 Task: Find connections with filter location Pati with filter topic #Tipsforsucesswith filter profile language German with filter current company Net2Source Inc. with filter school SMT. CHM College, Ulhasnagar - 03 with filter industry IT System Data Services with filter service category Negotiation with filter keywords title Social Worker
Action: Mouse moved to (677, 67)
Screenshot: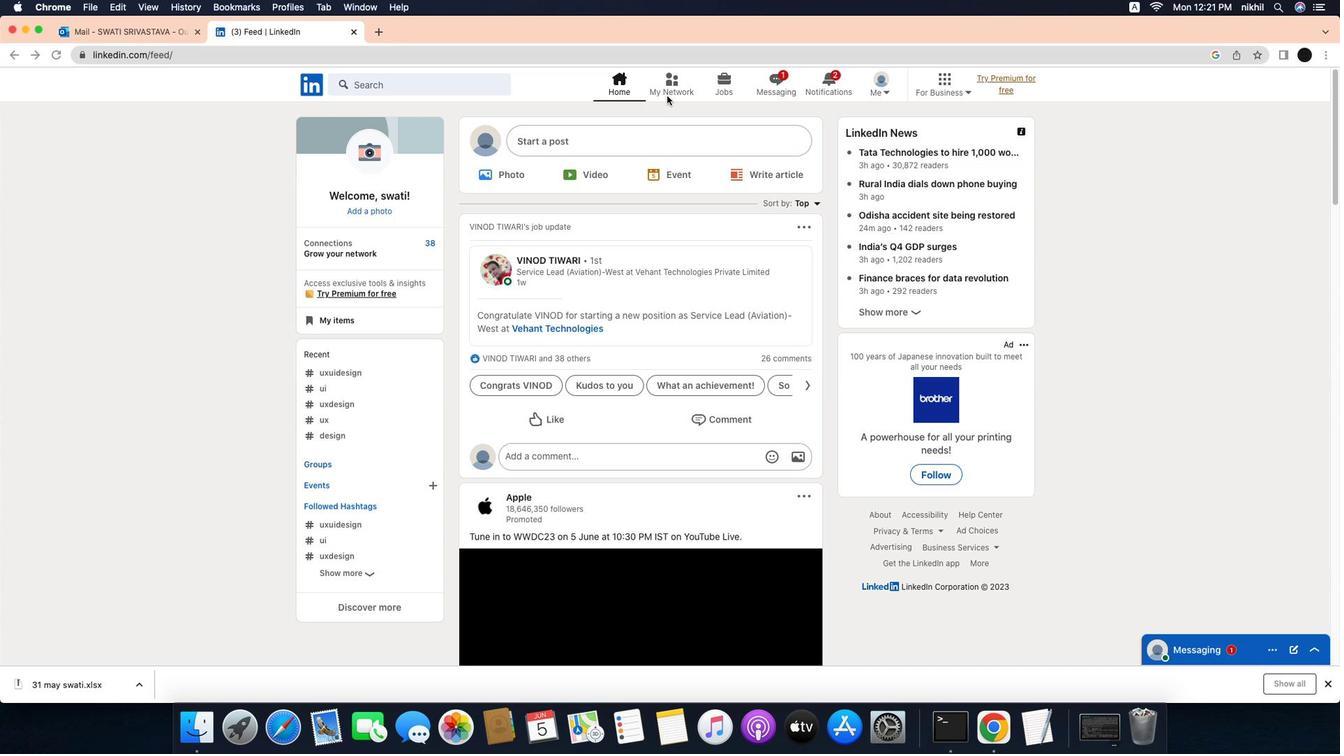 
Action: Mouse pressed left at (677, 67)
Screenshot: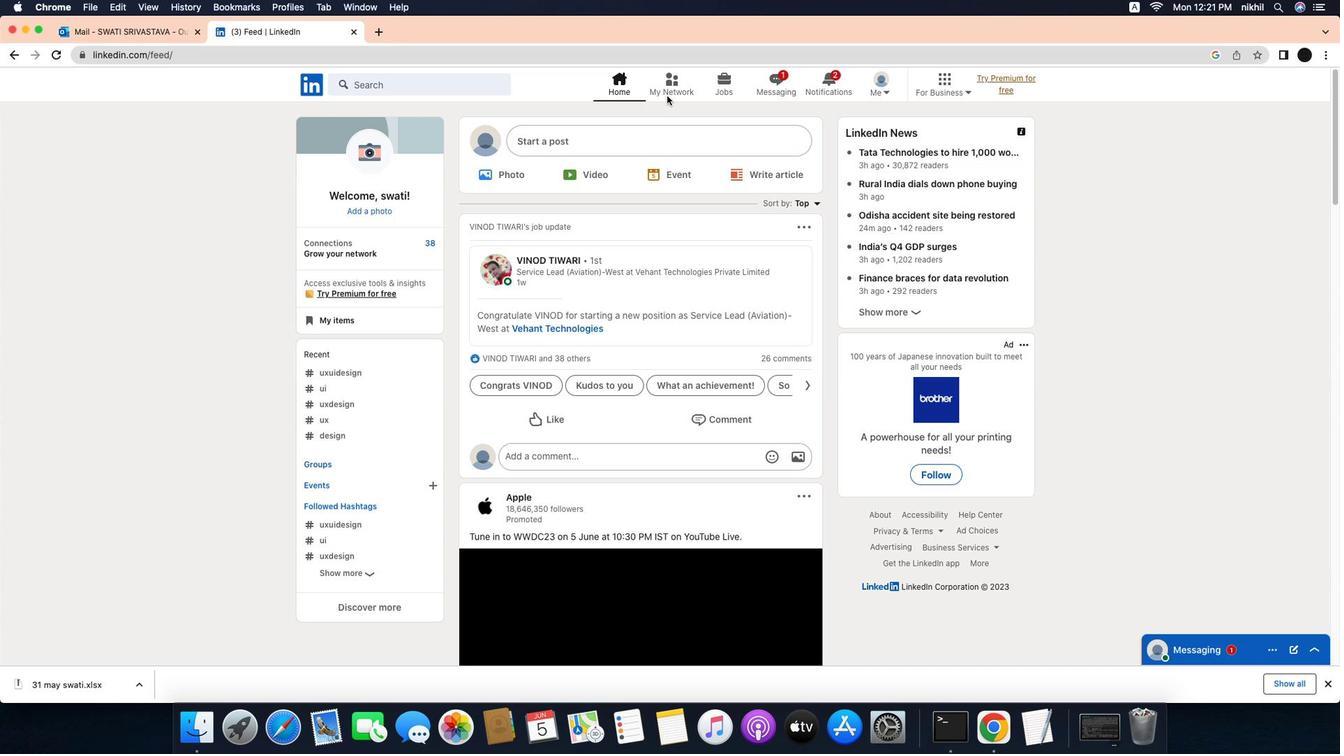 
Action: Mouse moved to (680, 58)
Screenshot: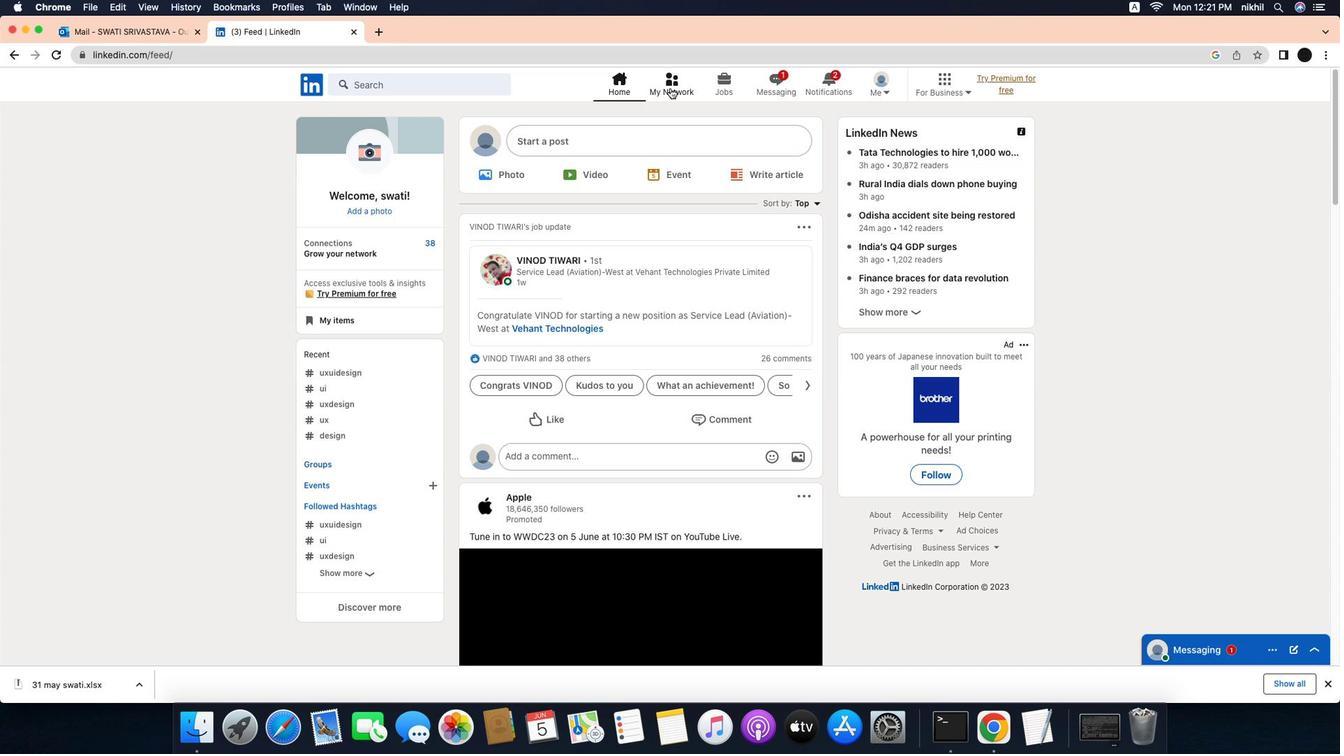 
Action: Mouse pressed left at (680, 58)
Screenshot: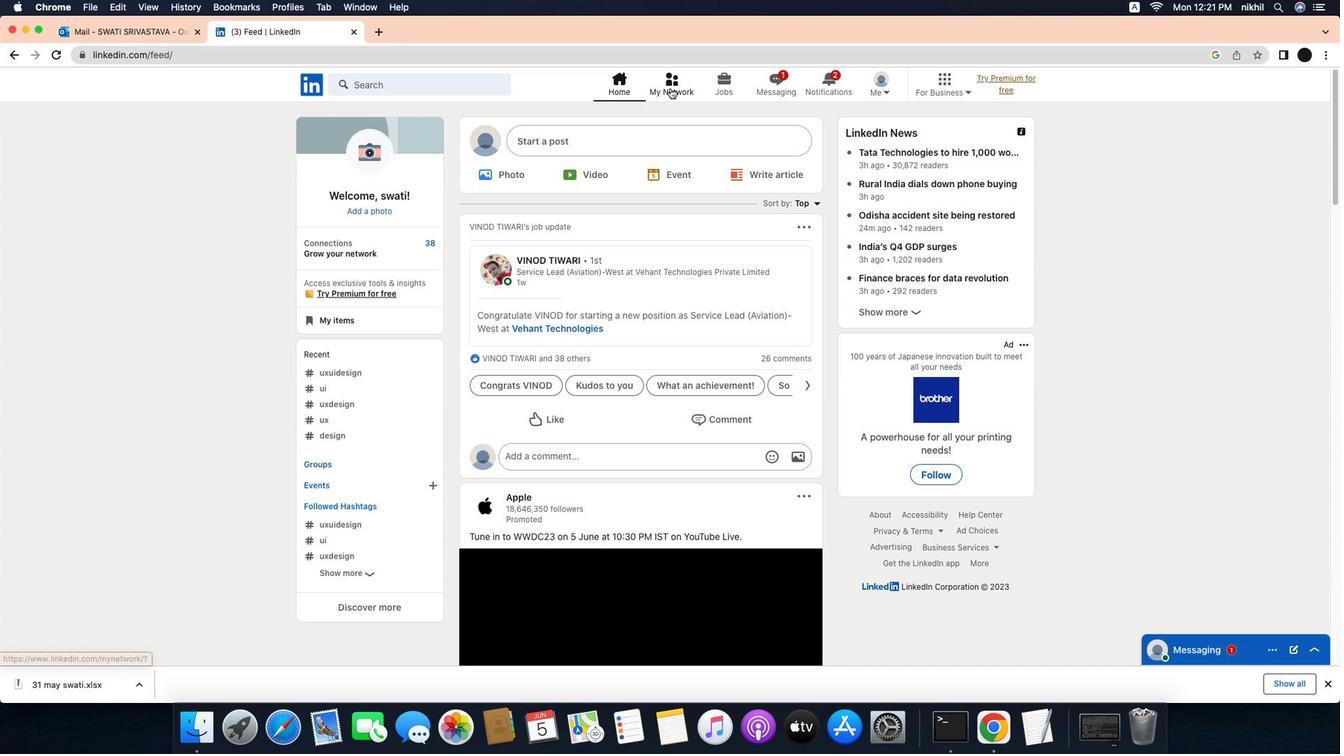 
Action: Mouse moved to (449, 133)
Screenshot: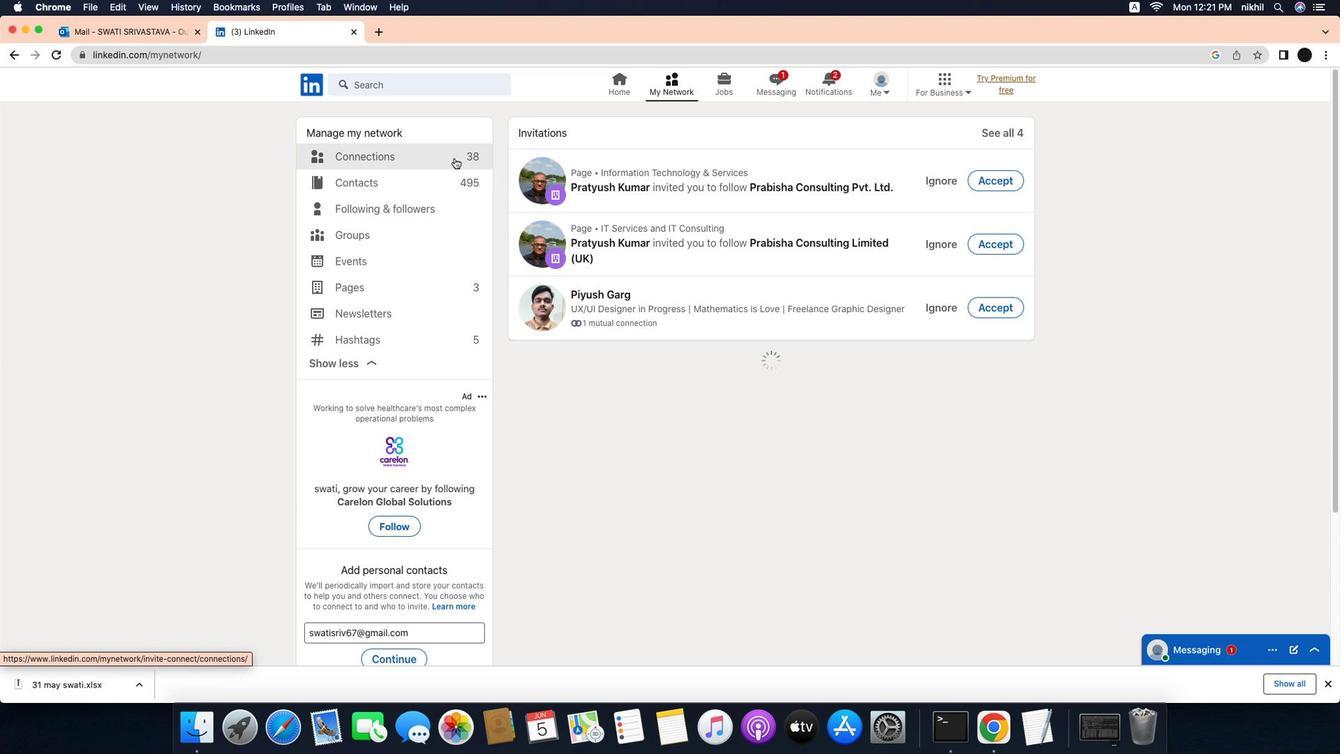 
Action: Mouse pressed left at (449, 133)
Screenshot: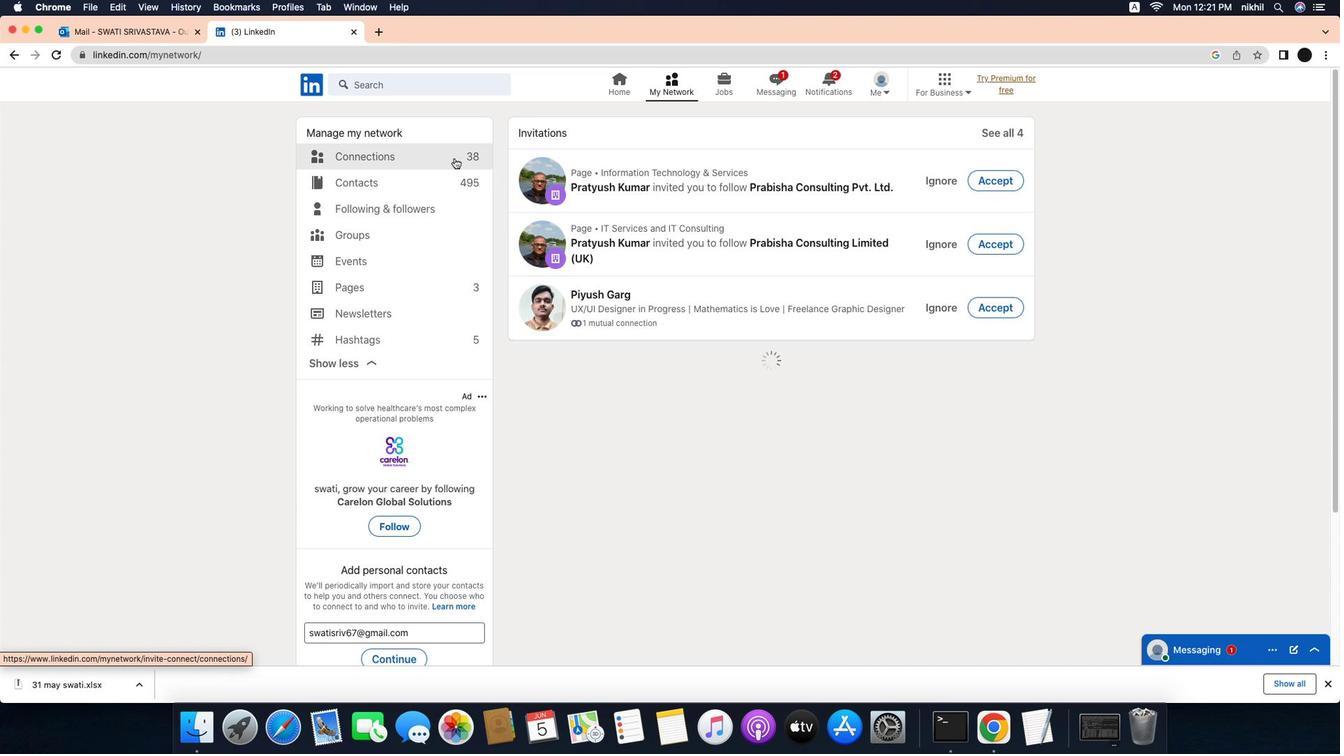 
Action: Mouse moved to (788, 131)
Screenshot: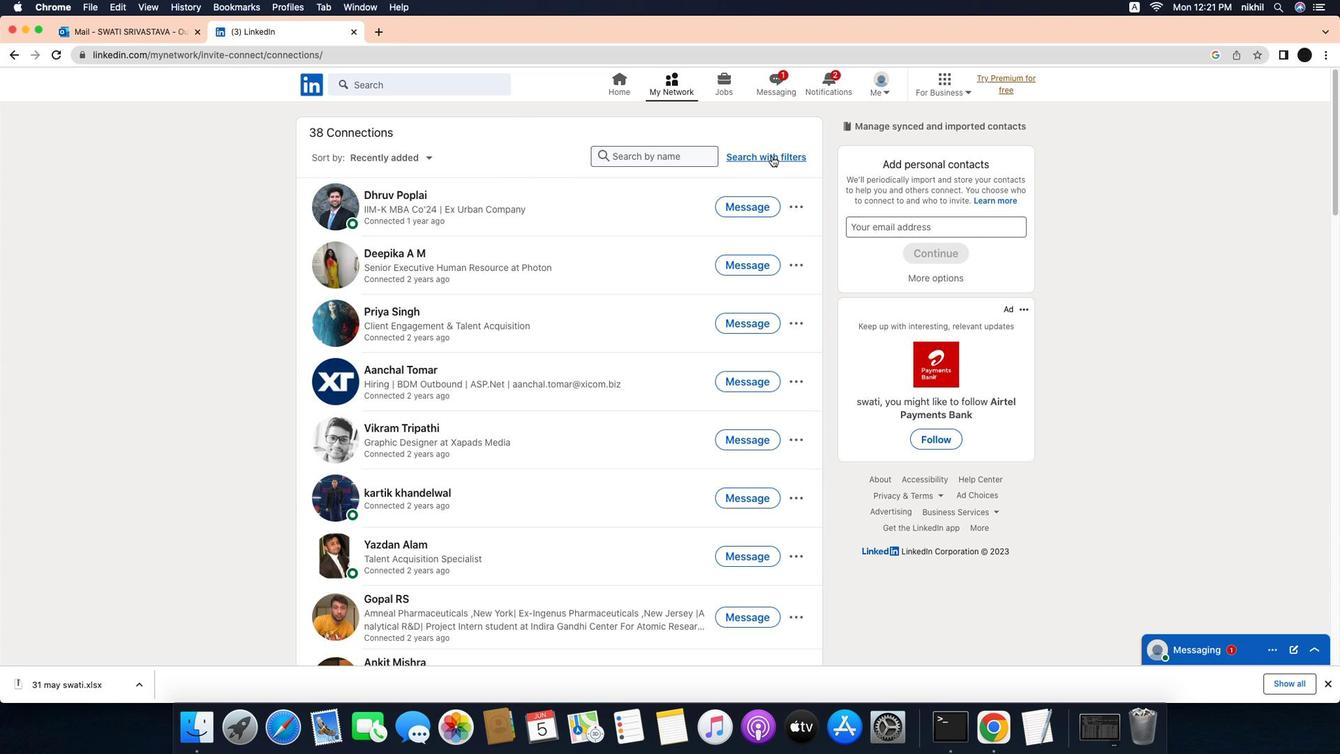 
Action: Mouse pressed left at (788, 131)
Screenshot: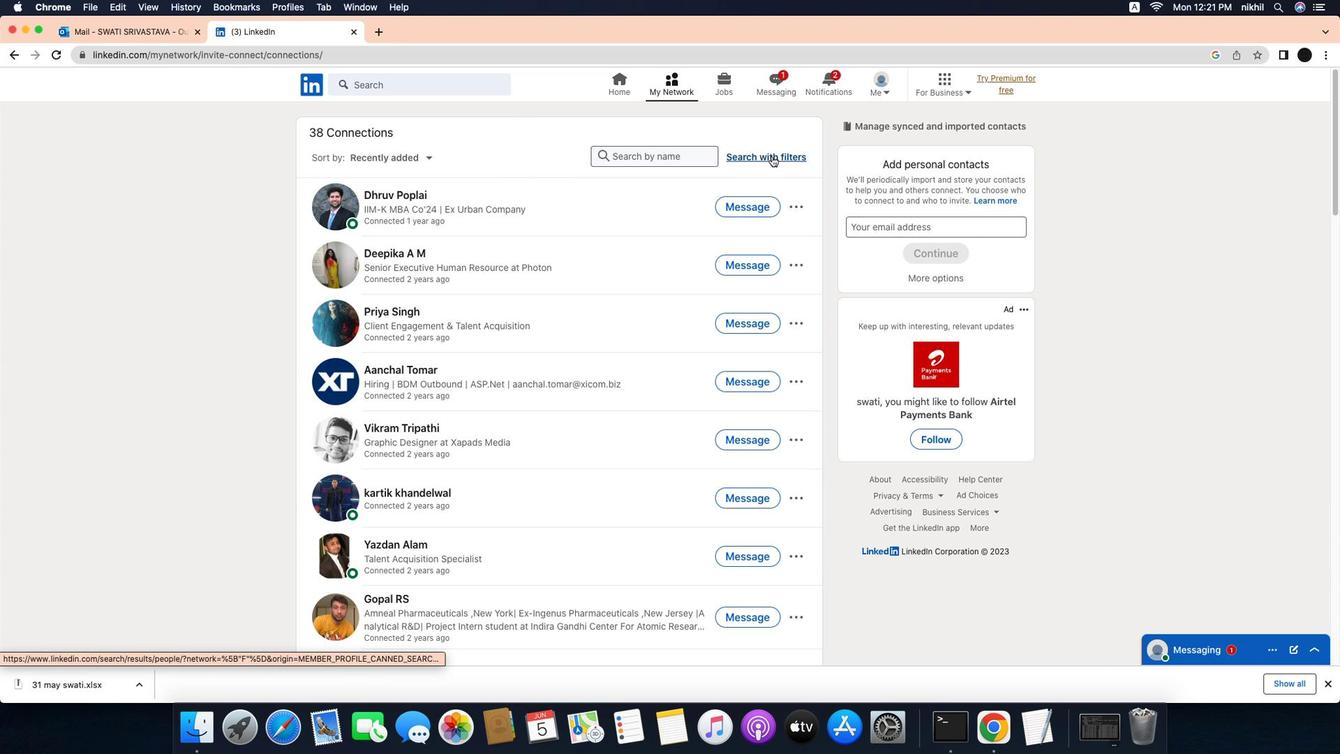 
Action: Mouse moved to (744, 96)
Screenshot: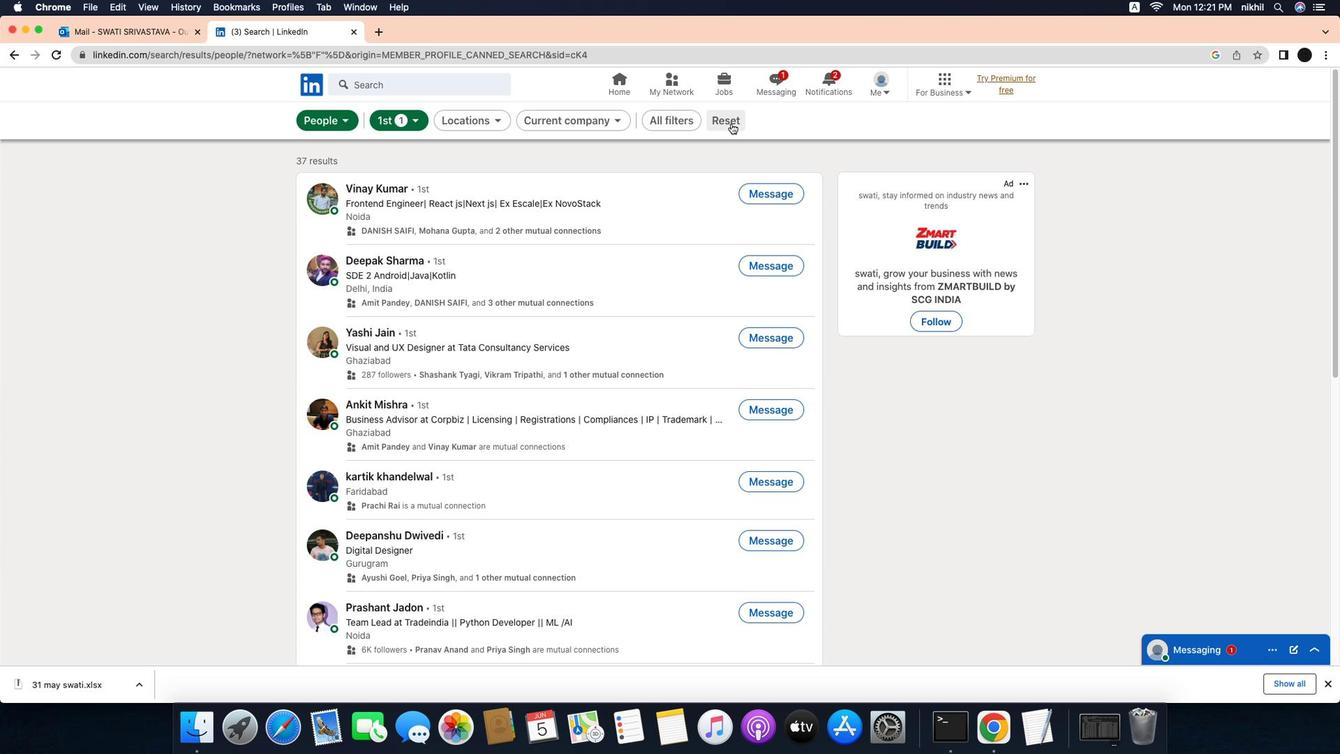 
Action: Mouse pressed left at (744, 96)
Screenshot: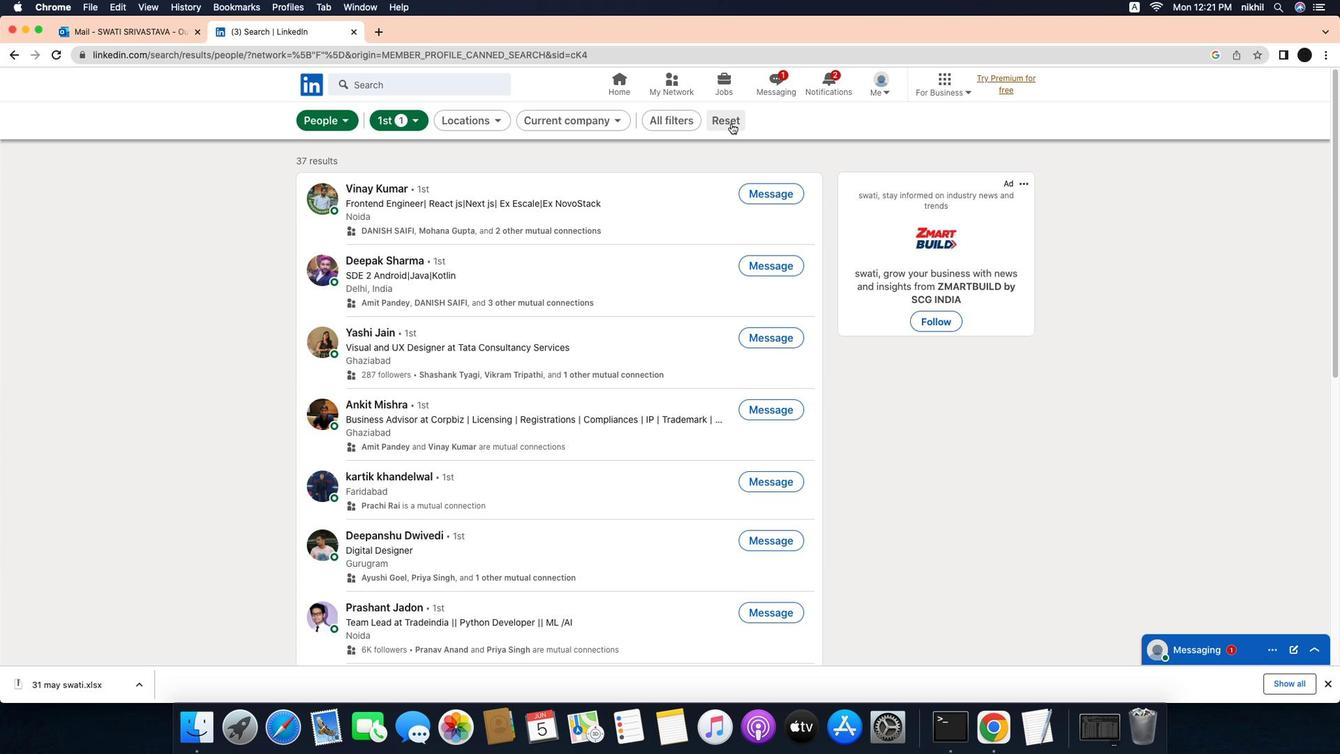 
Action: Mouse moved to (708, 90)
Screenshot: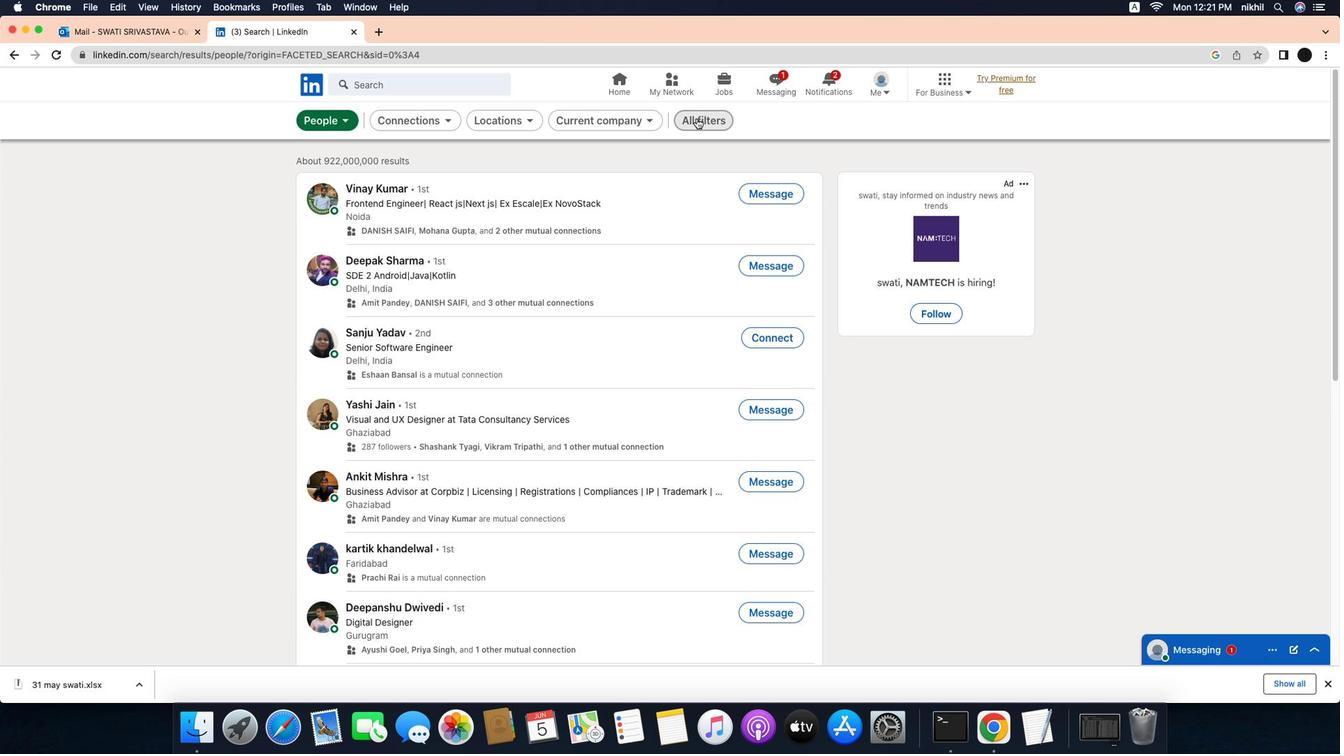 
Action: Mouse pressed left at (708, 90)
Screenshot: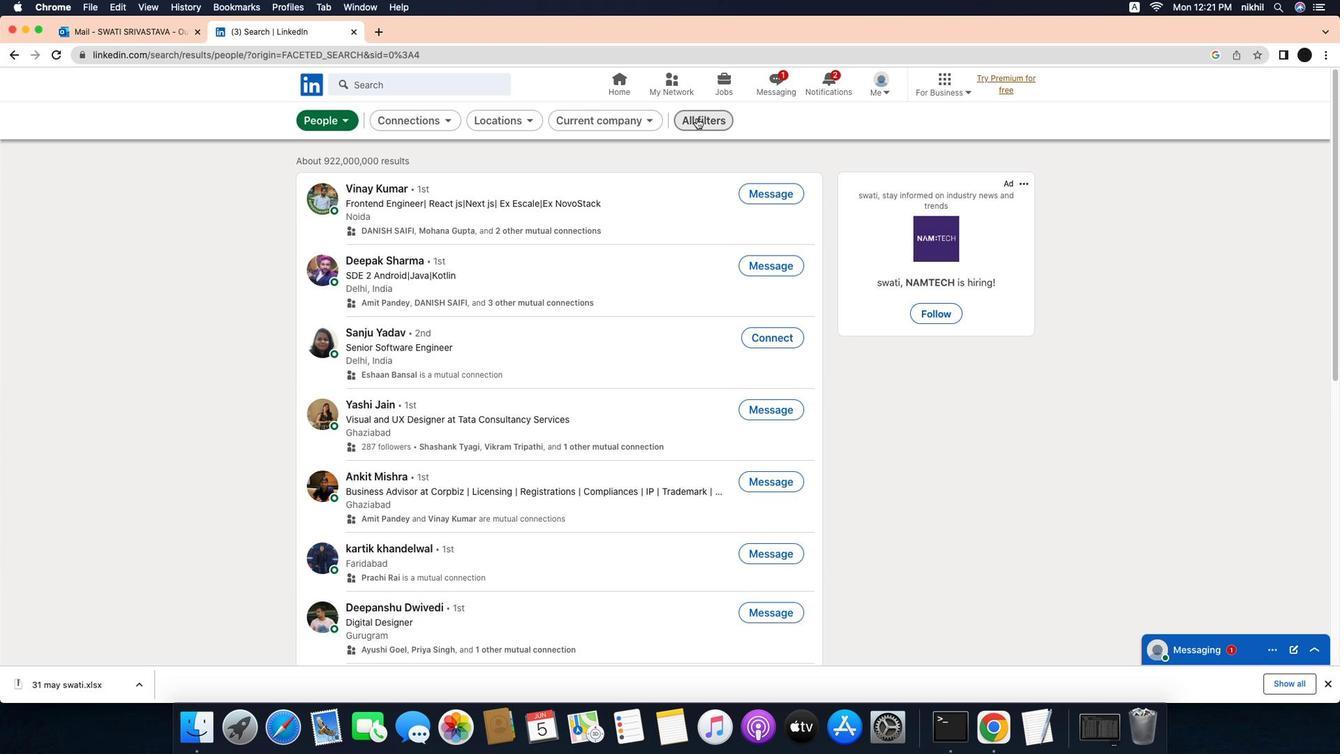 
Action: Mouse moved to (1182, 353)
Screenshot: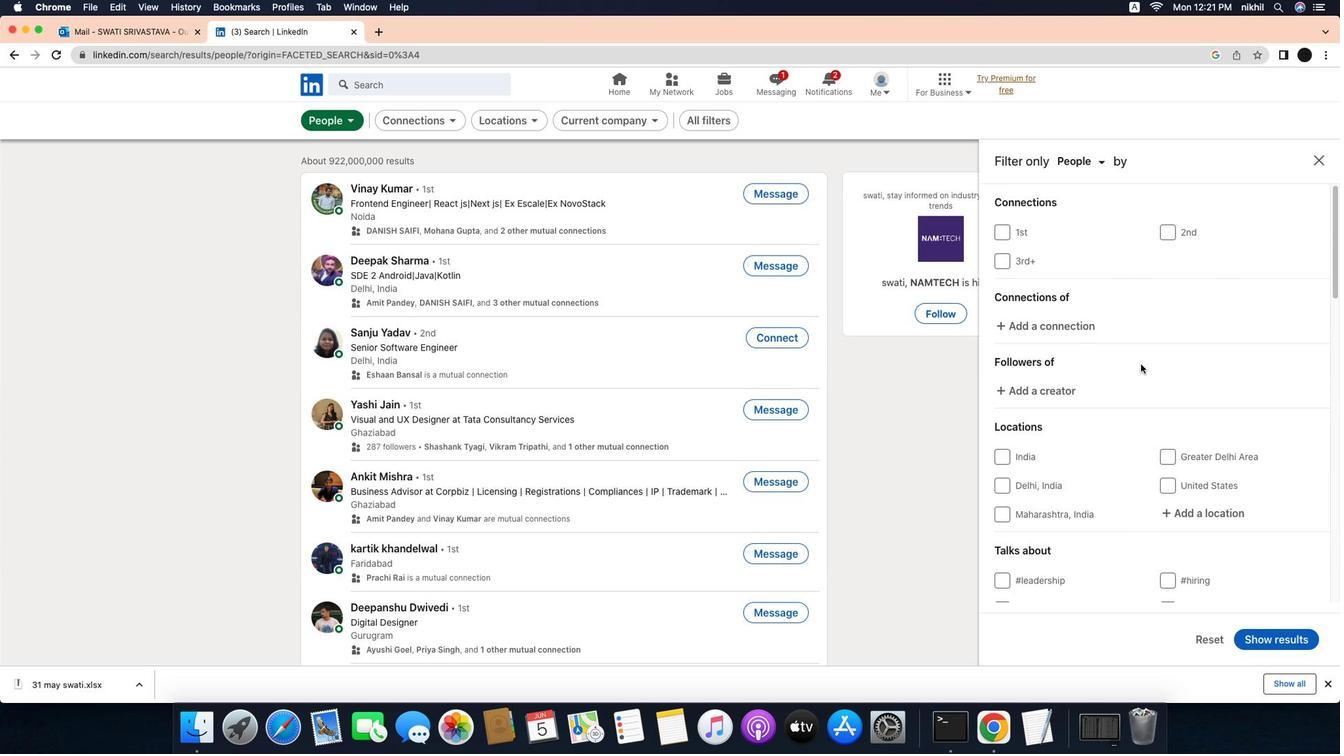
Action: Mouse scrolled (1182, 353) with delta (-34, -34)
Screenshot: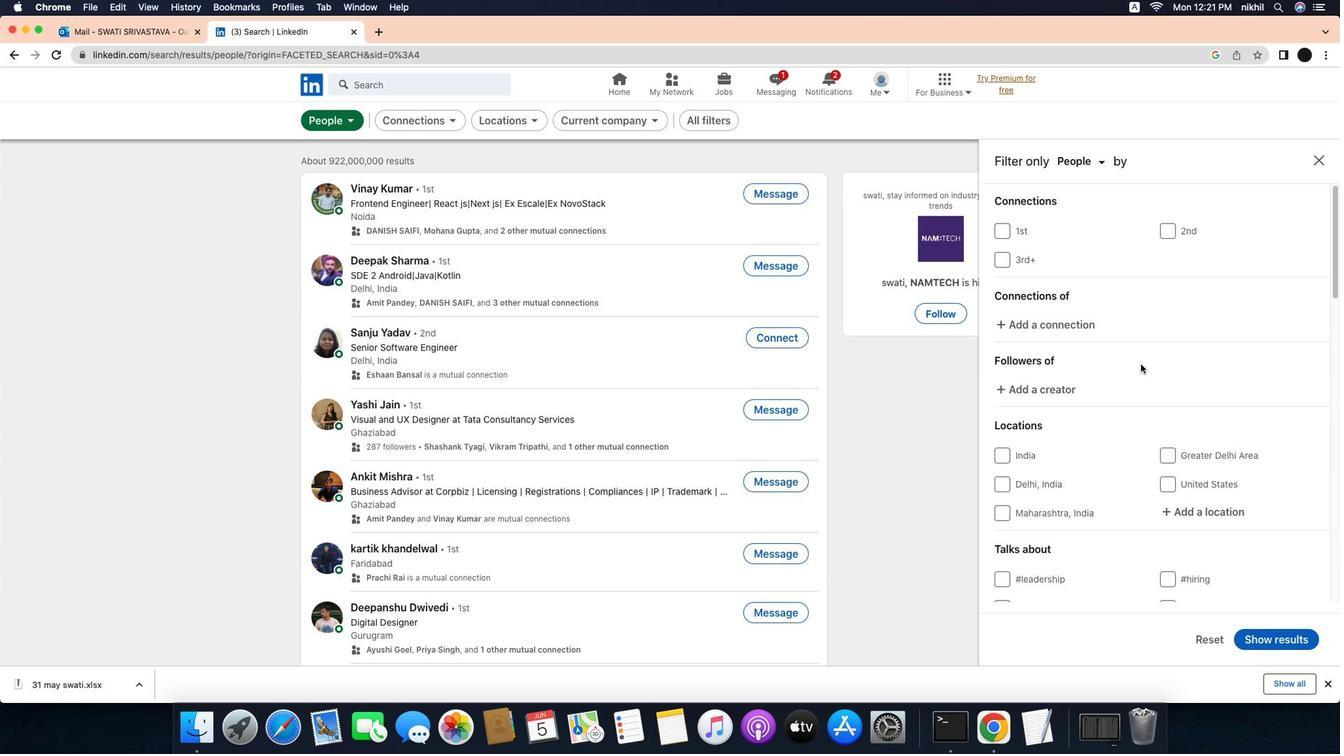 
Action: Mouse scrolled (1182, 353) with delta (-34, -34)
Screenshot: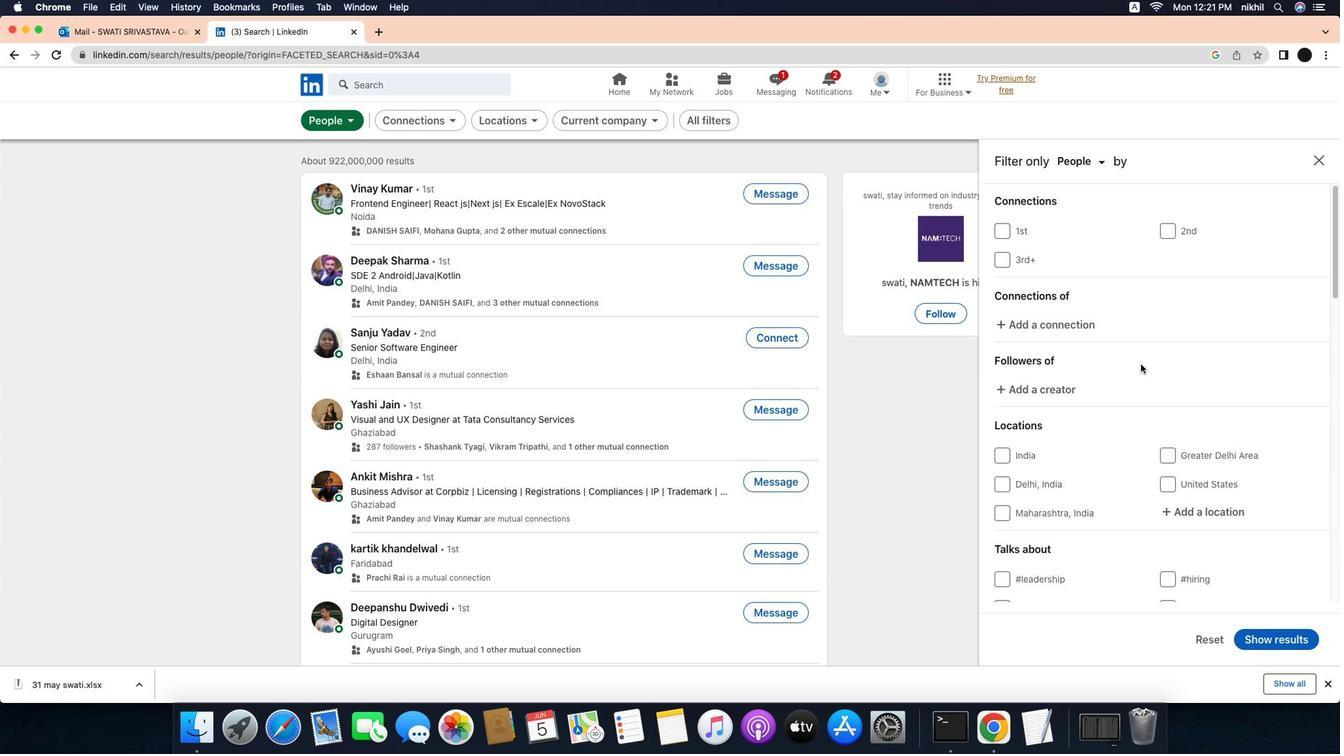 
Action: Mouse scrolled (1182, 353) with delta (-34, -35)
Screenshot: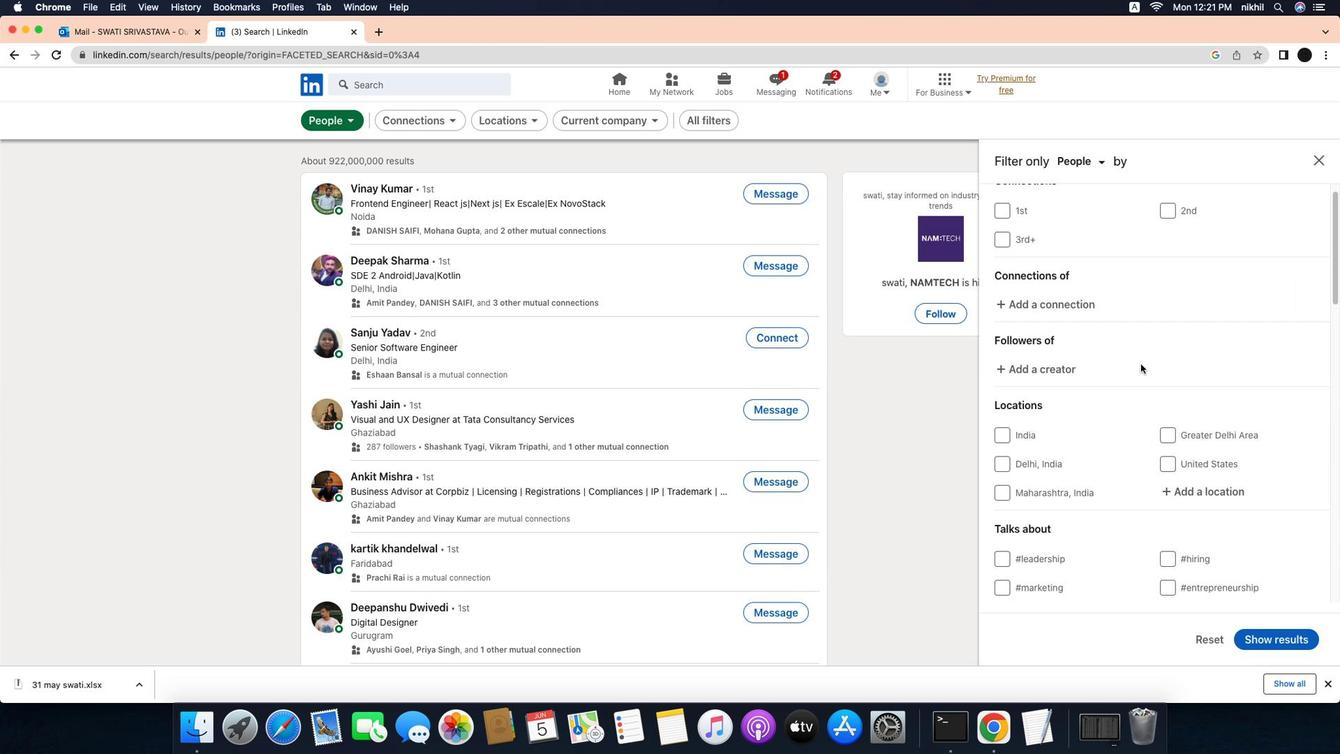 
Action: Mouse scrolled (1182, 353) with delta (-34, -36)
Screenshot: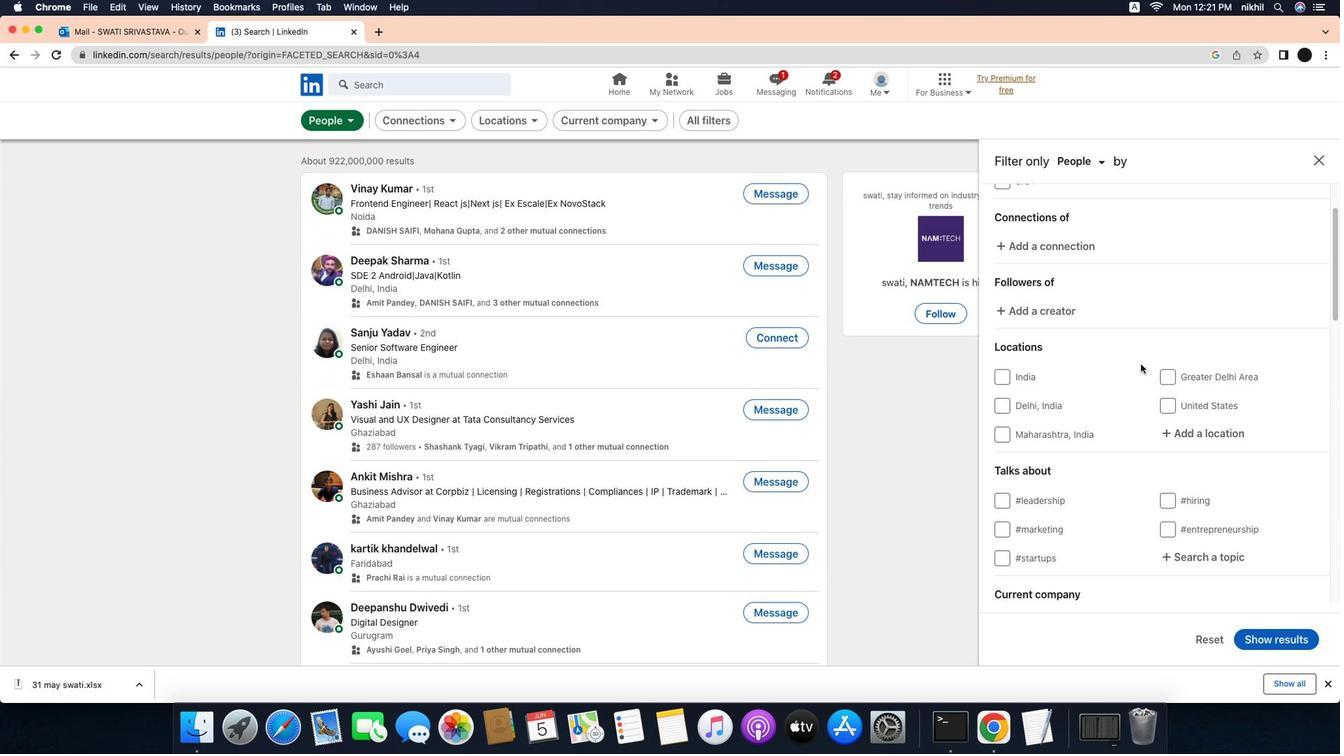 
Action: Mouse moved to (1230, 301)
Screenshot: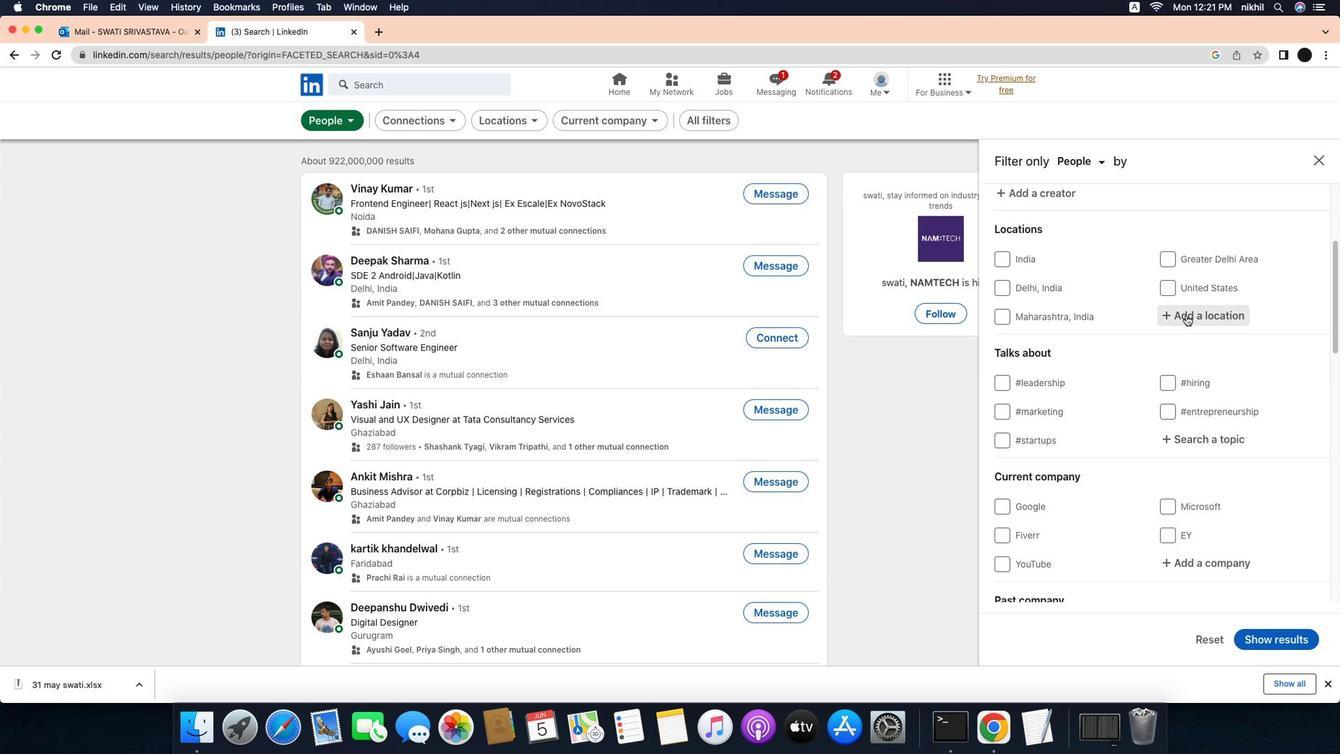 
Action: Mouse pressed left at (1230, 301)
Screenshot: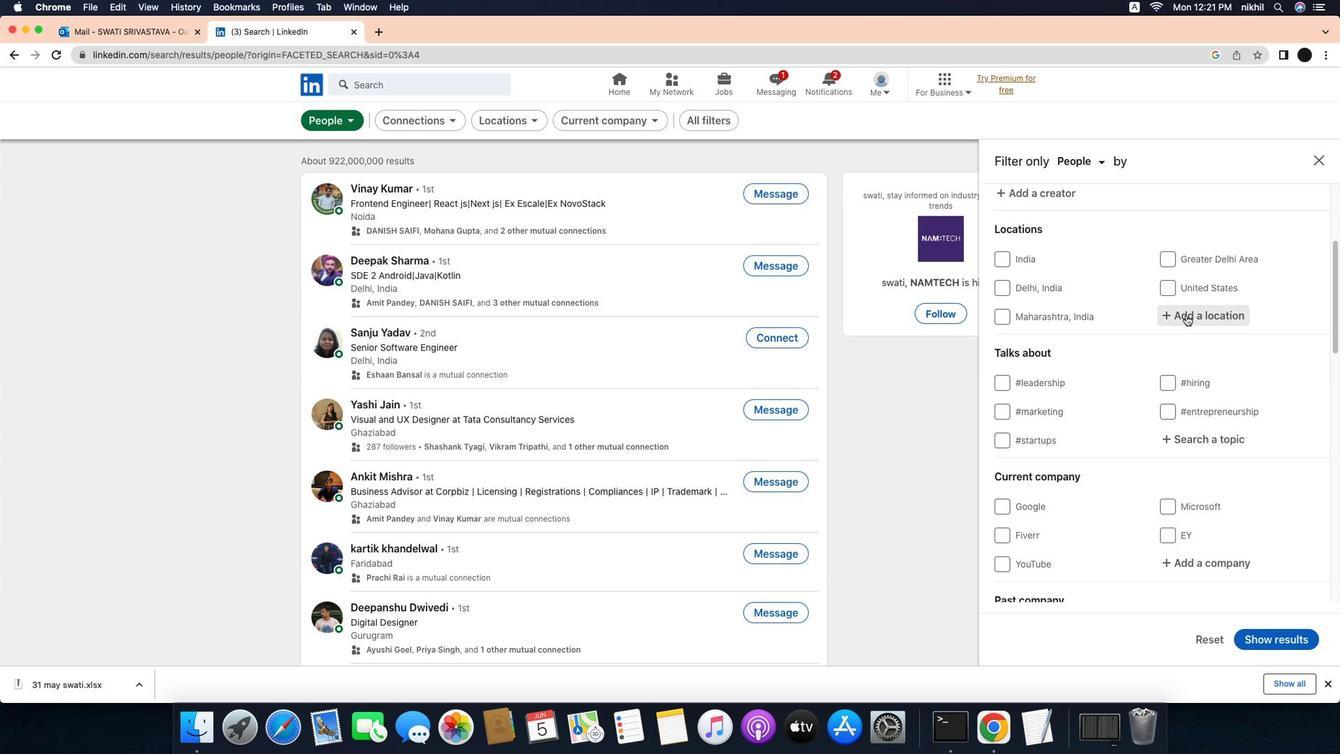 
Action: Mouse moved to (1258, 300)
Screenshot: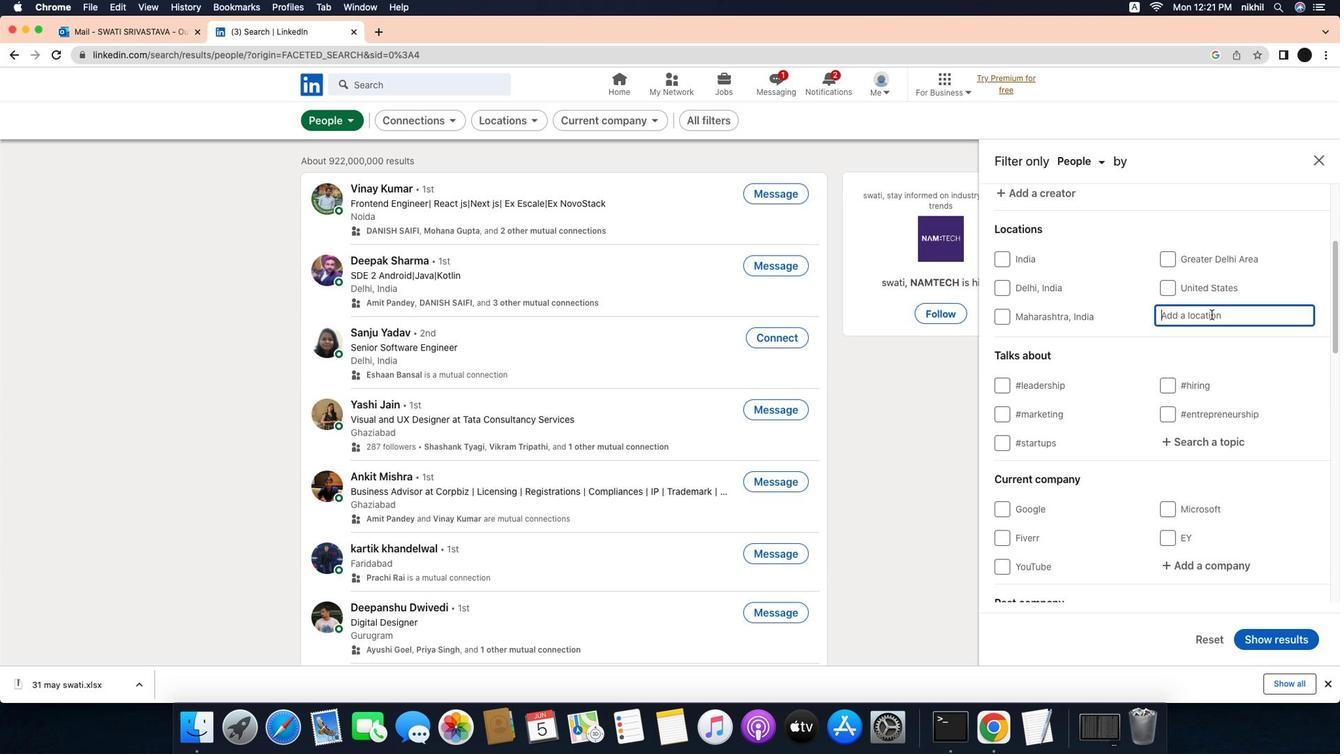 
Action: Mouse pressed left at (1258, 300)
Screenshot: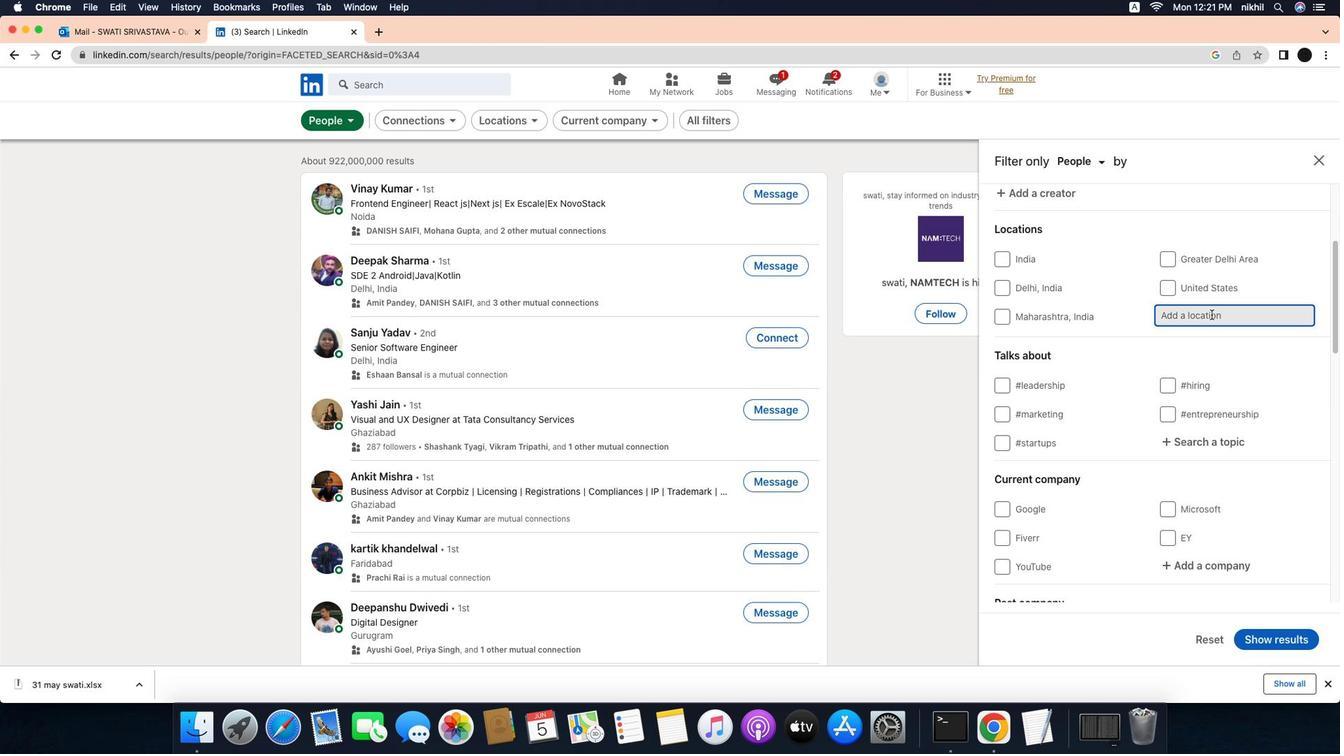 
Action: Mouse moved to (1256, 300)
Screenshot: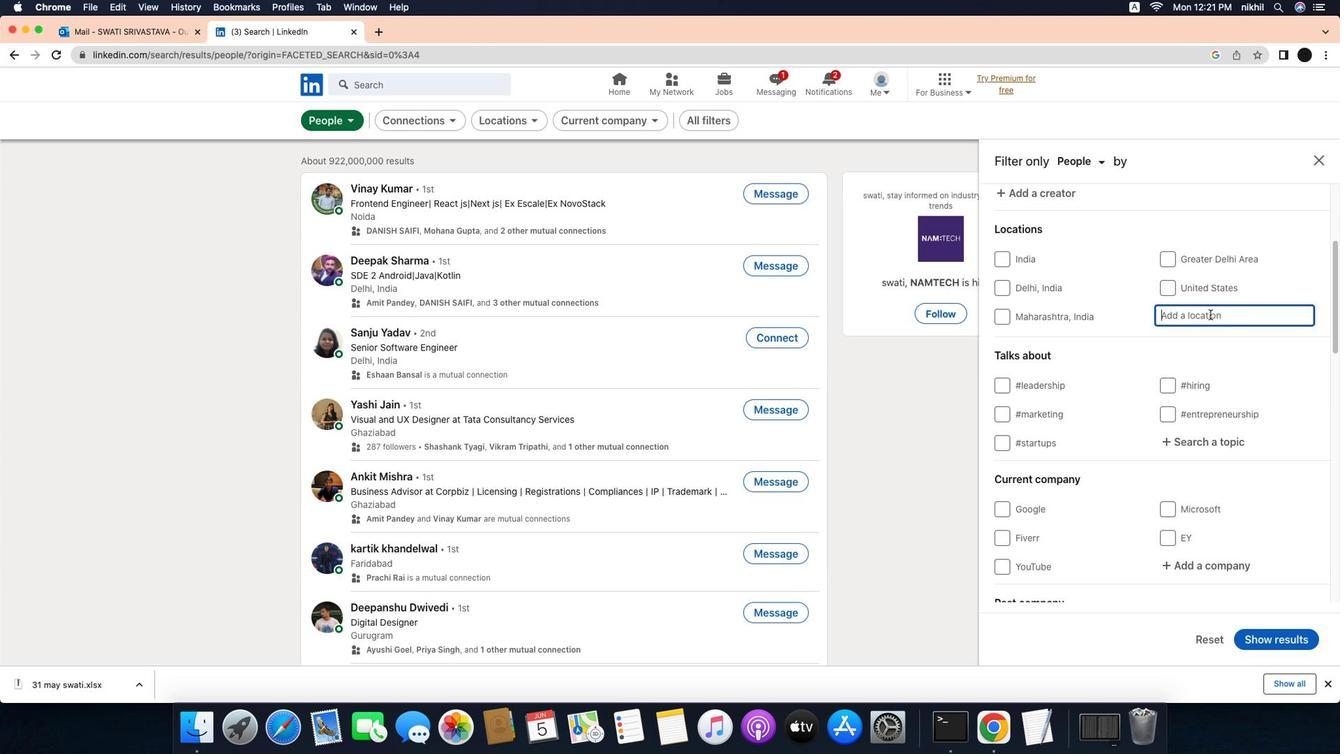 
Action: Key pressed Key.caps_lock'P'Key.caps_lock'a''t''i'
Screenshot: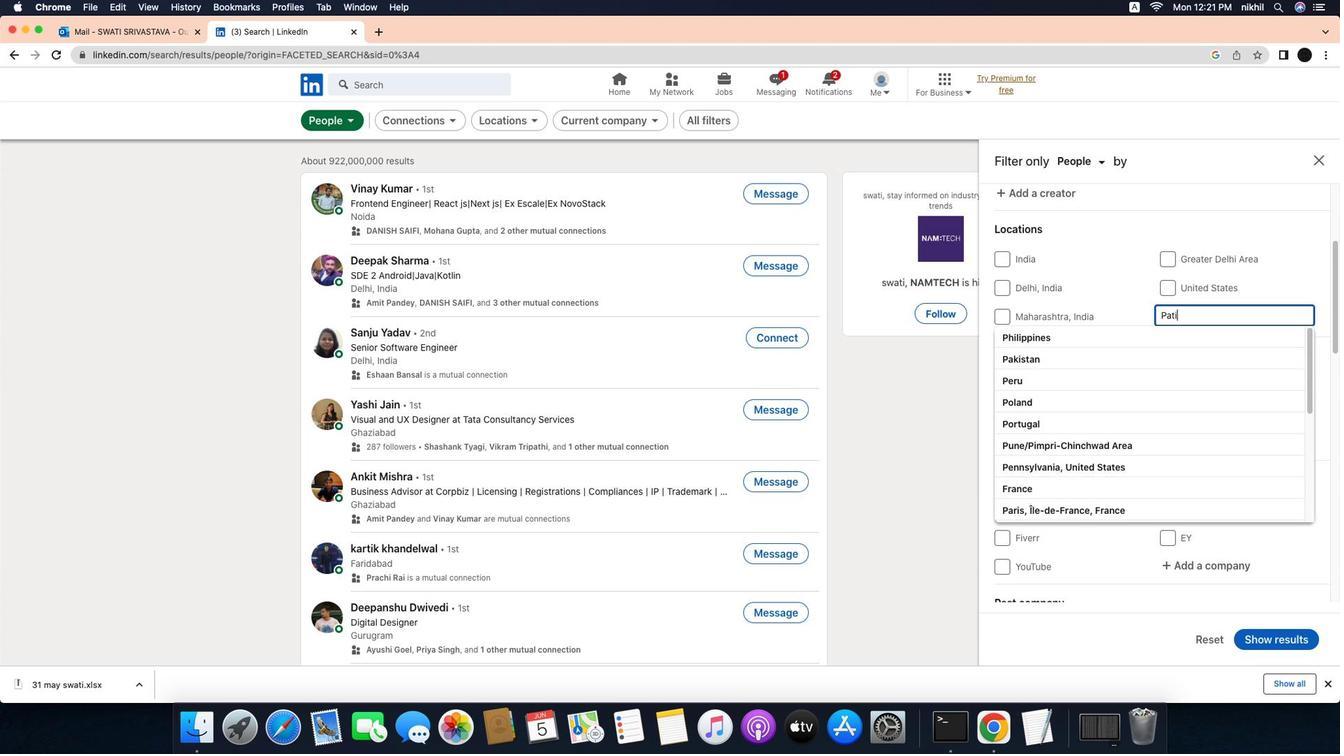 
Action: Mouse moved to (1263, 299)
Screenshot: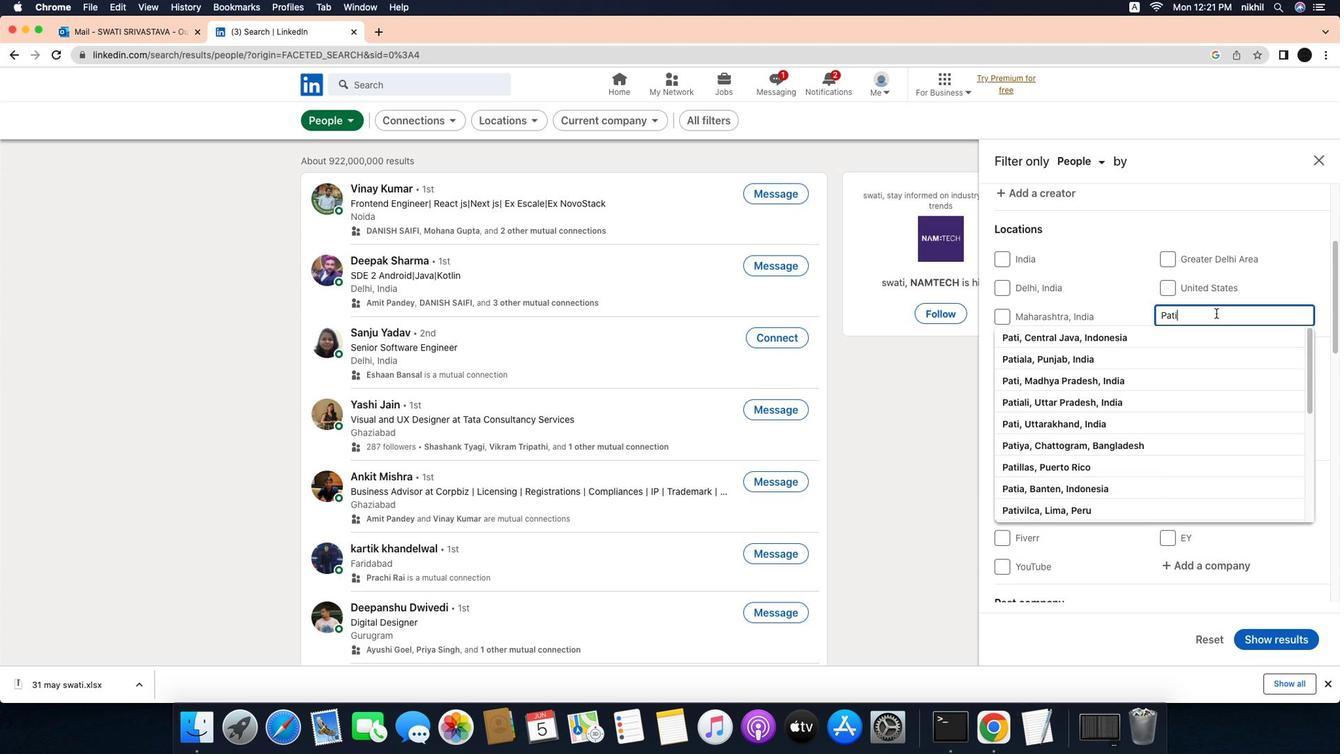 
Action: Key pressed Key.enter
Screenshot: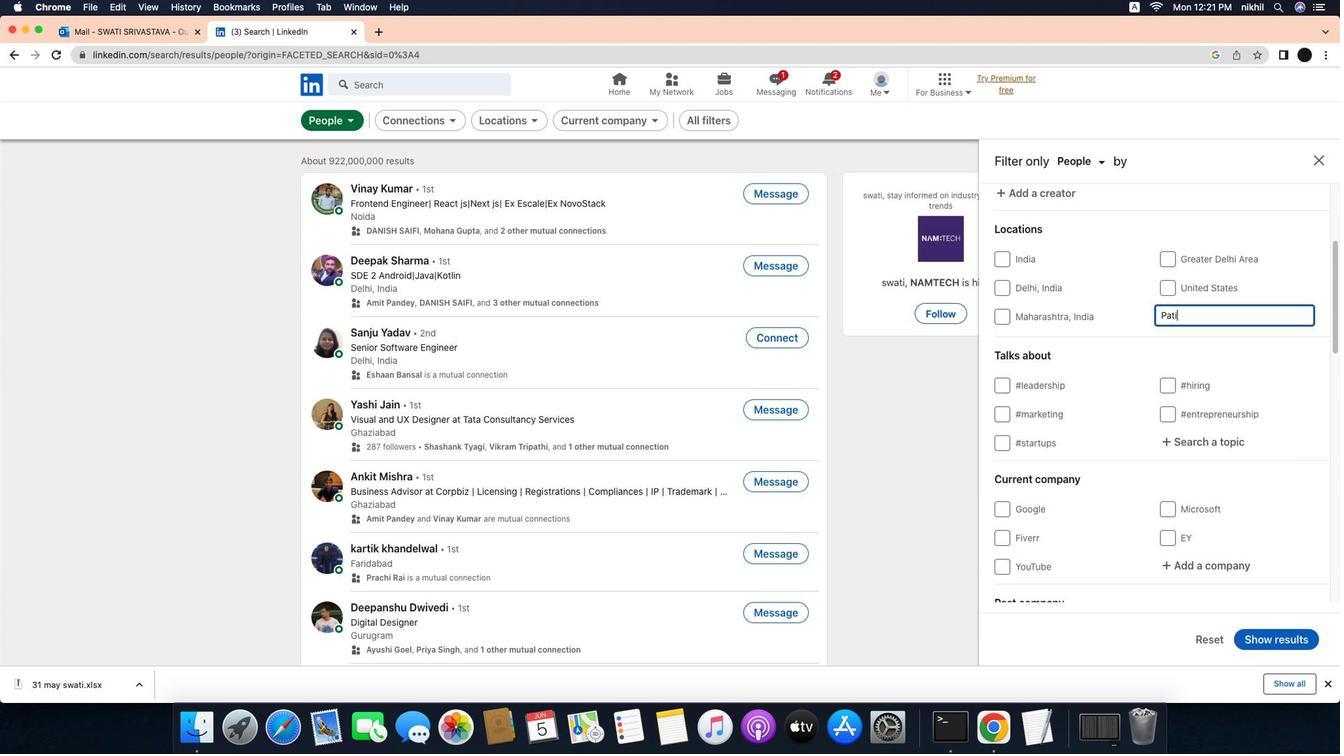 
Action: Mouse moved to (1242, 372)
Screenshot: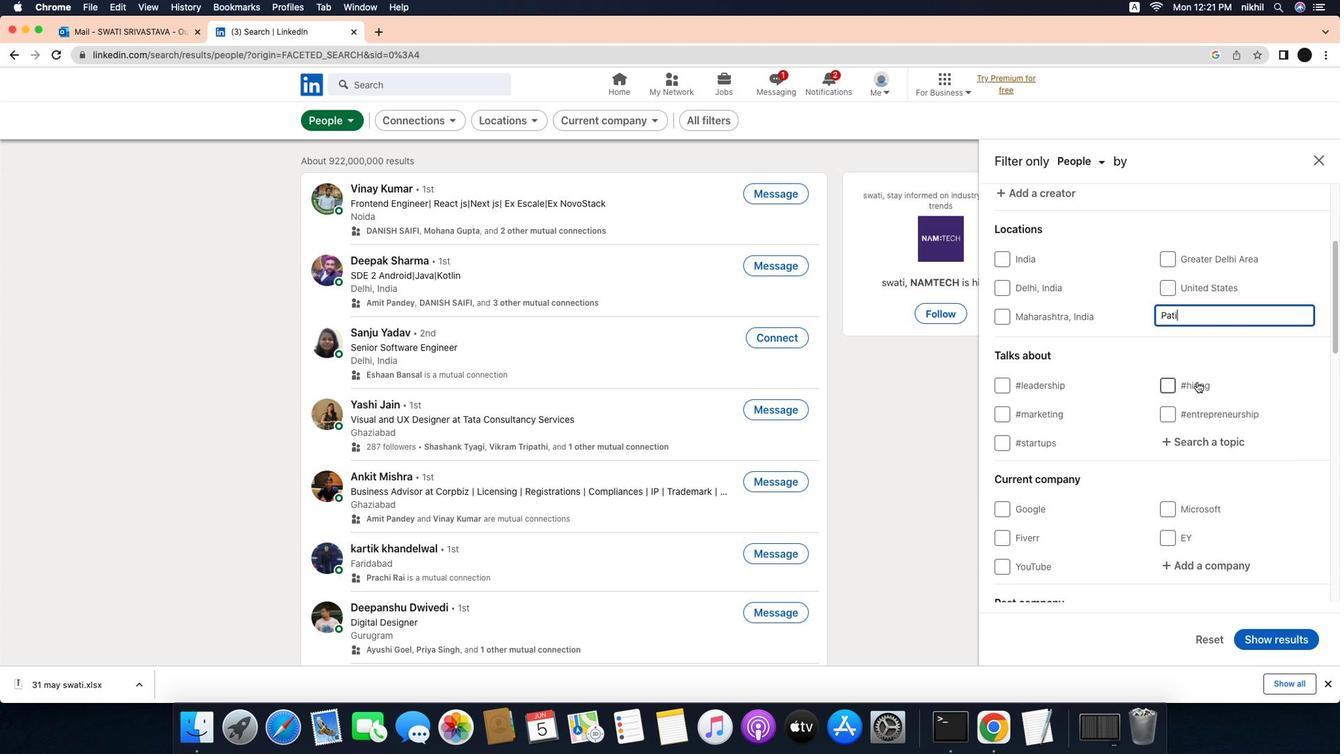 
Action: Mouse scrolled (1242, 372) with delta (-34, -34)
Screenshot: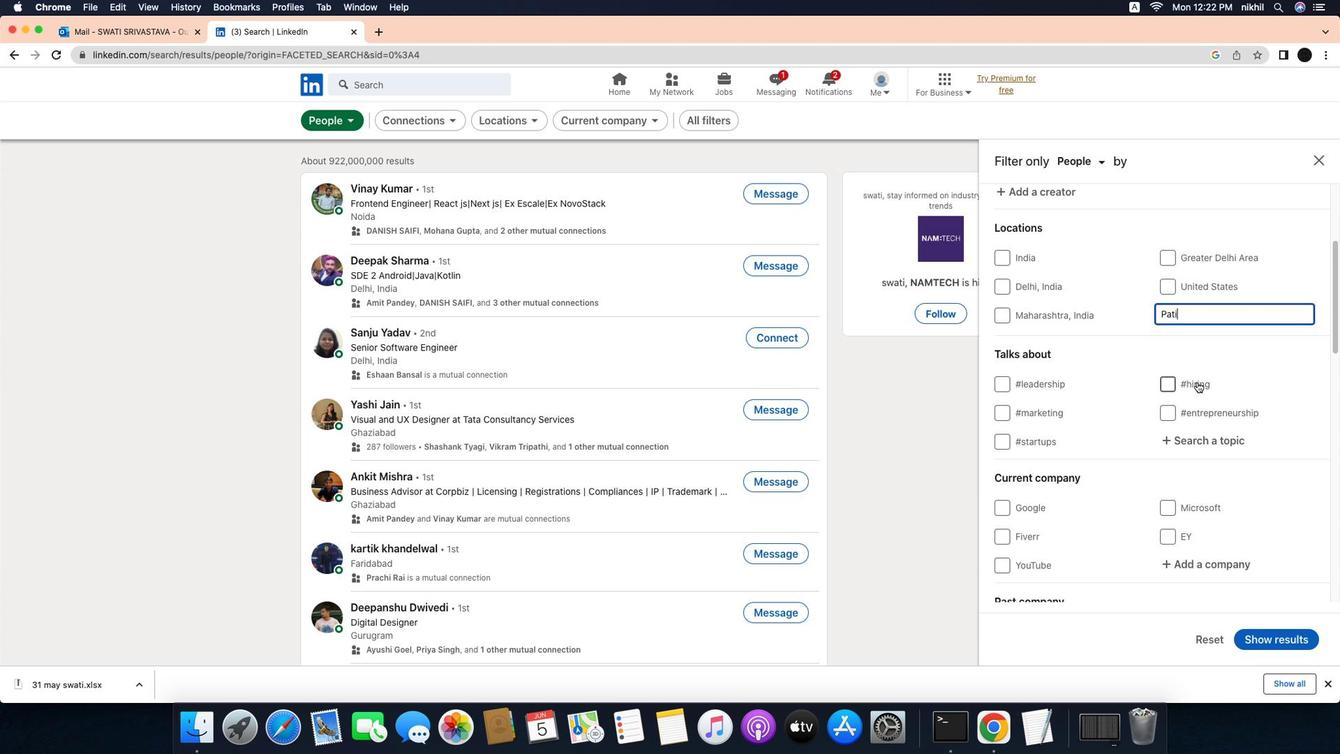
Action: Mouse scrolled (1242, 372) with delta (-34, -34)
Screenshot: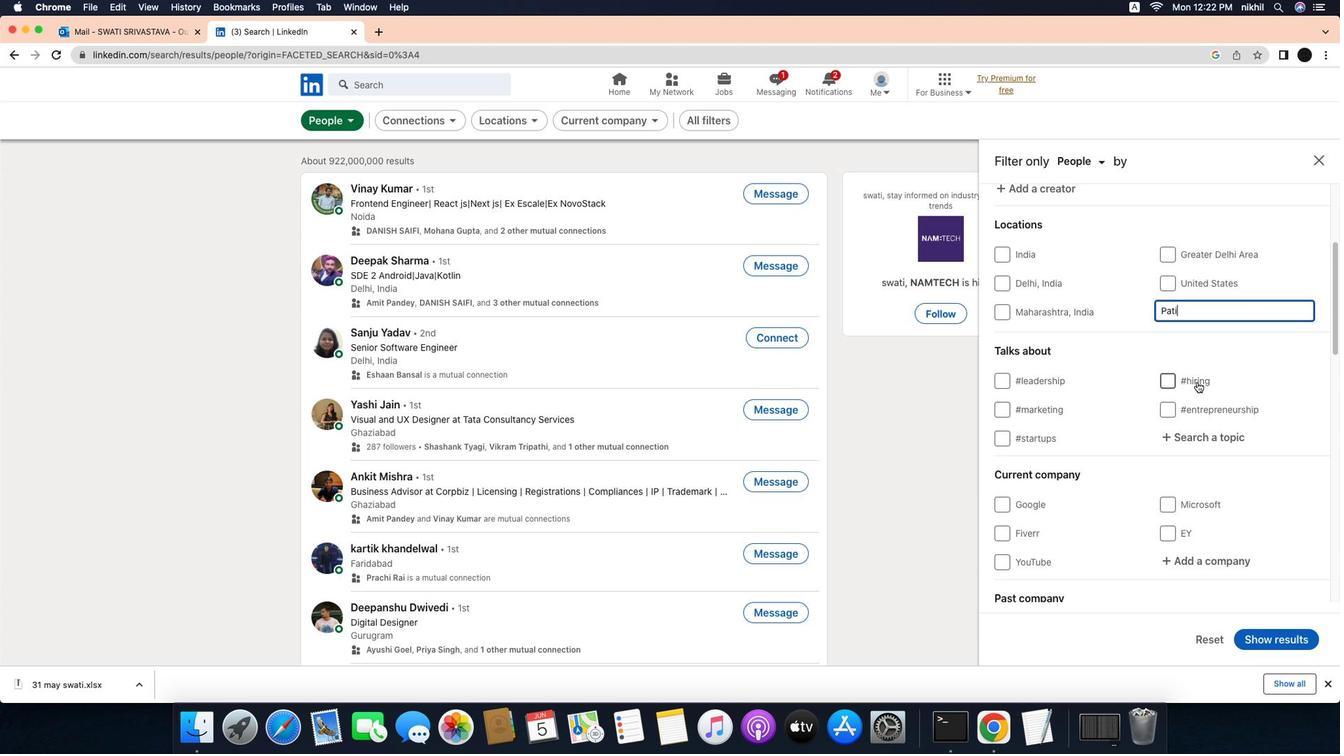 
Action: Mouse scrolled (1242, 372) with delta (-34, -34)
Screenshot: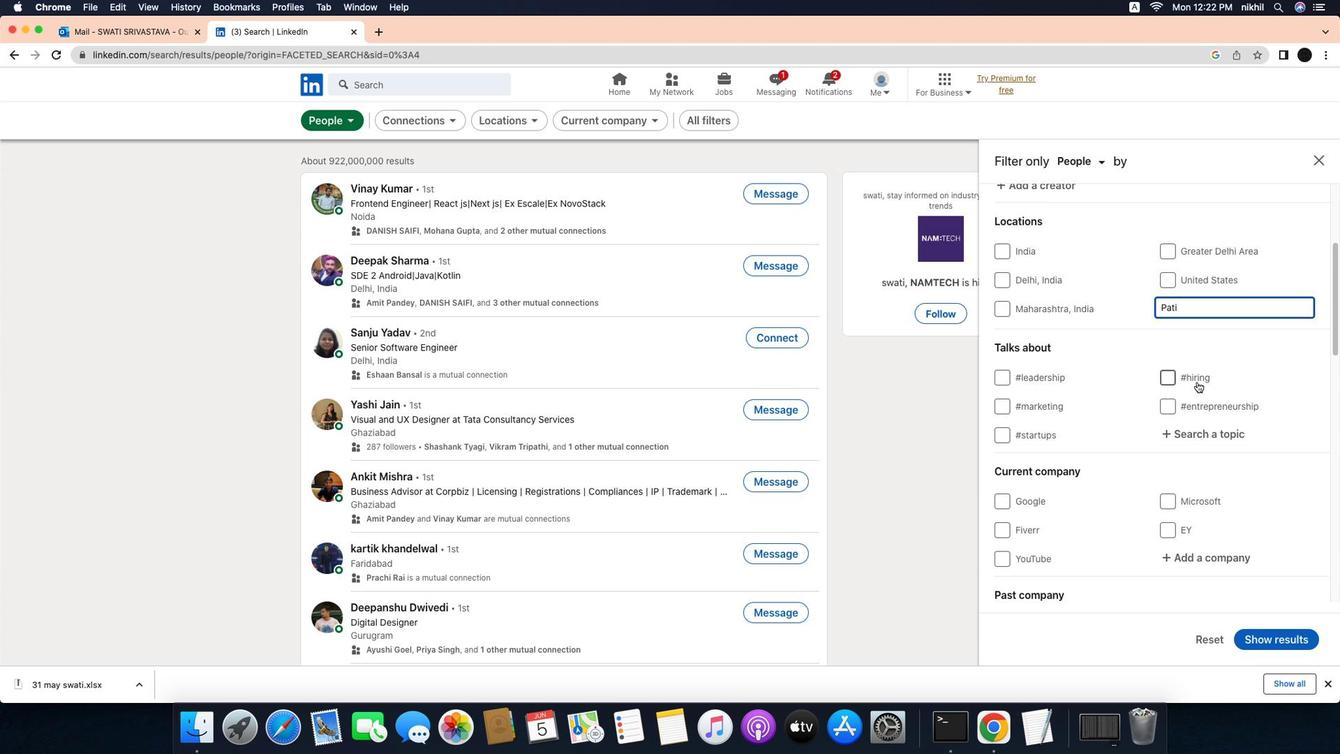 
Action: Mouse scrolled (1242, 372) with delta (-34, -34)
Screenshot: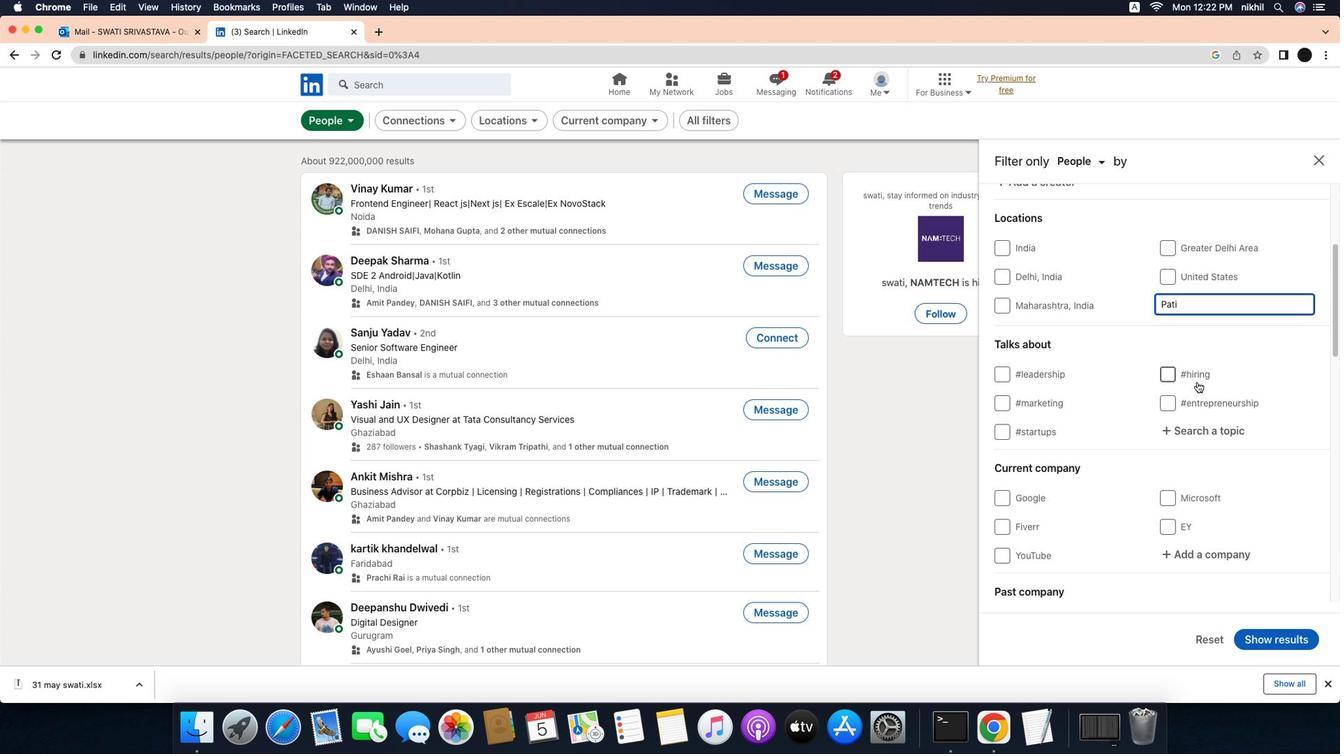 
Action: Mouse scrolled (1242, 372) with delta (-34, -34)
Screenshot: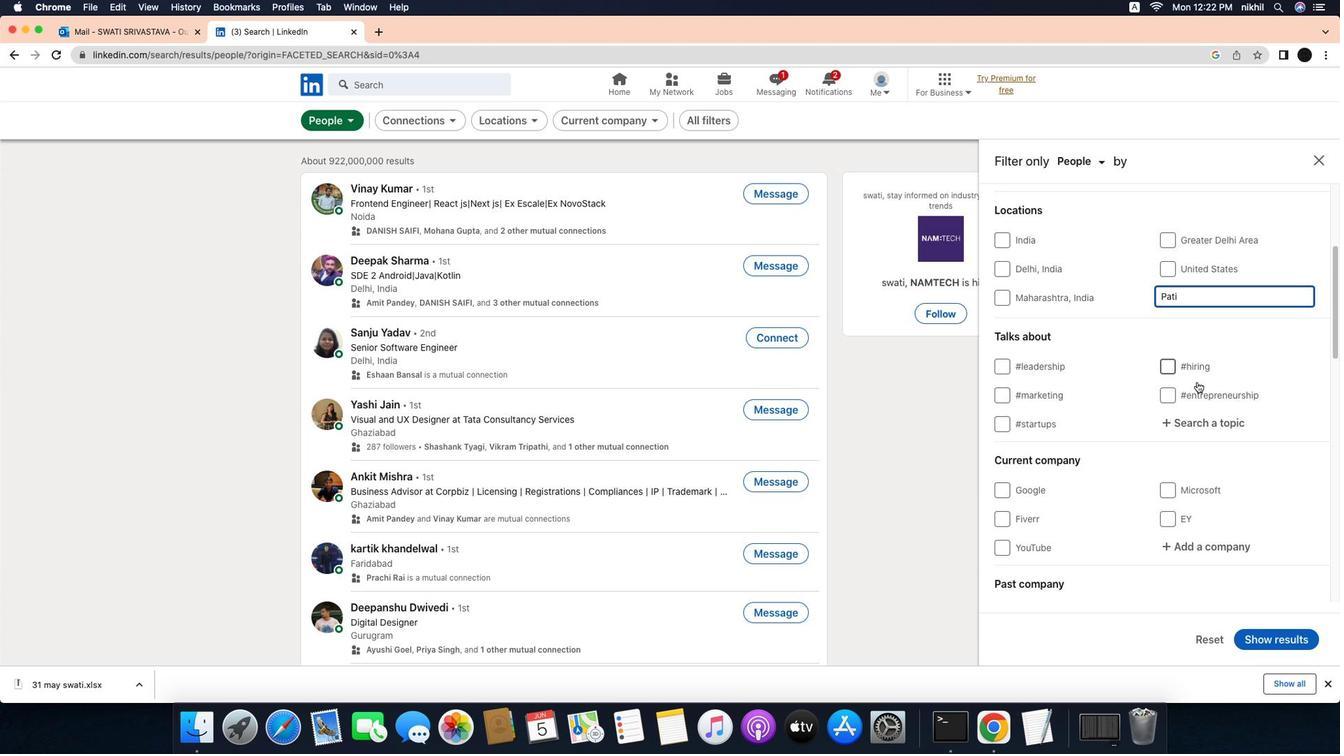 
Action: Mouse scrolled (1242, 372) with delta (-34, -34)
Screenshot: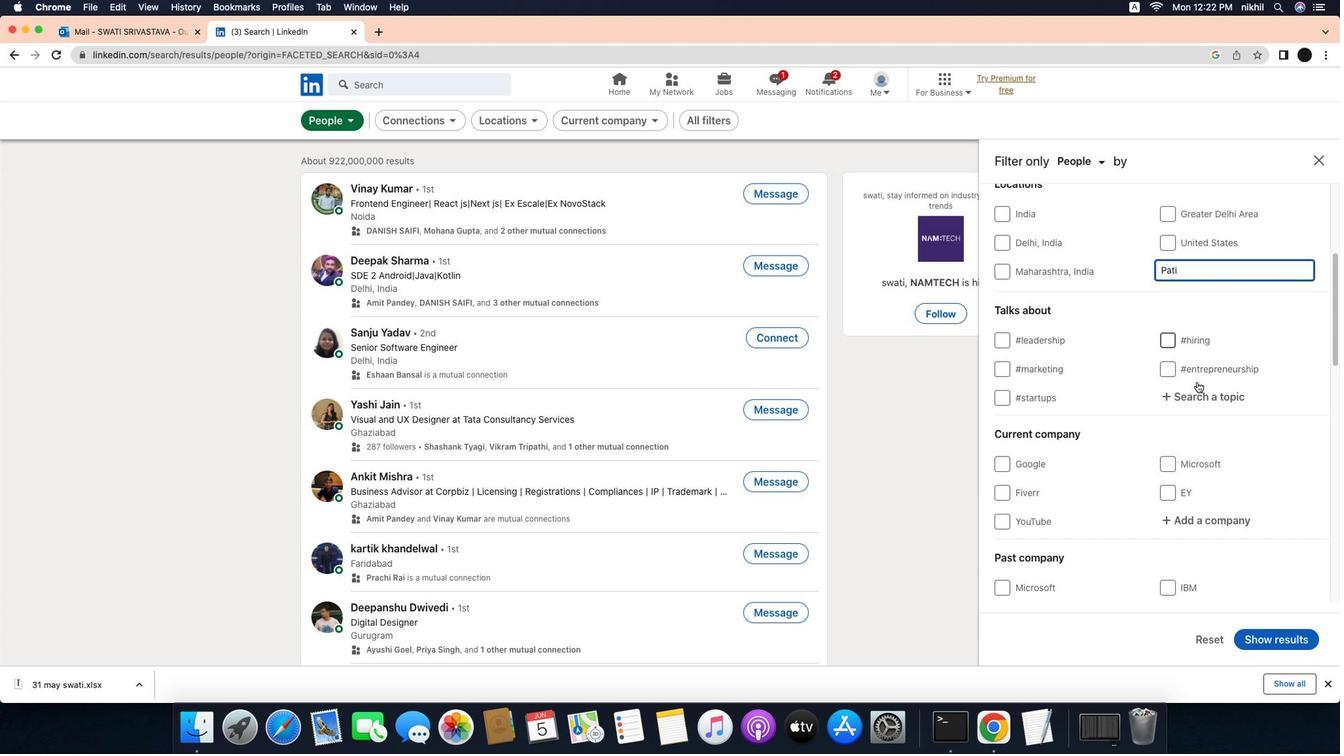 
Action: Mouse moved to (1257, 358)
Screenshot: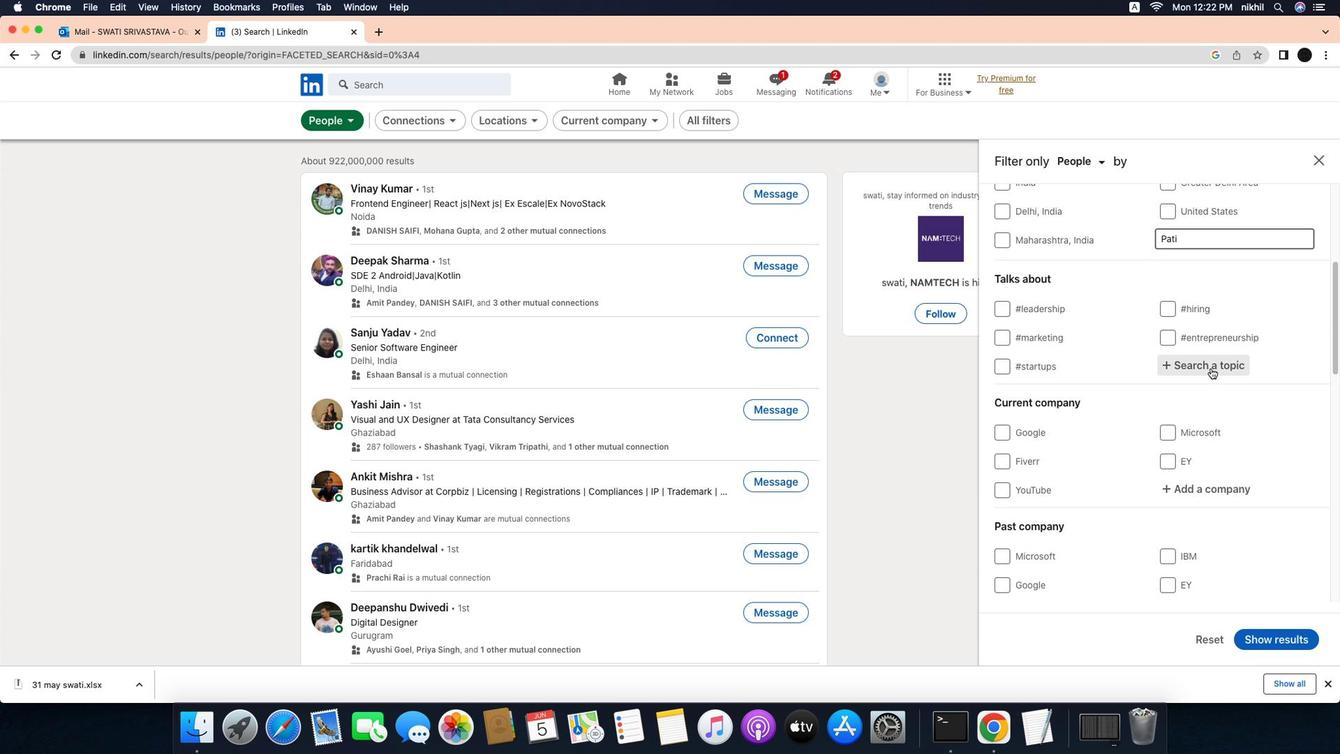 
Action: Mouse pressed left at (1257, 358)
Screenshot: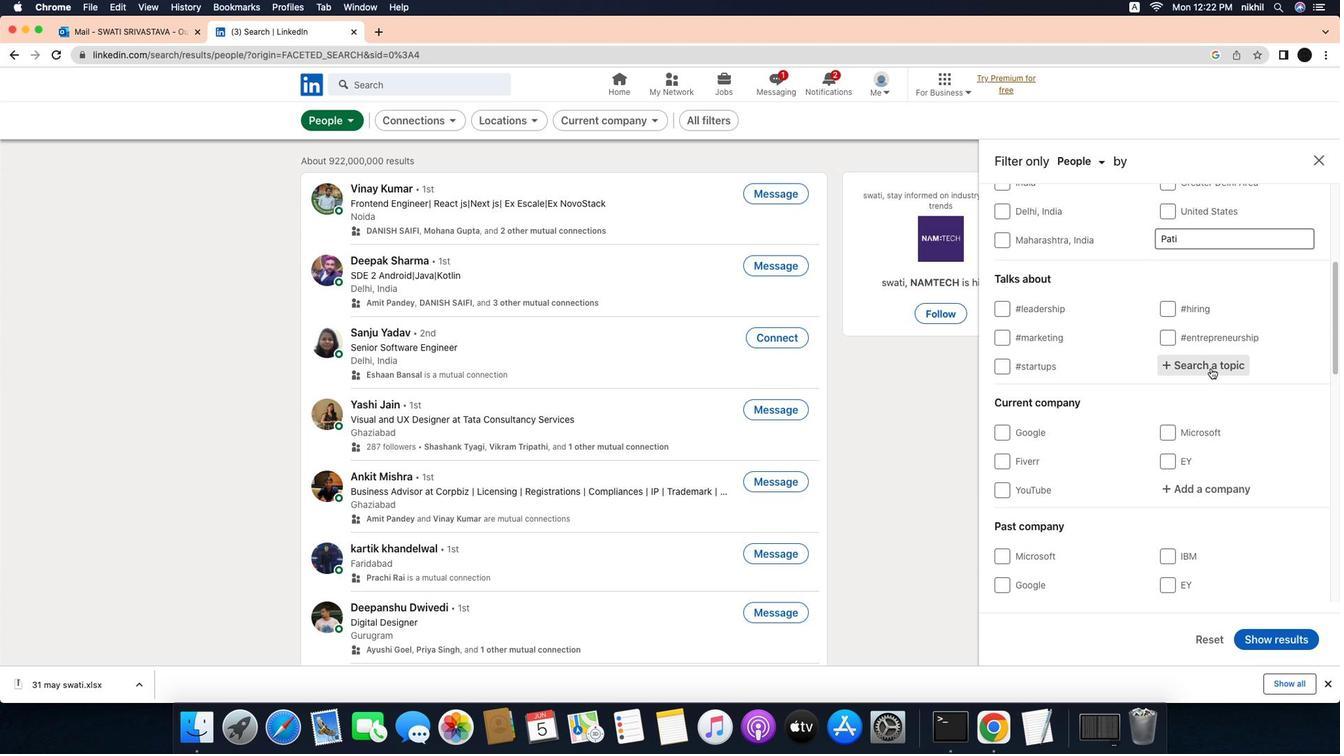 
Action: Mouse moved to (1243, 358)
Screenshot: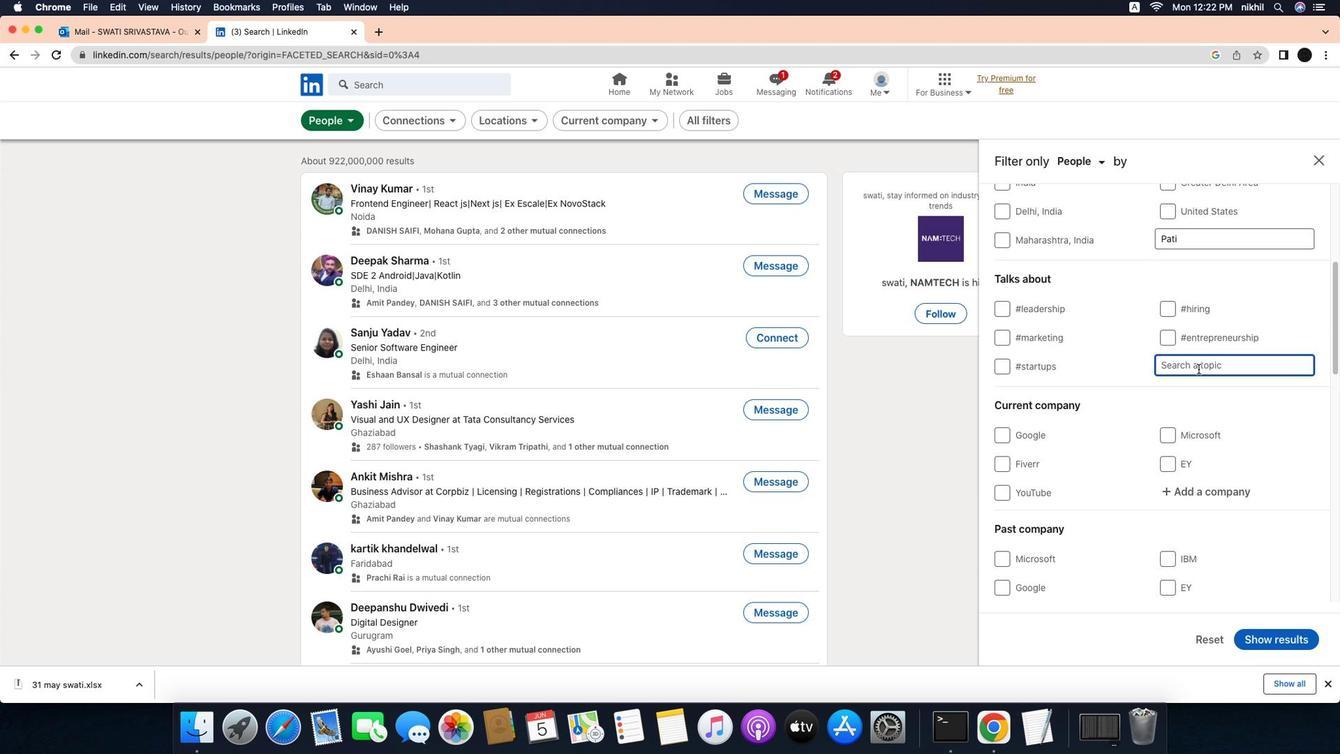 
Action: Mouse pressed left at (1243, 358)
Screenshot: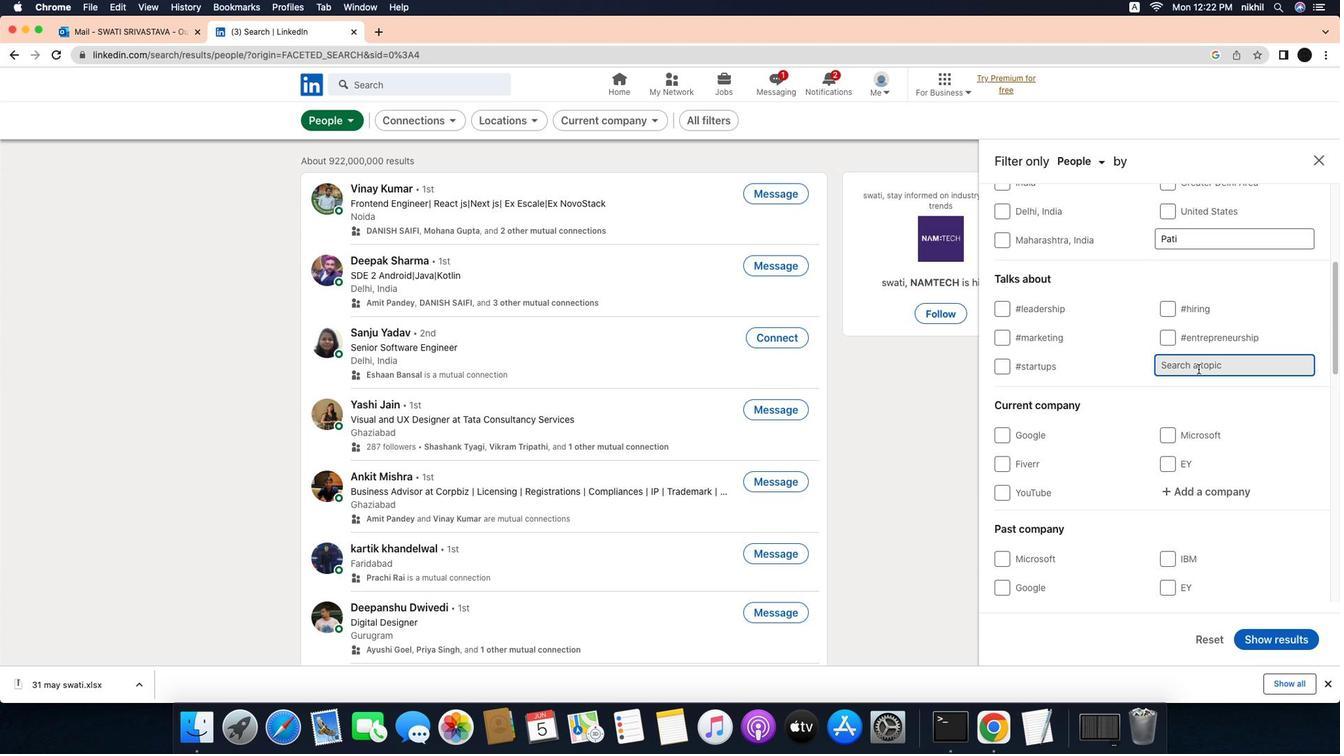 
Action: Mouse moved to (1243, 358)
Screenshot: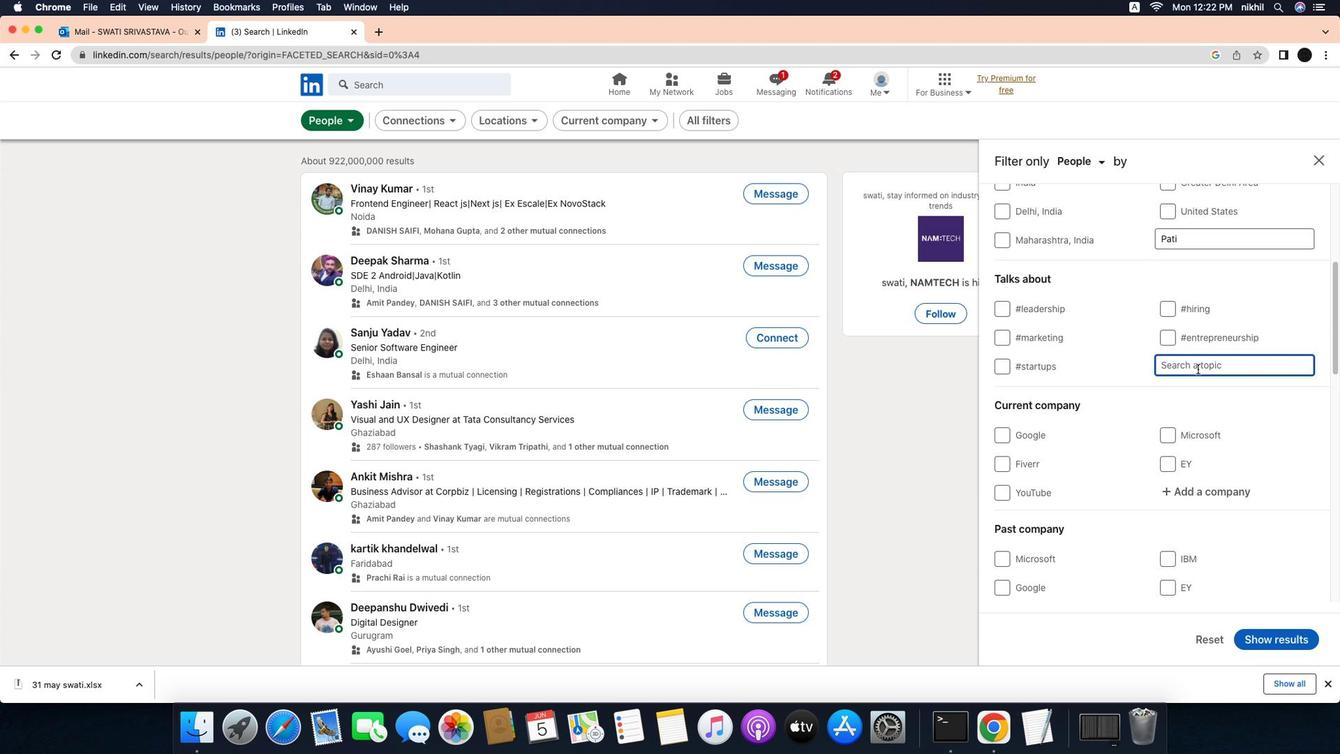 
Action: Key pressed Key.shift_r'#'Key.caps_lock'T'Key.caps_lock'i''p''s''f''o''r''s''u''c''e''s''s'Key.enter
Screenshot: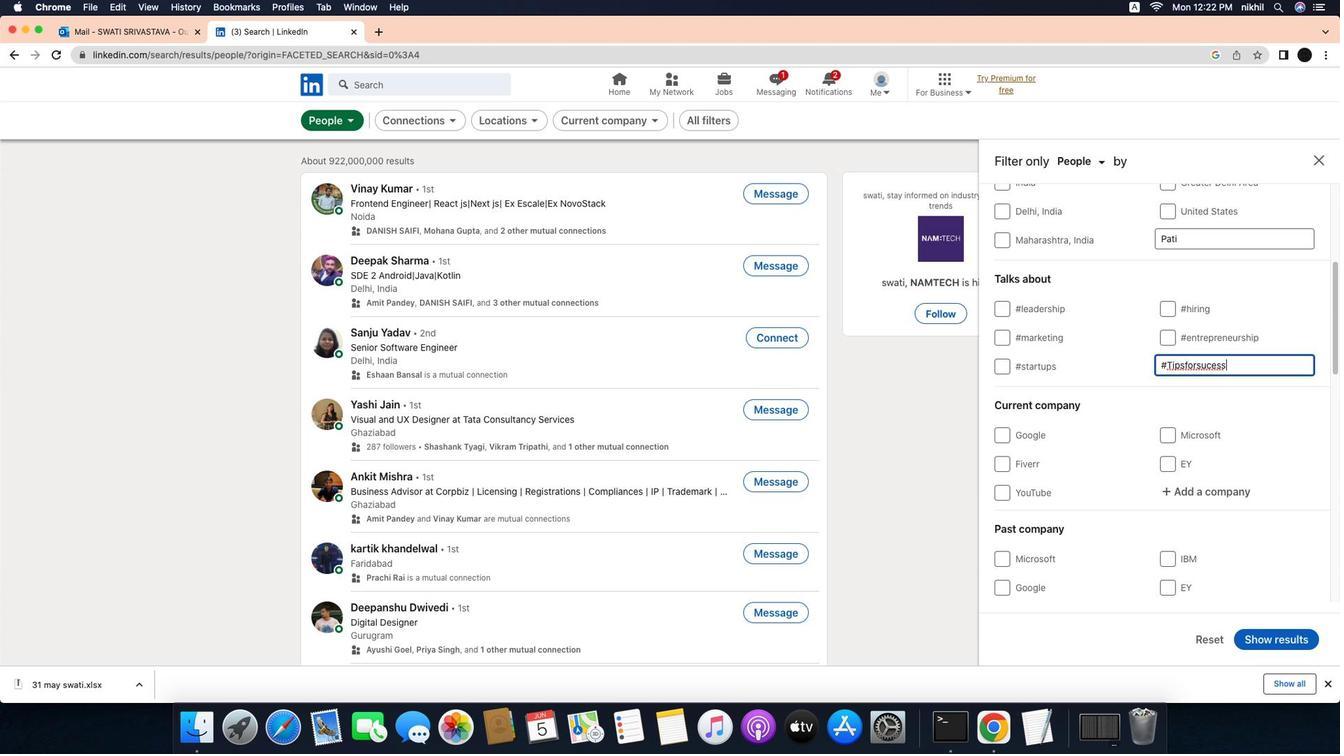 
Action: Mouse moved to (1309, 393)
Screenshot: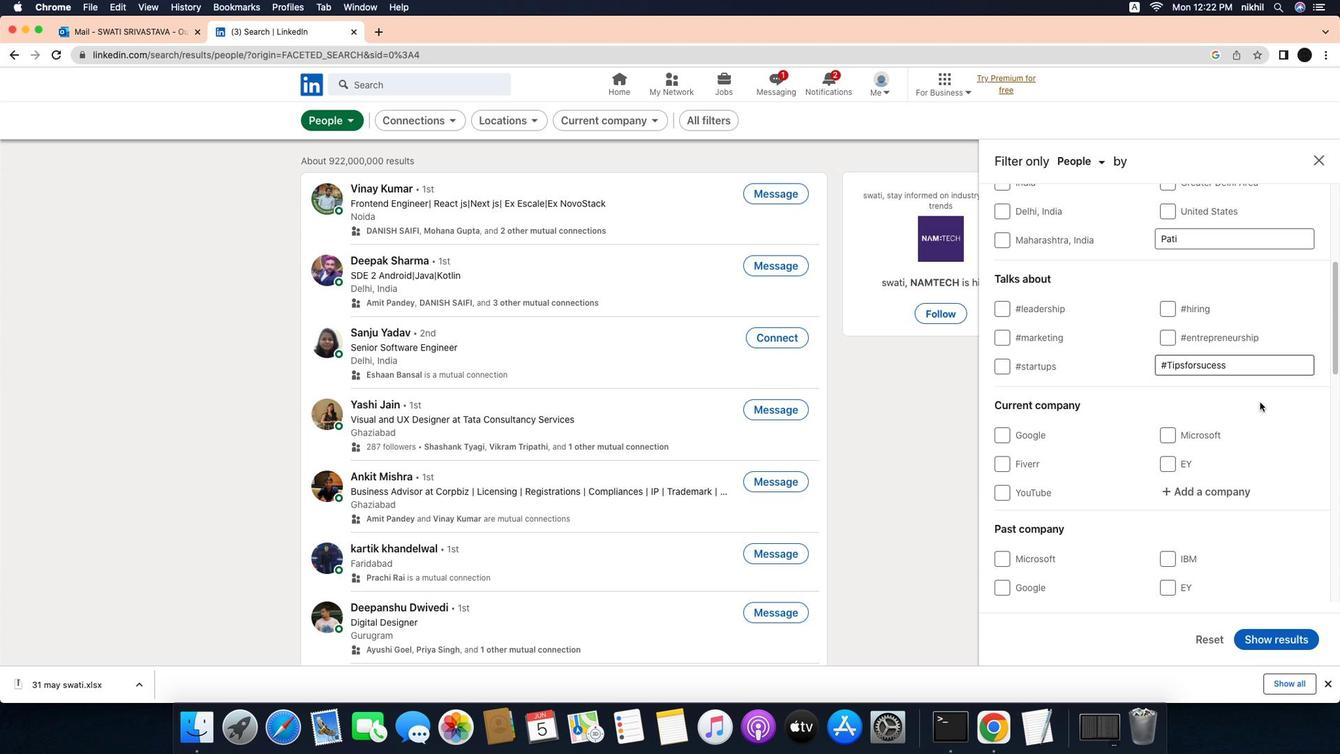 
Action: Mouse pressed left at (1309, 393)
Screenshot: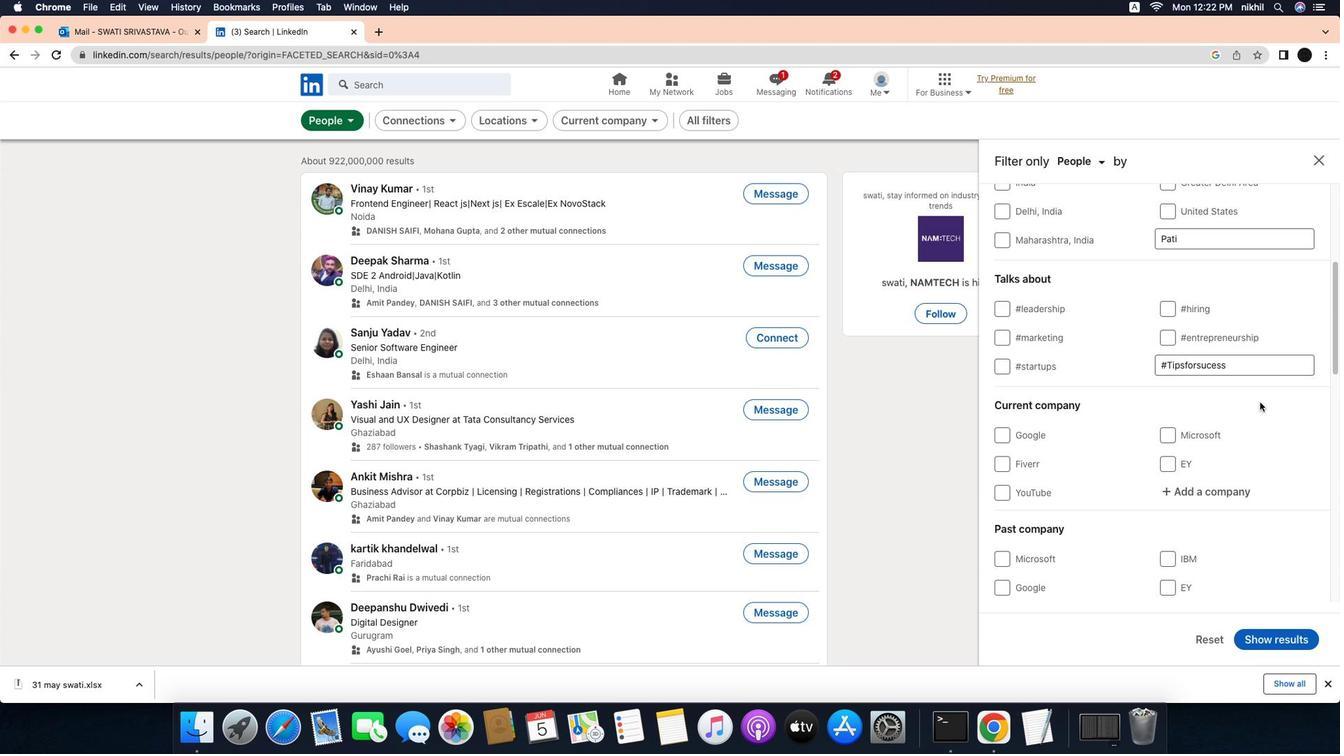 
Action: Mouse moved to (1276, 384)
Screenshot: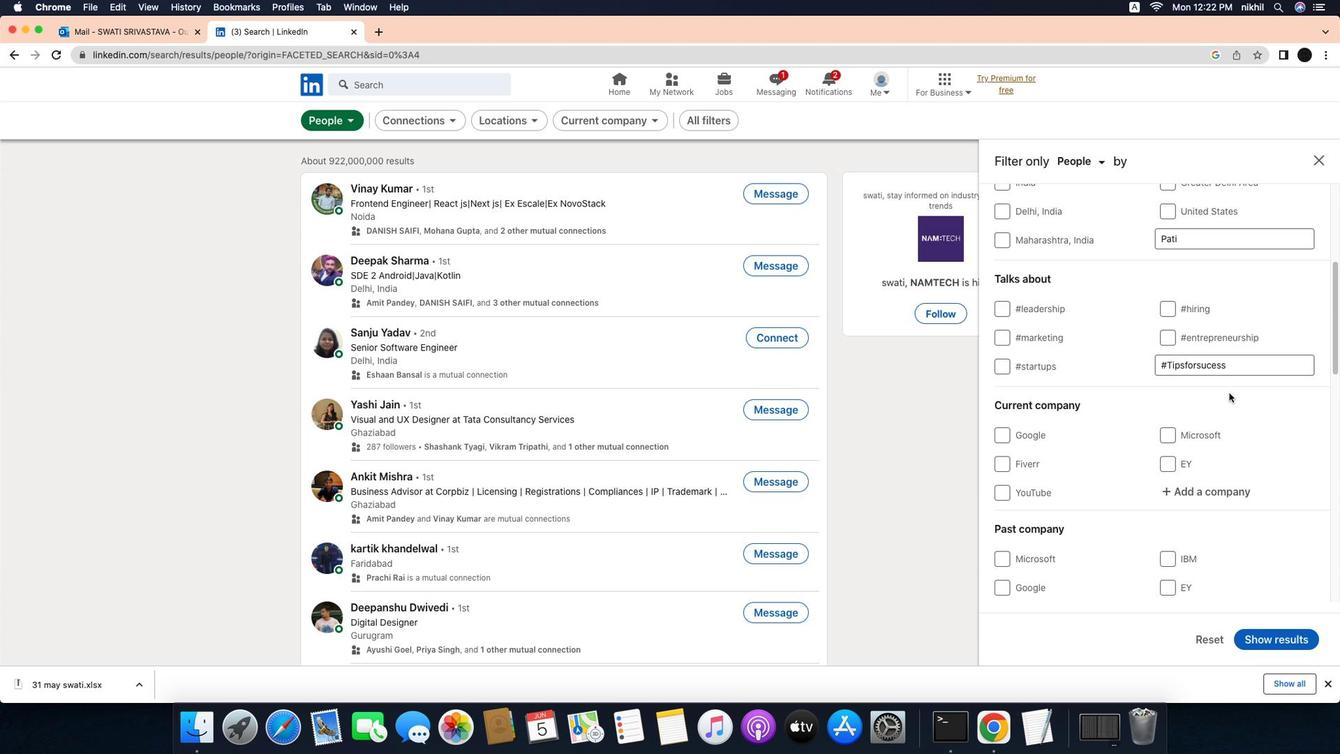 
Action: Mouse scrolled (1276, 384) with delta (-34, -34)
Screenshot: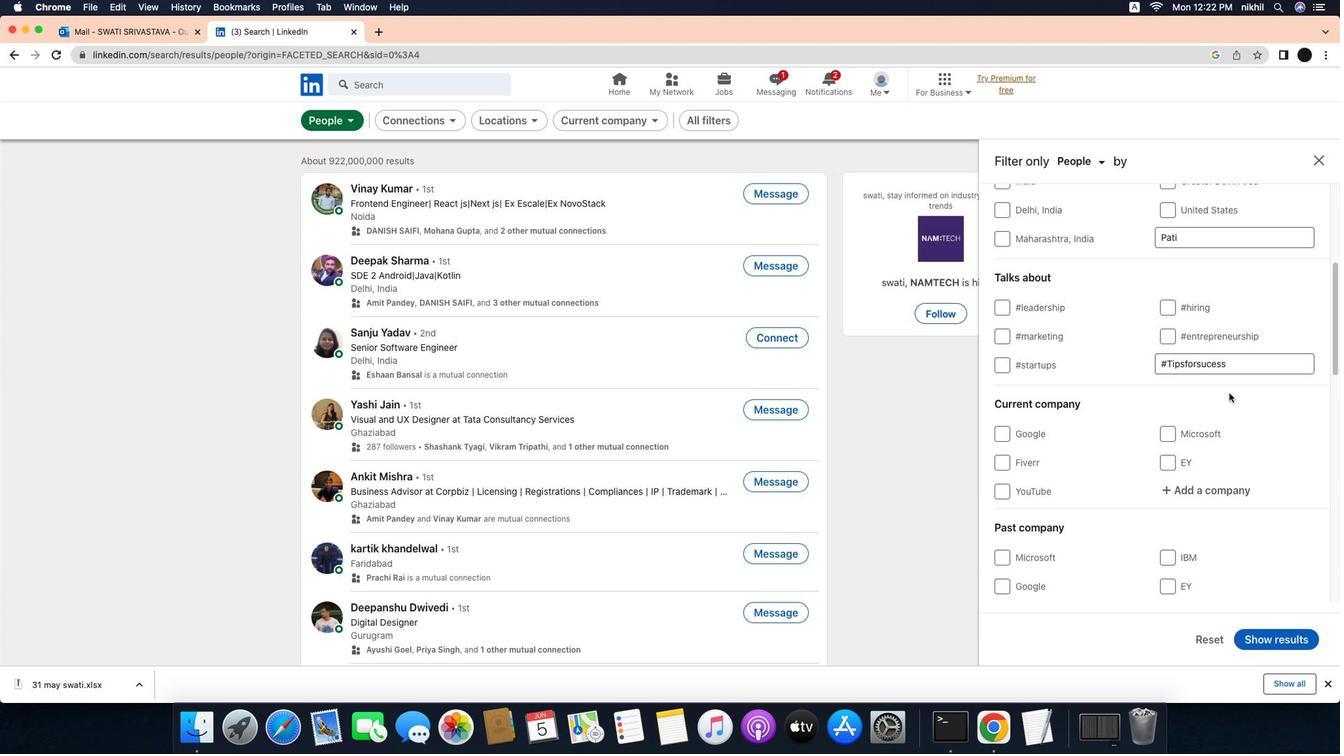 
Action: Mouse scrolled (1276, 384) with delta (-34, -34)
Screenshot: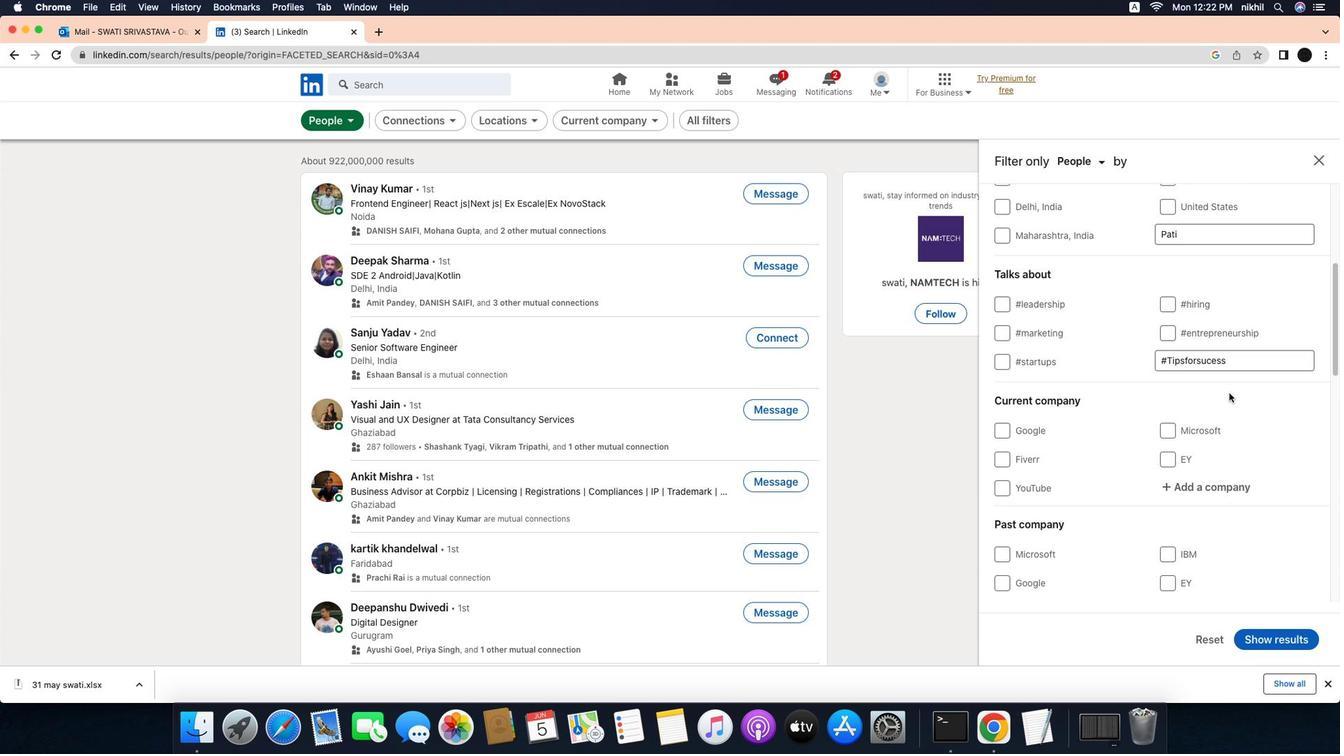 
Action: Mouse scrolled (1276, 384) with delta (-34, -34)
Screenshot: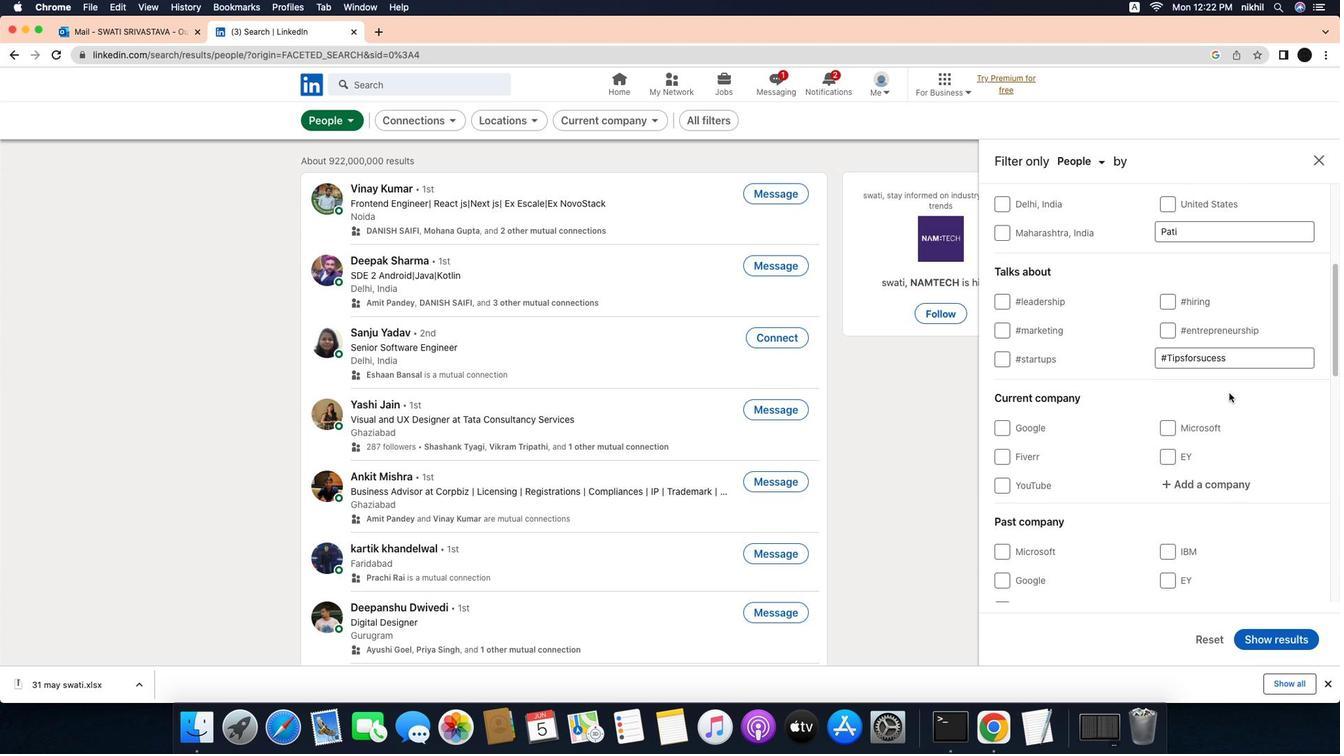 
Action: Mouse scrolled (1276, 384) with delta (-34, -34)
Screenshot: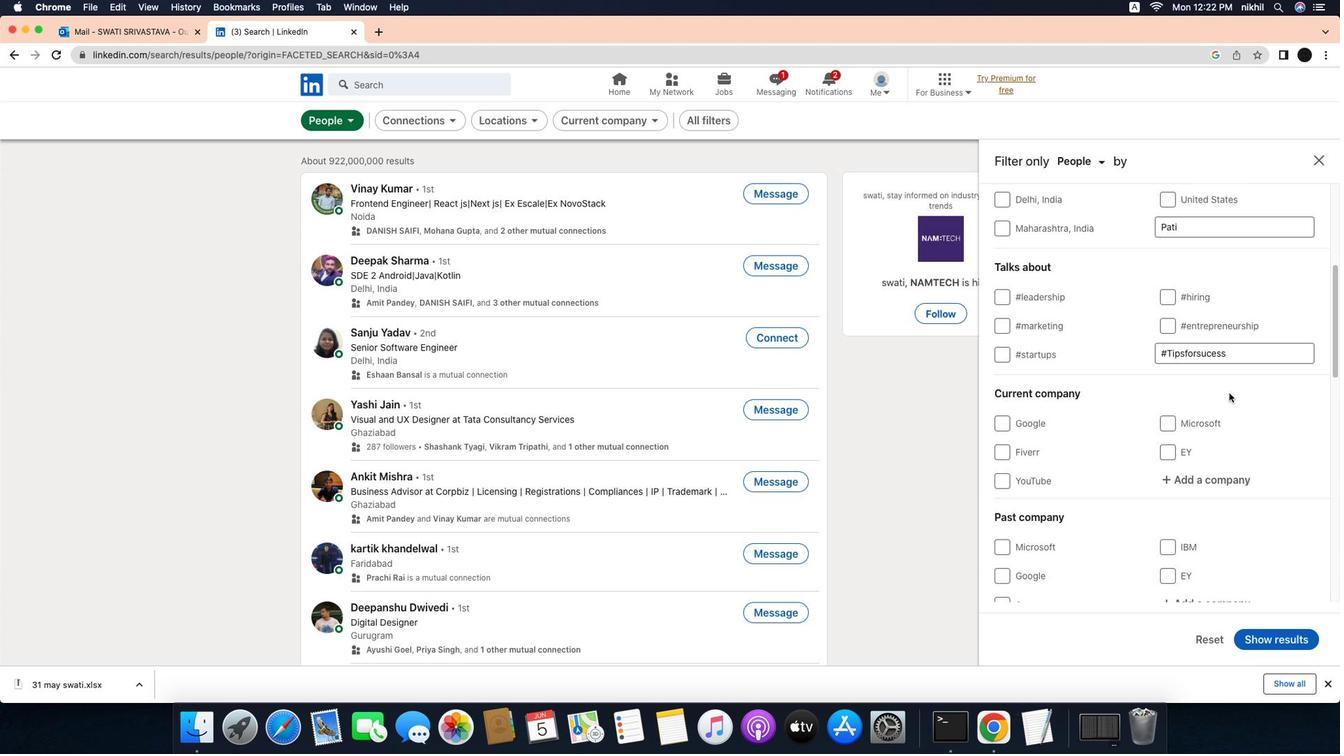 
Action: Mouse scrolled (1276, 384) with delta (-34, -34)
Screenshot: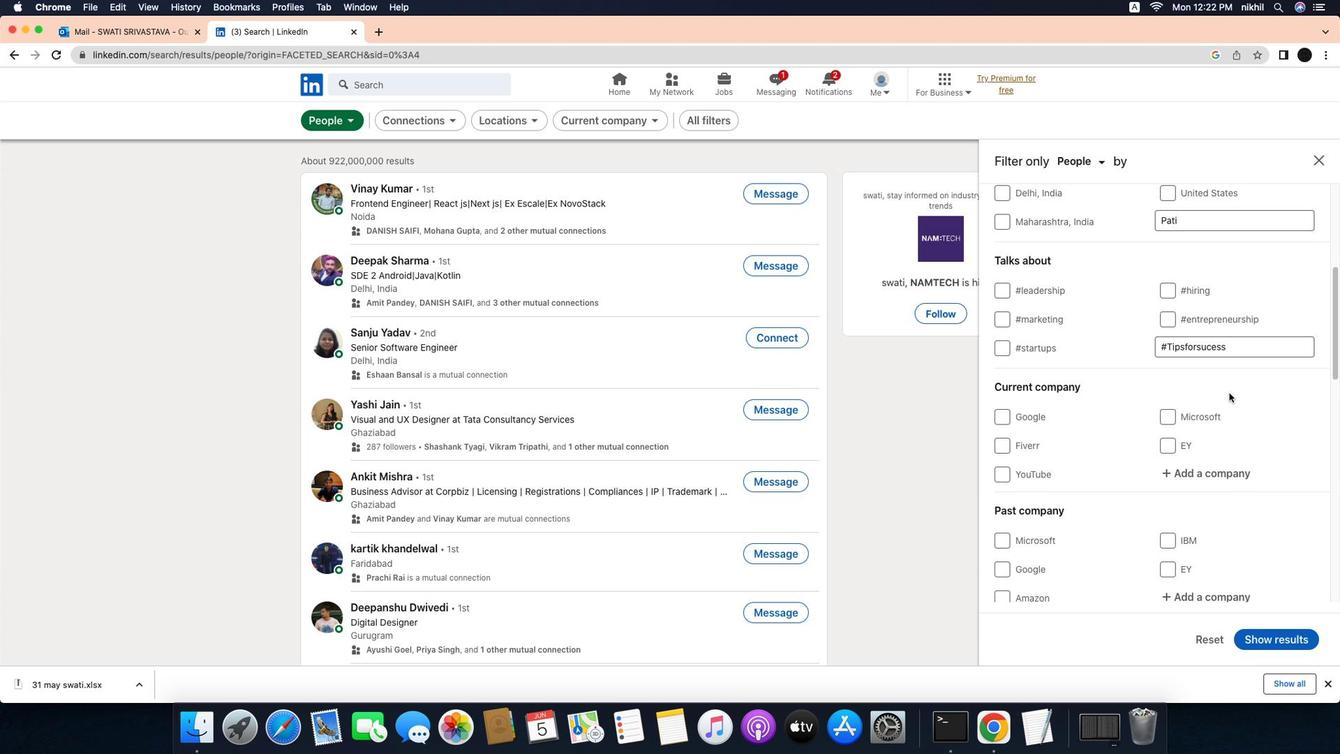 
Action: Mouse scrolled (1276, 384) with delta (-34, -34)
Screenshot: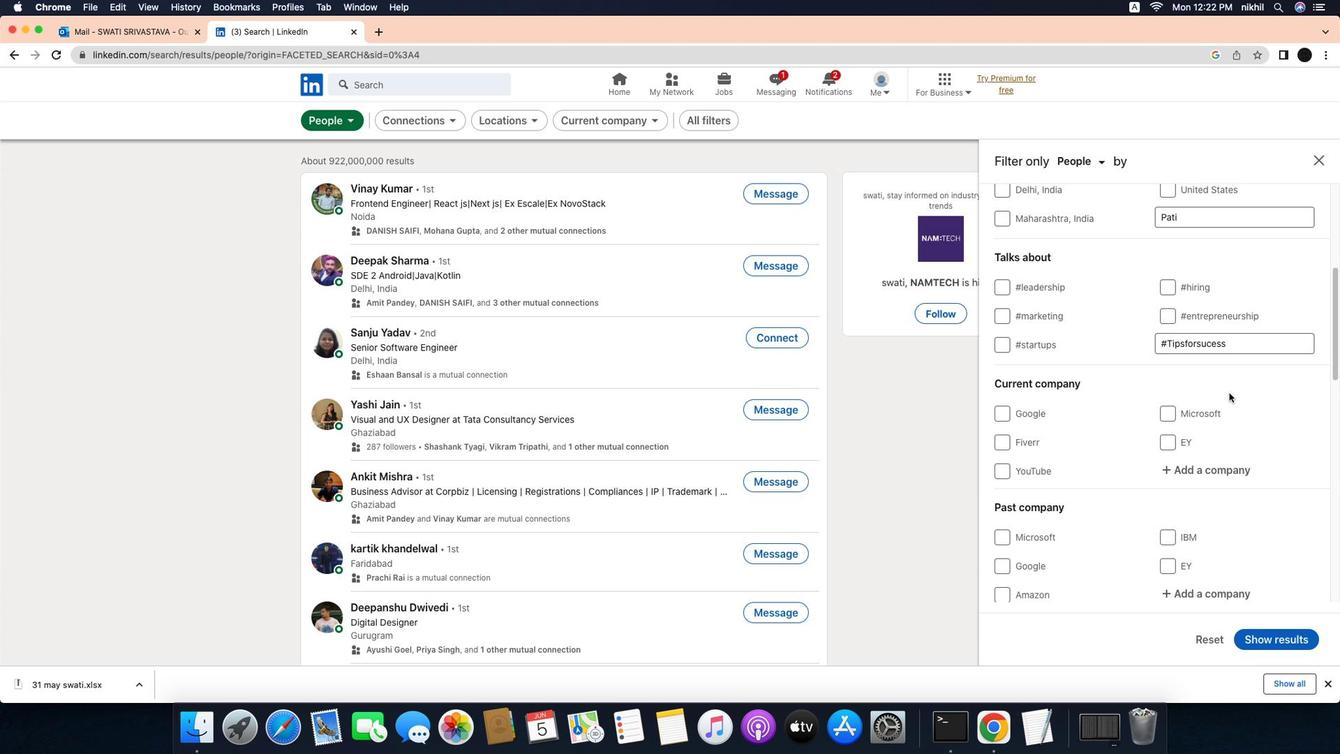 
Action: Mouse scrolled (1276, 384) with delta (-34, -34)
Screenshot: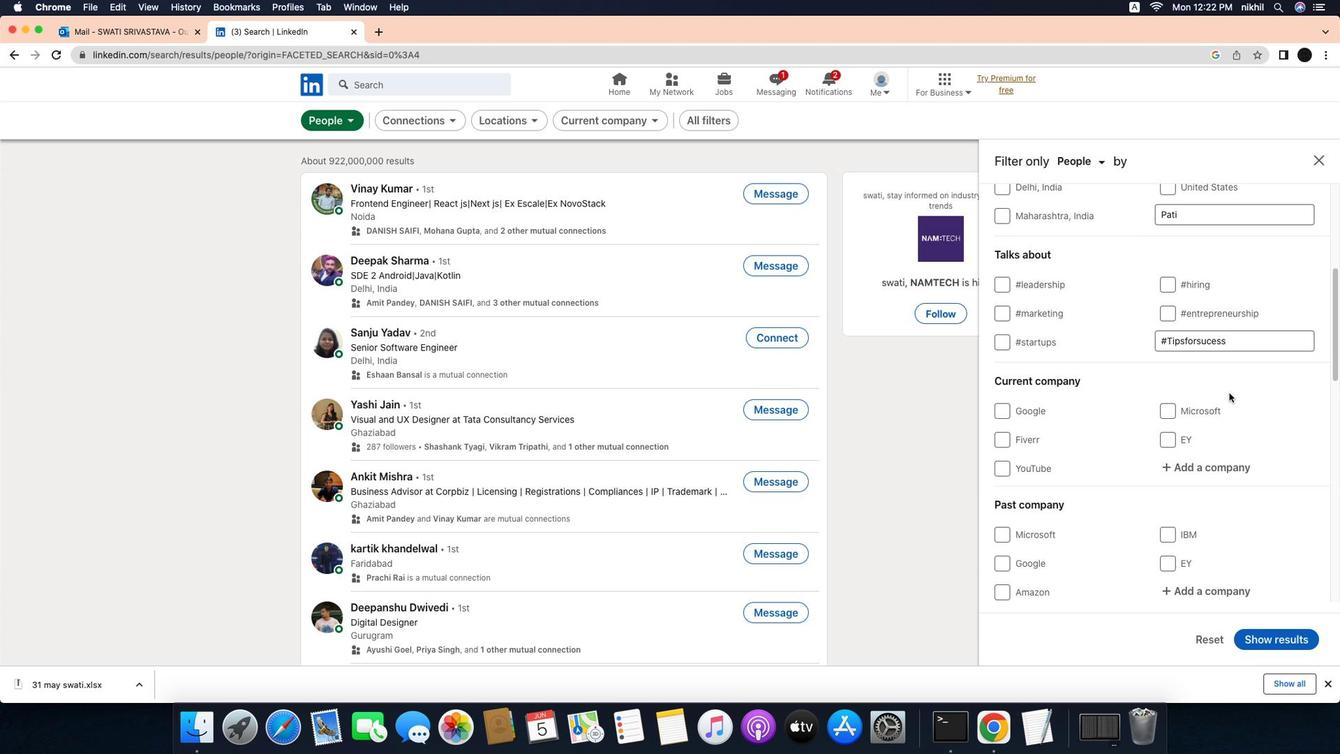 
Action: Mouse scrolled (1276, 384) with delta (-34, -34)
Screenshot: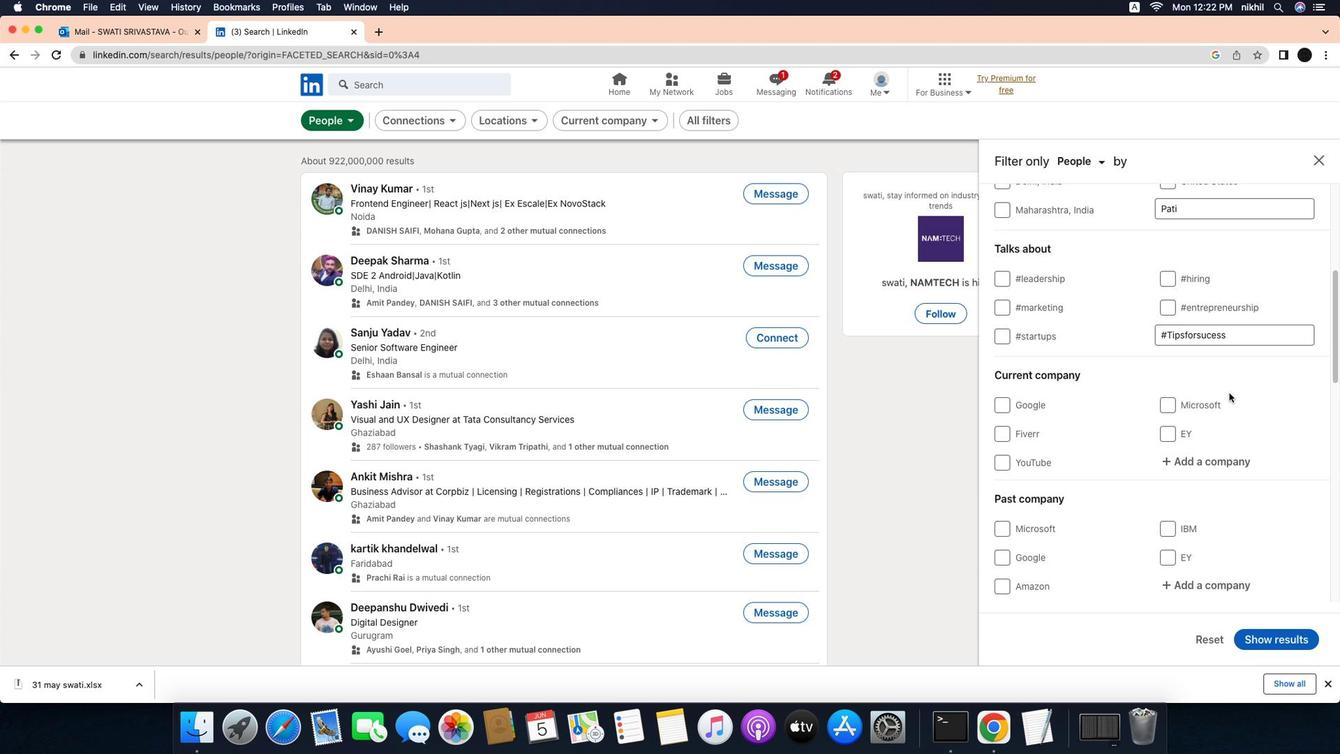 
Action: Mouse scrolled (1276, 384) with delta (-34, -34)
Screenshot: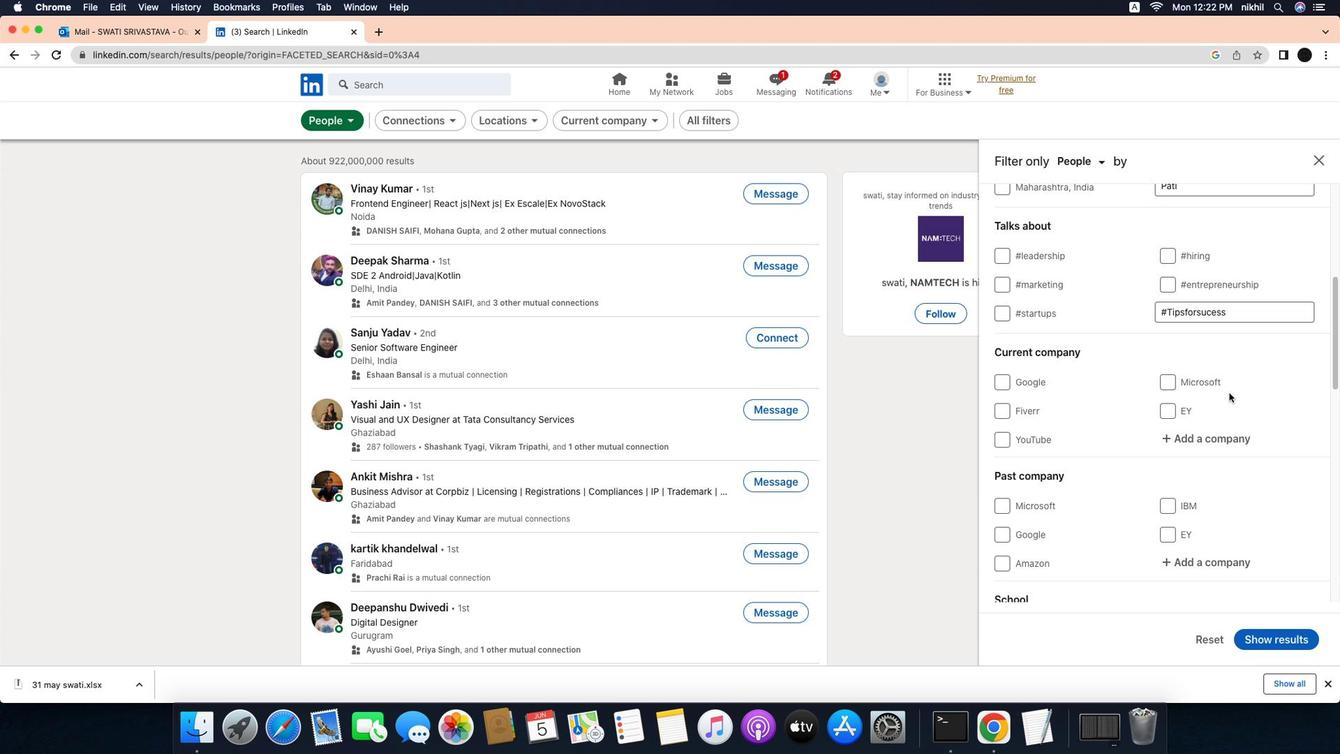 
Action: Mouse scrolled (1276, 384) with delta (-34, -34)
Screenshot: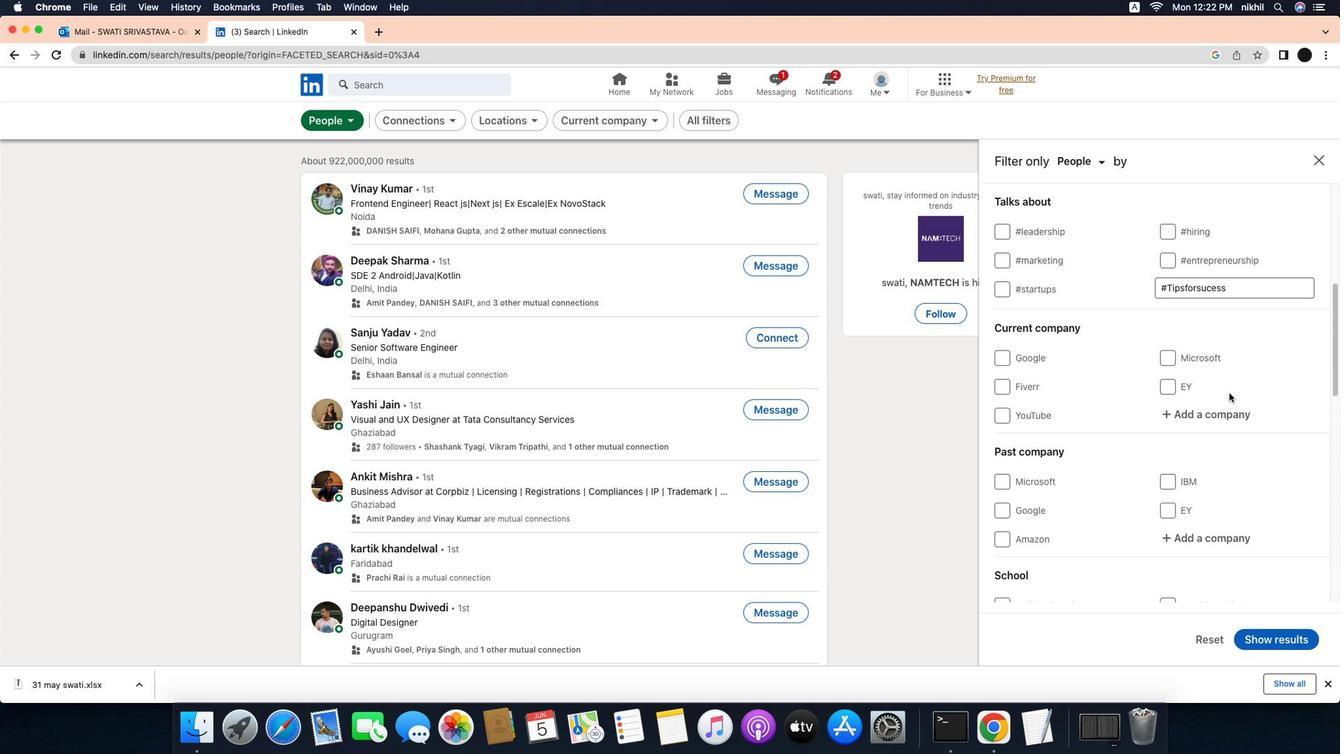 
Action: Mouse scrolled (1276, 384) with delta (-34, -34)
Screenshot: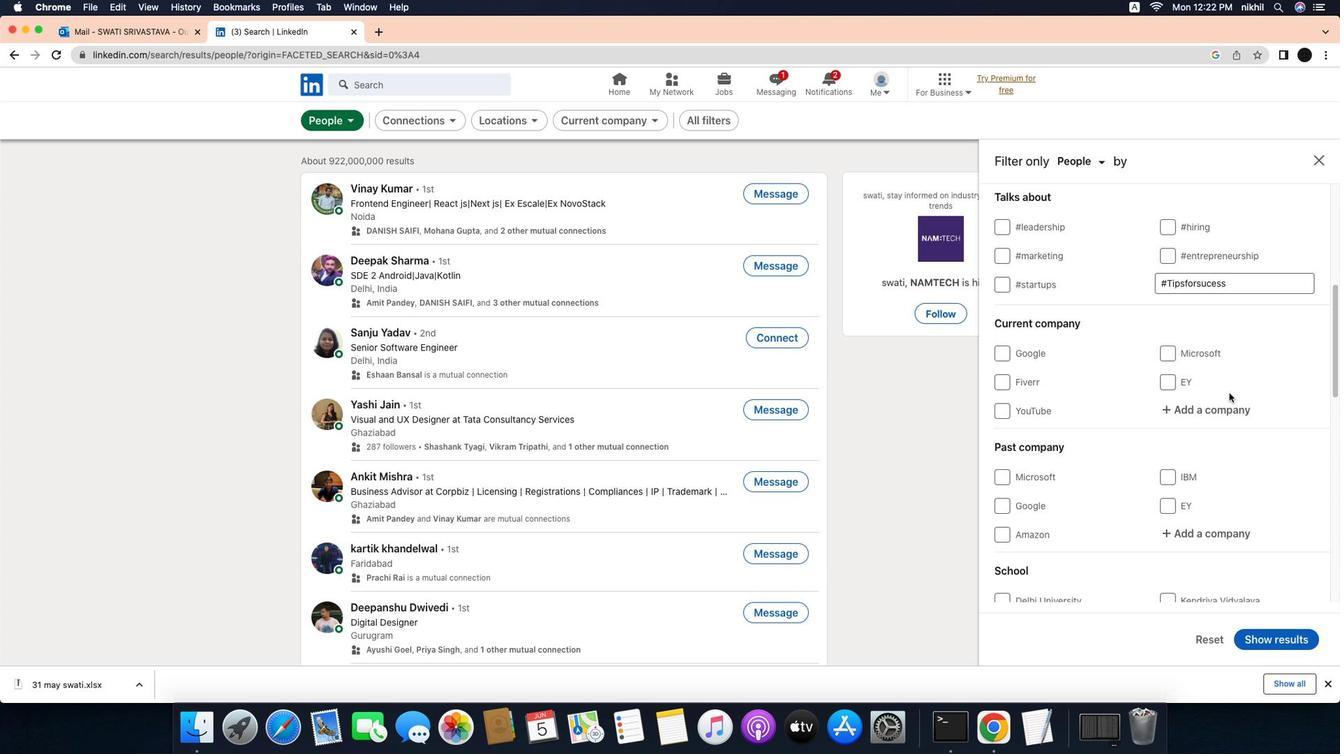 
Action: Mouse scrolled (1276, 384) with delta (-34, -34)
Screenshot: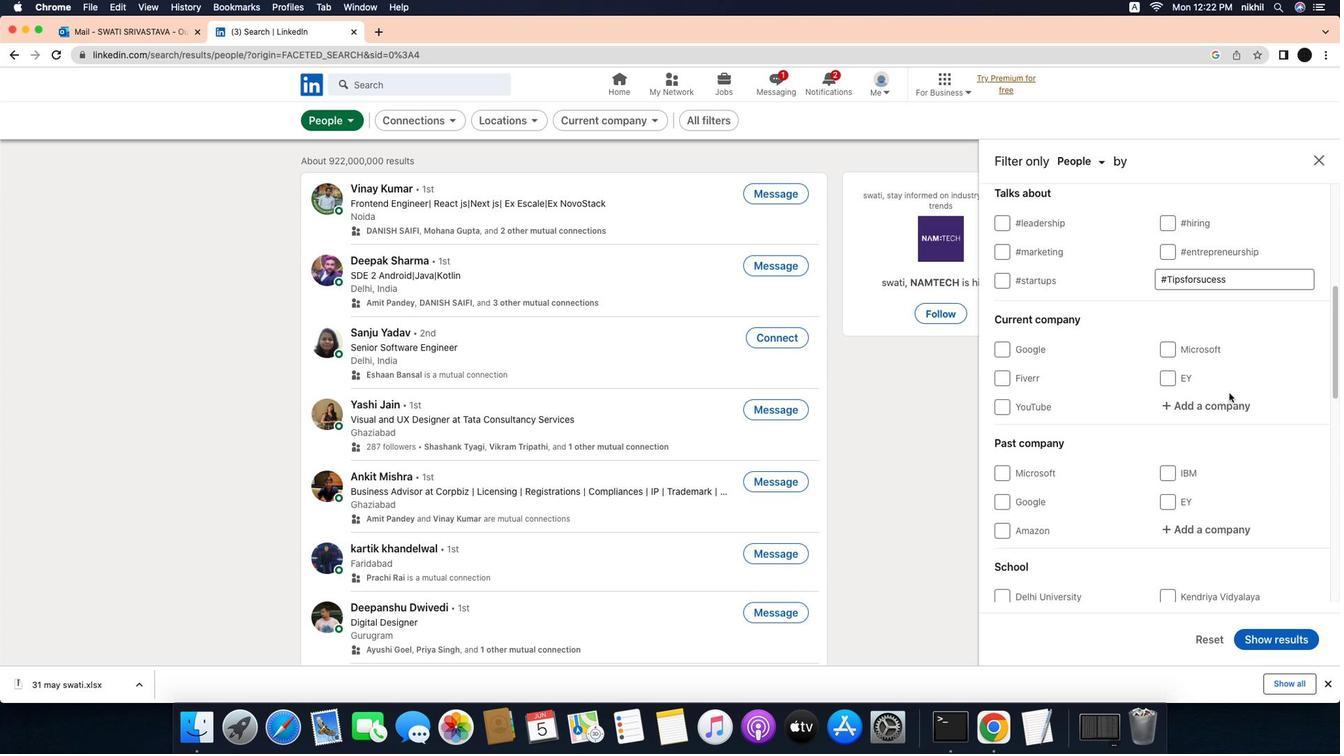 
Action: Mouse moved to (1267, 388)
Screenshot: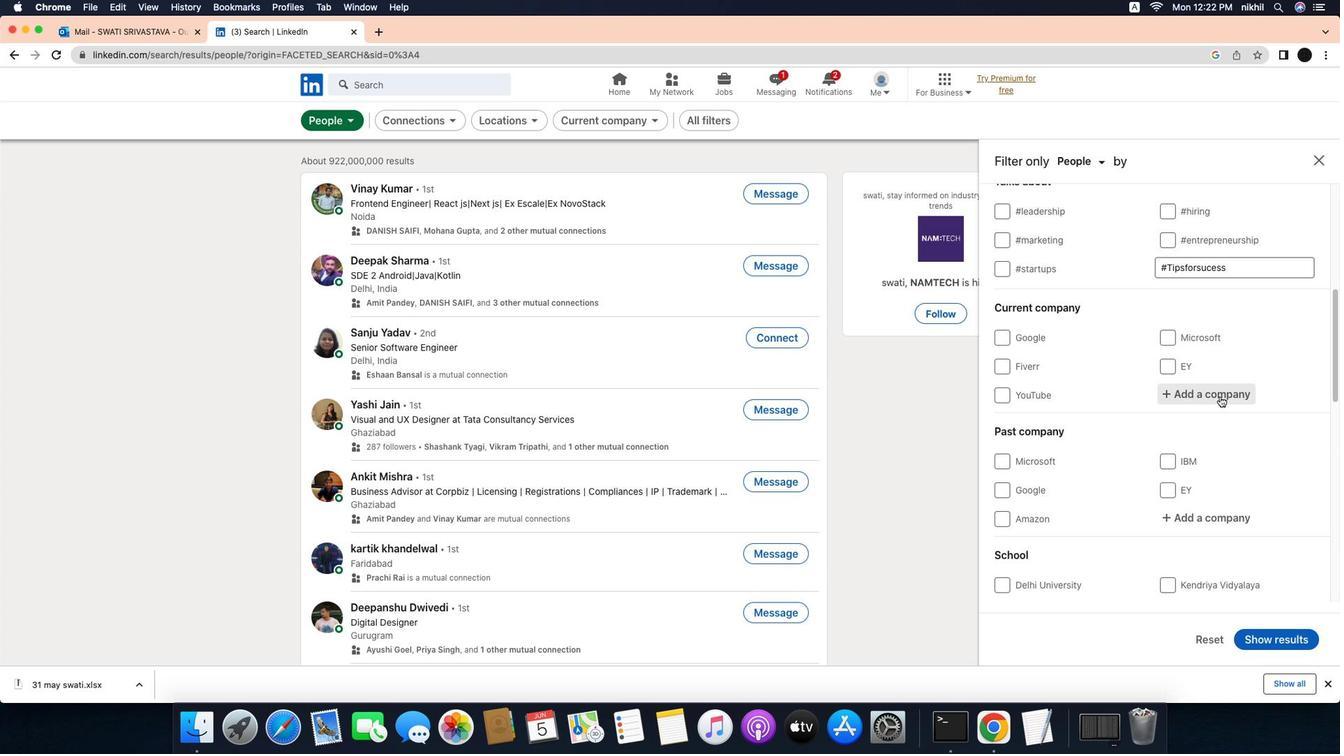 
Action: Mouse pressed left at (1267, 388)
Screenshot: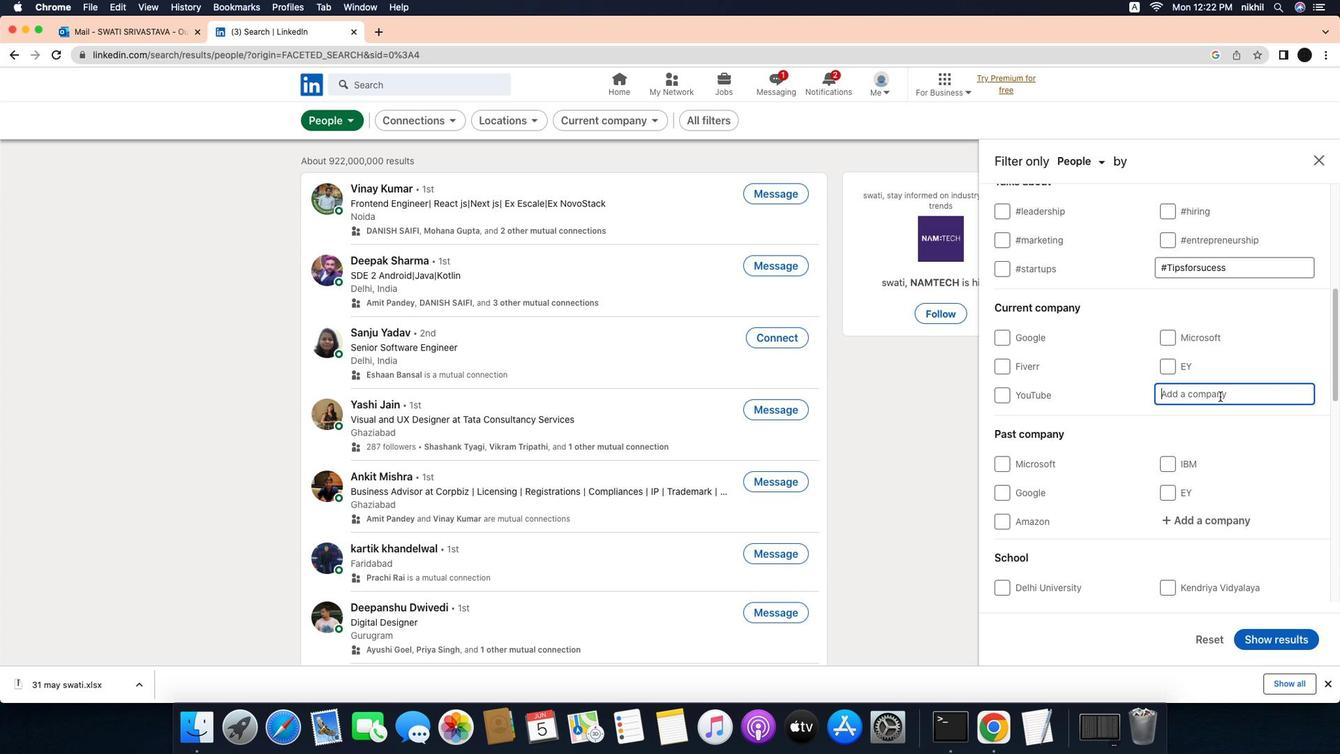 
Action: Mouse moved to (1244, 390)
Screenshot: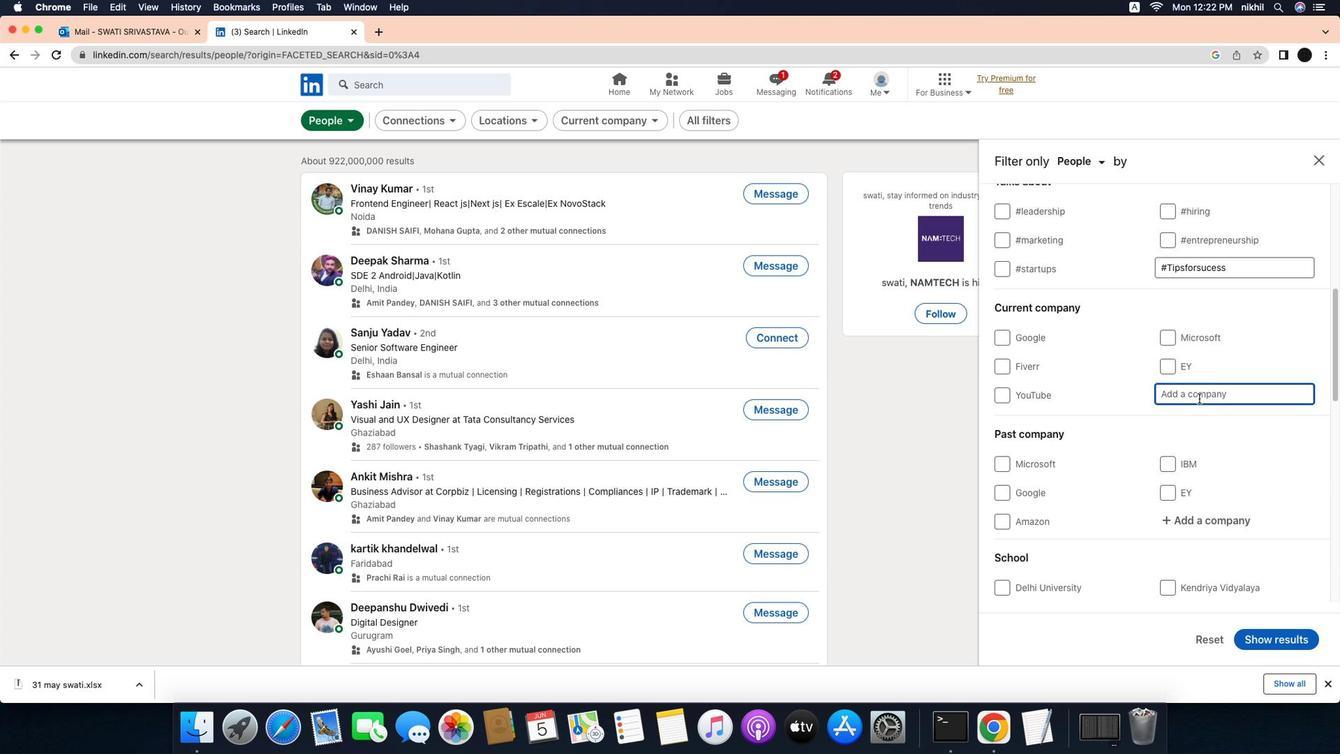 
Action: Mouse pressed left at (1244, 390)
Screenshot: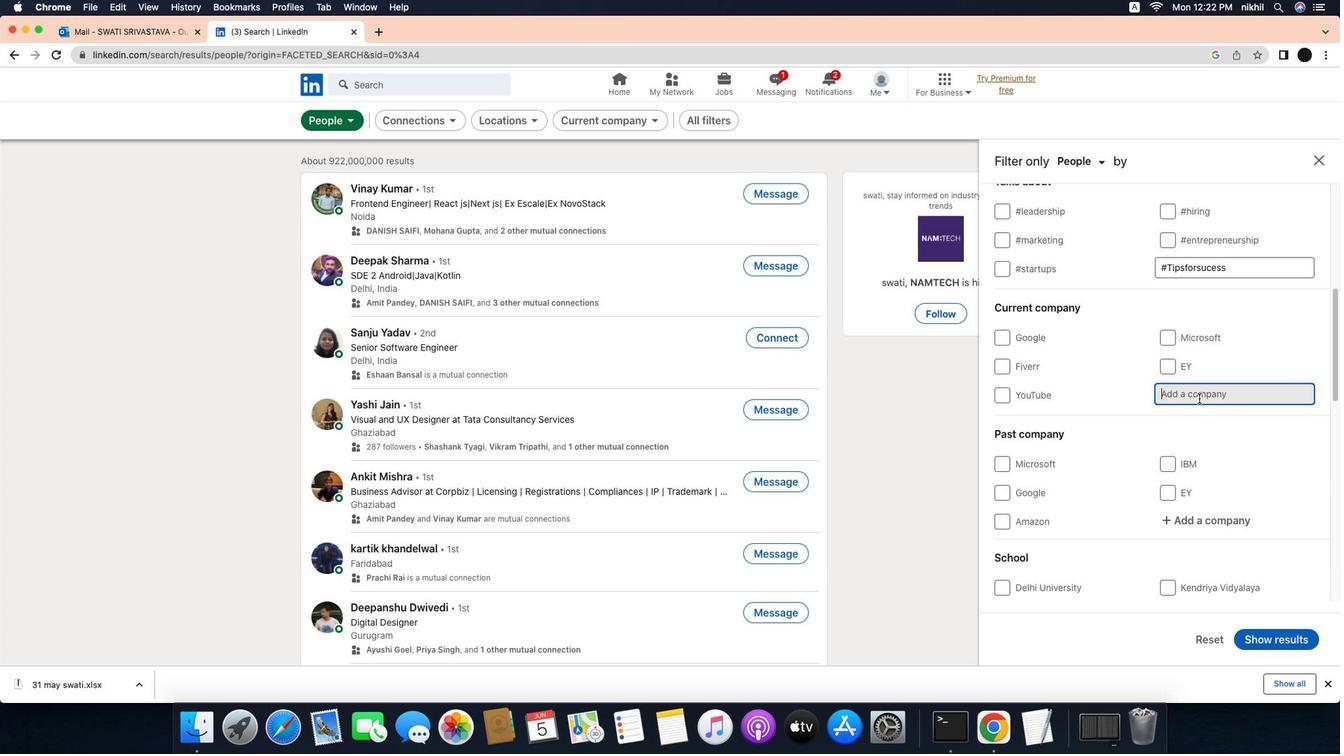 
Action: Key pressed Key.caps_lock'N'Key.caps_lock'e''t''2'Key.caps_lock'S'Key.caps_lock'o''u''r''c''e'Key.spaceKey.caps_lock'I'Key.caps_lock'n''c''.'
Screenshot: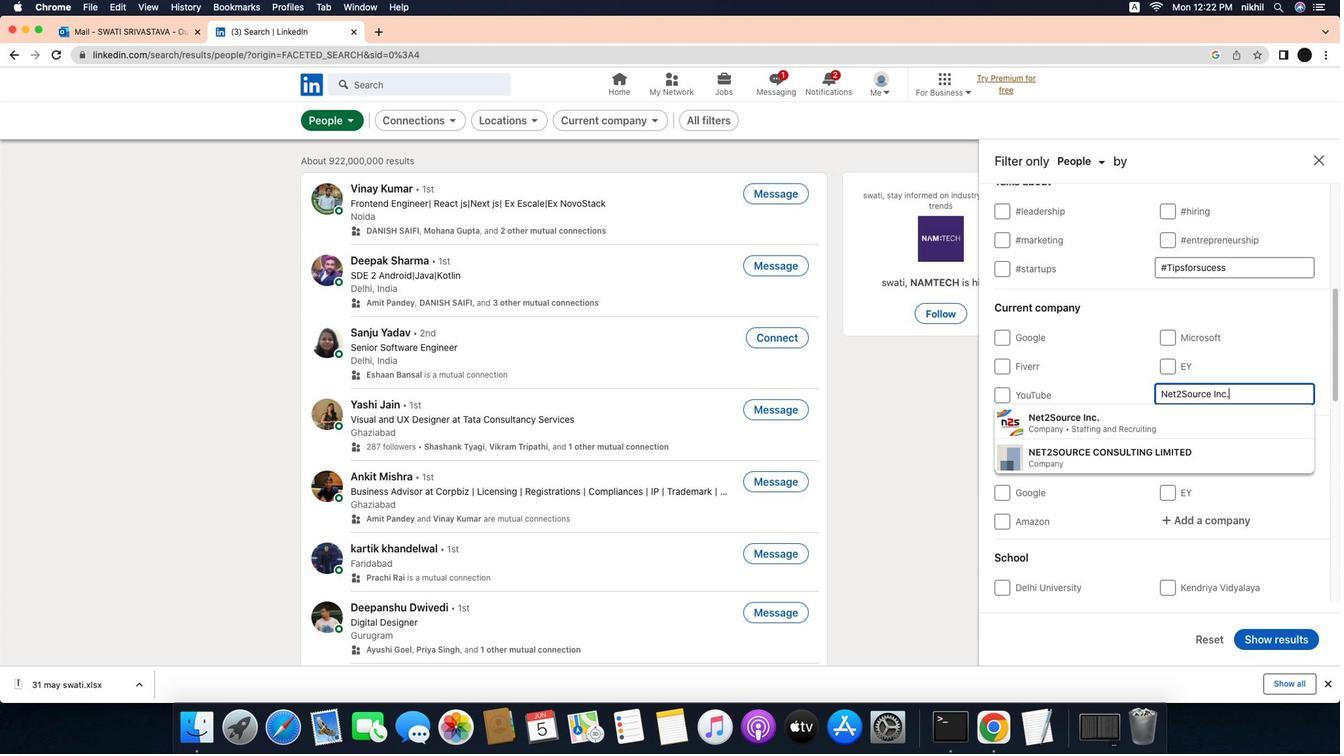 
Action: Mouse moved to (1218, 409)
Screenshot: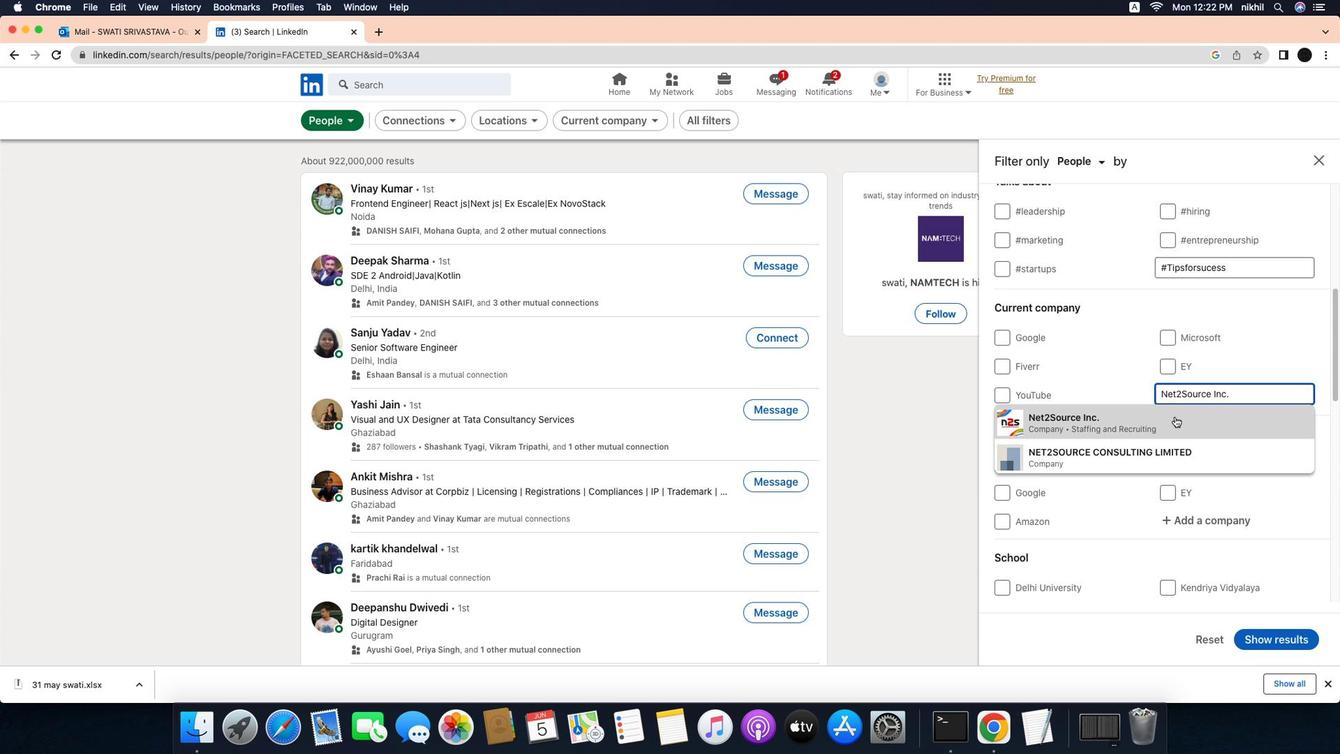 
Action: Mouse pressed left at (1218, 409)
Screenshot: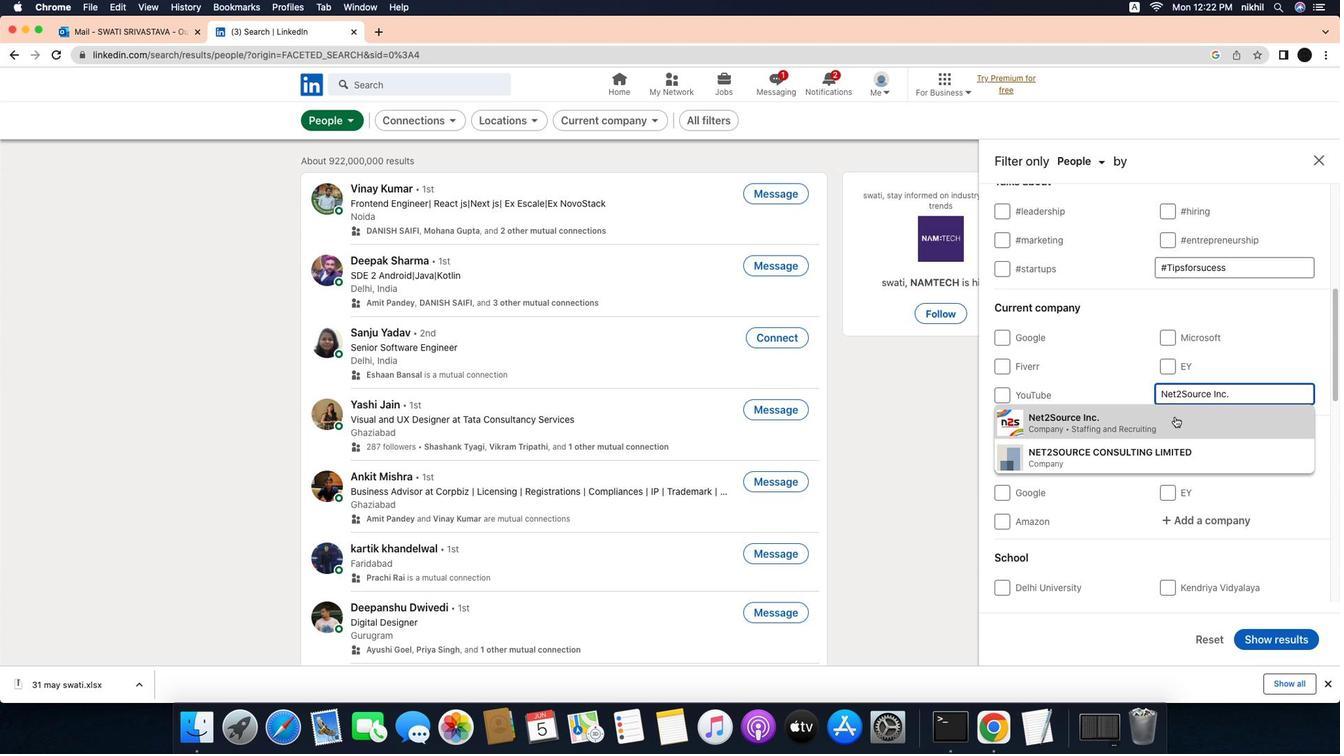 
Action: Mouse moved to (1226, 432)
Screenshot: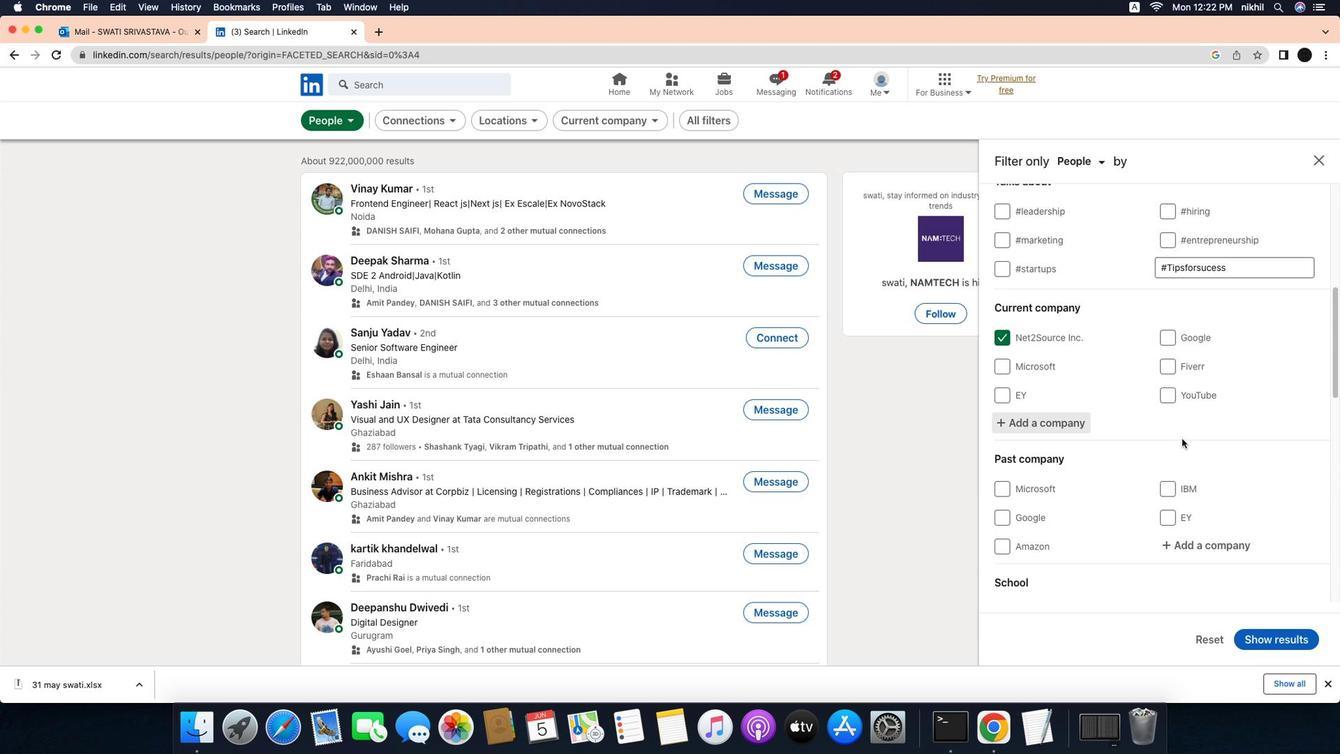 
Action: Mouse scrolled (1226, 432) with delta (-34, -34)
Screenshot: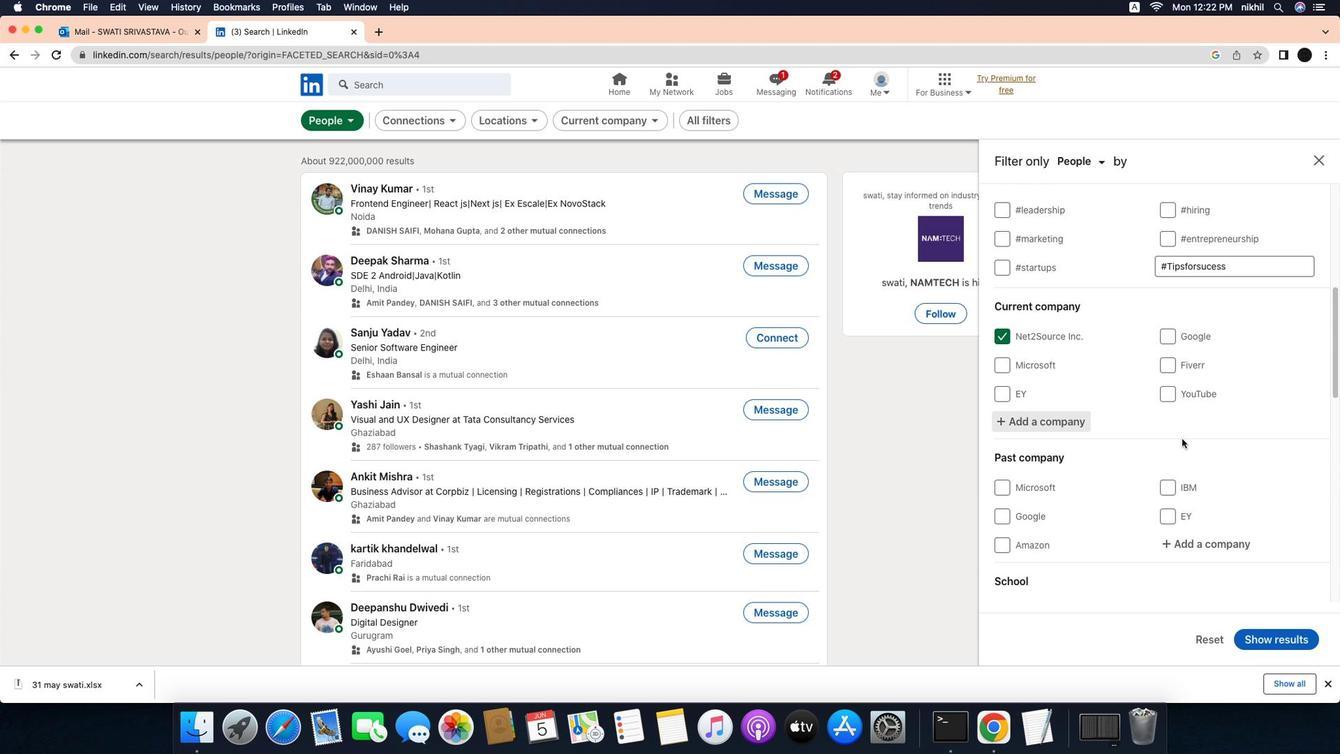
Action: Mouse scrolled (1226, 432) with delta (-34, -34)
Screenshot: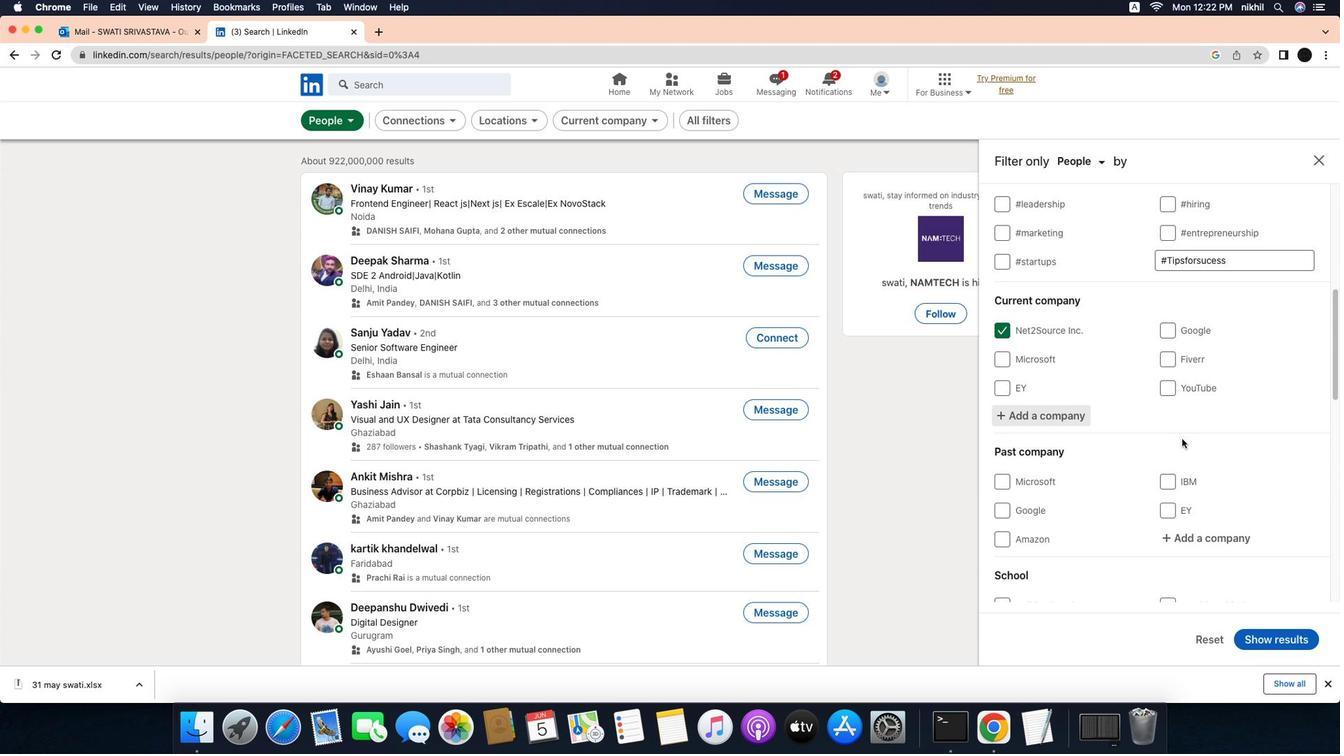 
Action: Mouse scrolled (1226, 432) with delta (-34, -34)
Screenshot: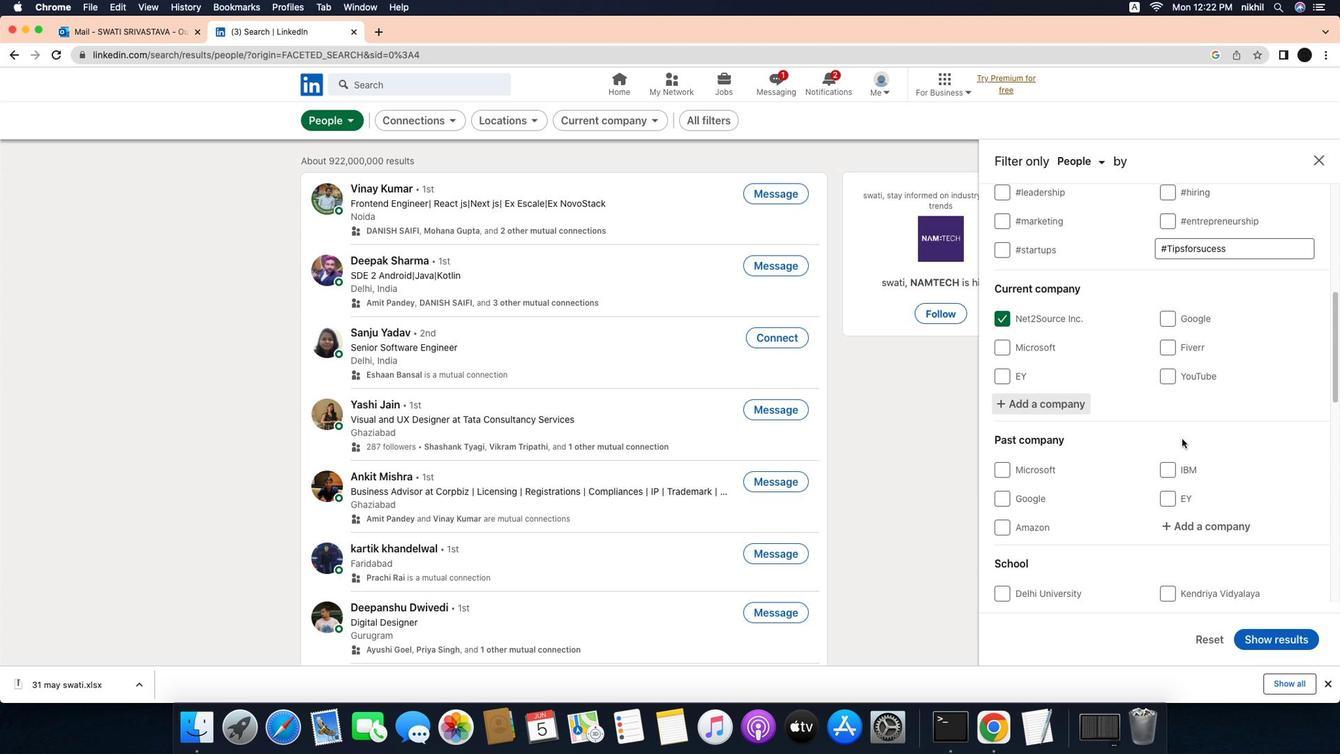 
Action: Mouse scrolled (1226, 432) with delta (-34, -34)
Screenshot: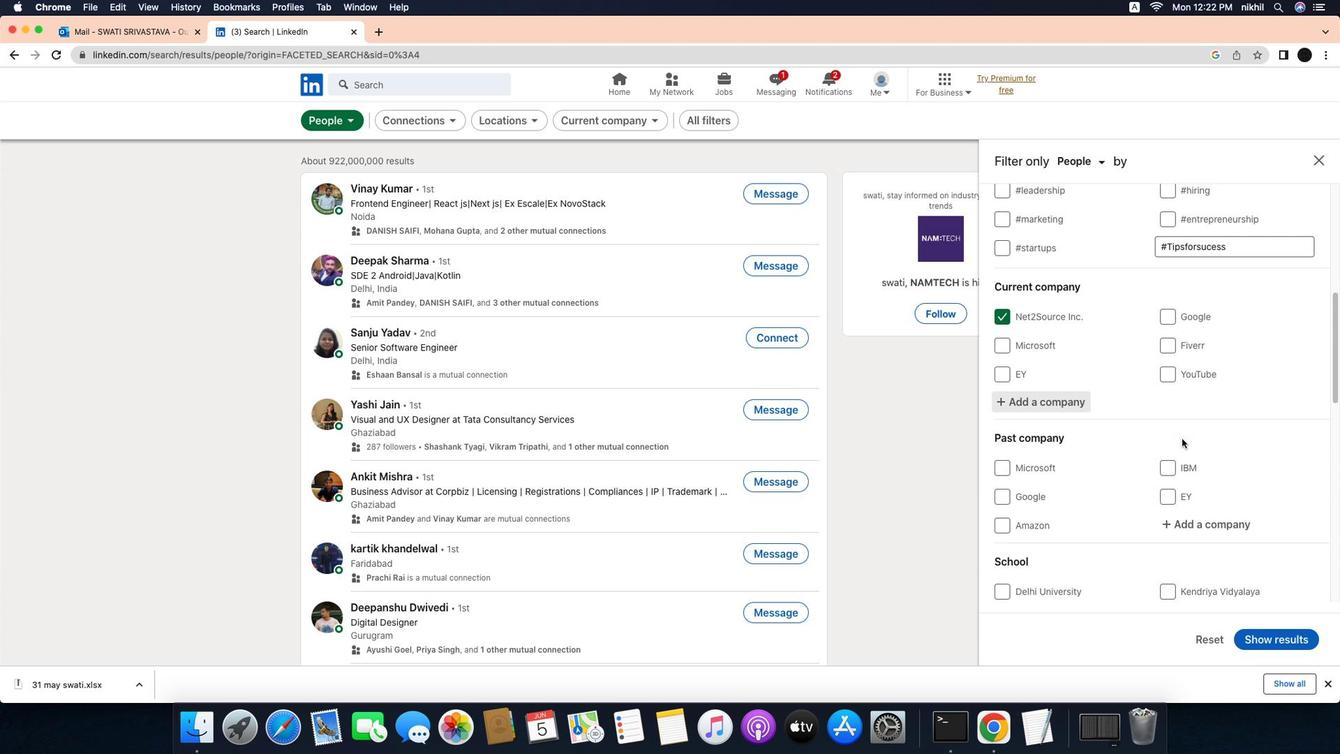 
Action: Mouse scrolled (1226, 432) with delta (-34, -34)
Screenshot: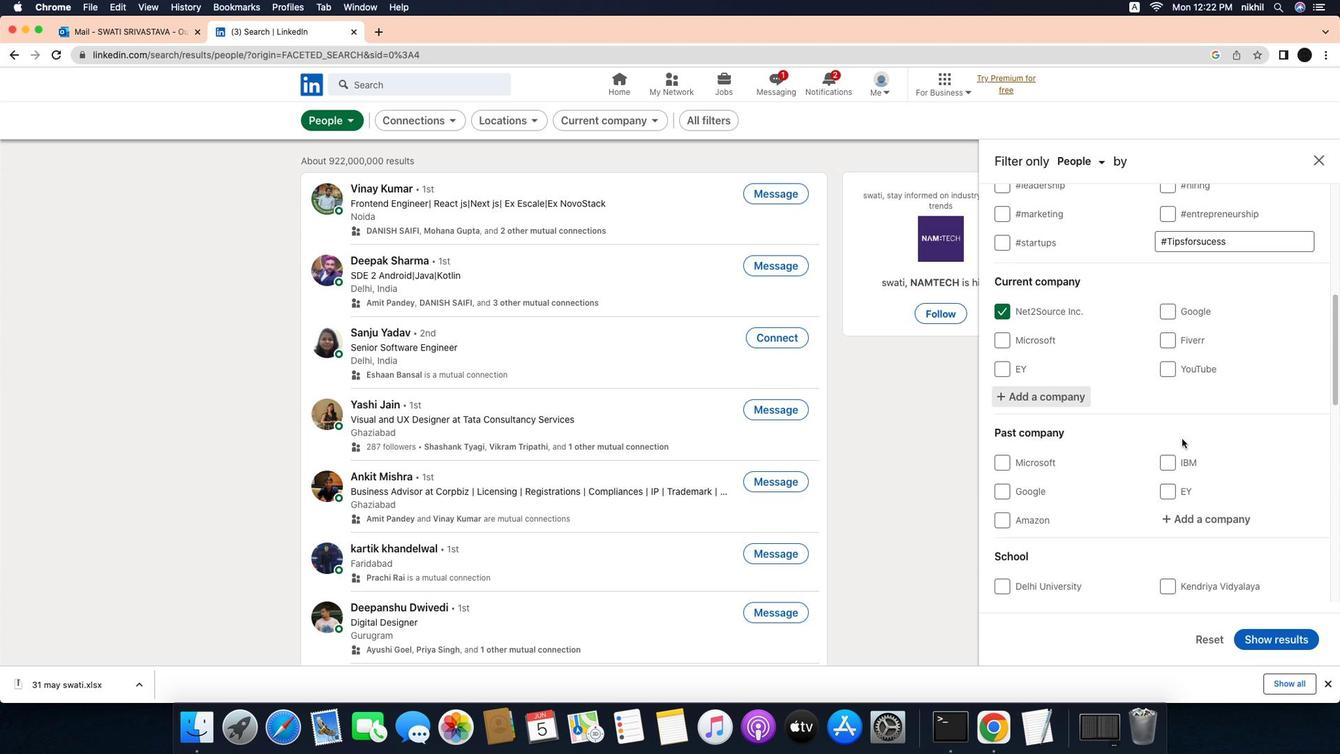 
Action: Mouse scrolled (1226, 432) with delta (-34, -34)
Screenshot: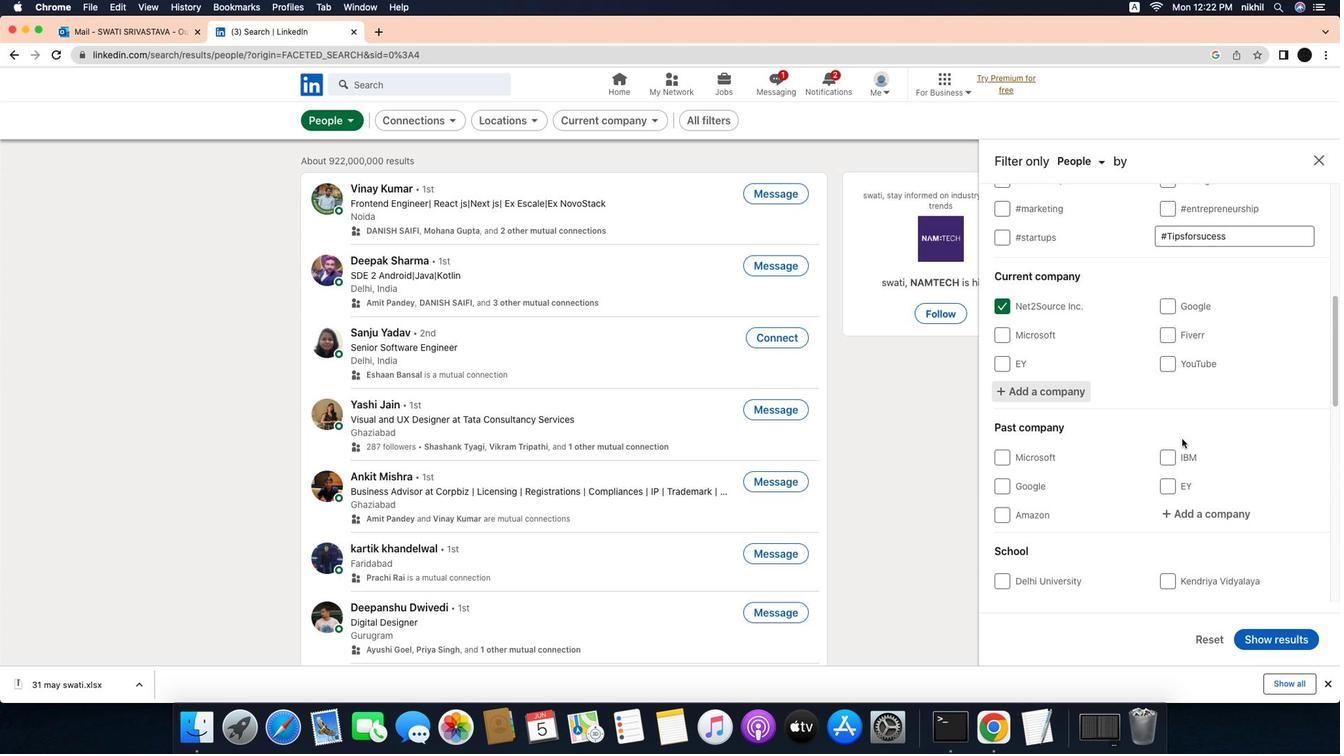 
Action: Mouse scrolled (1226, 432) with delta (-34, -35)
Screenshot: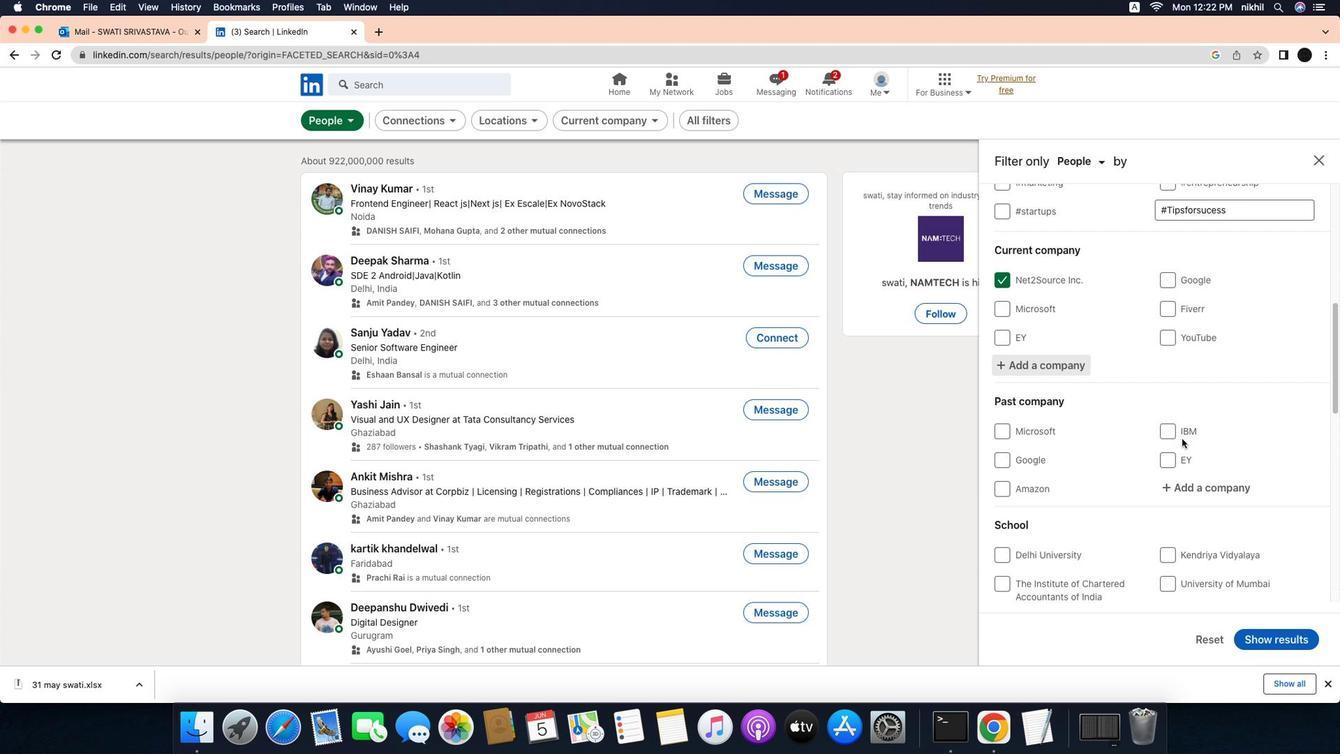 
Action: Mouse moved to (1225, 432)
Screenshot: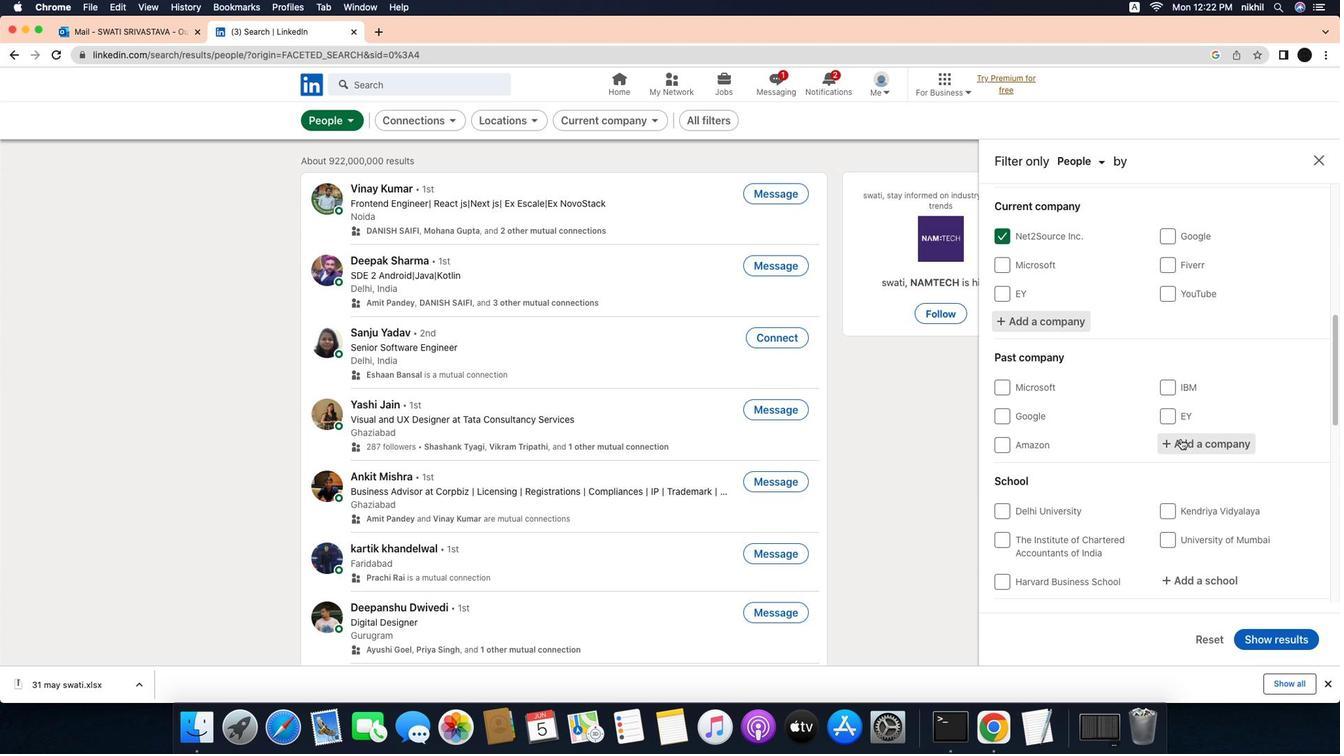 
Action: Mouse scrolled (1225, 432) with delta (-34, -34)
Screenshot: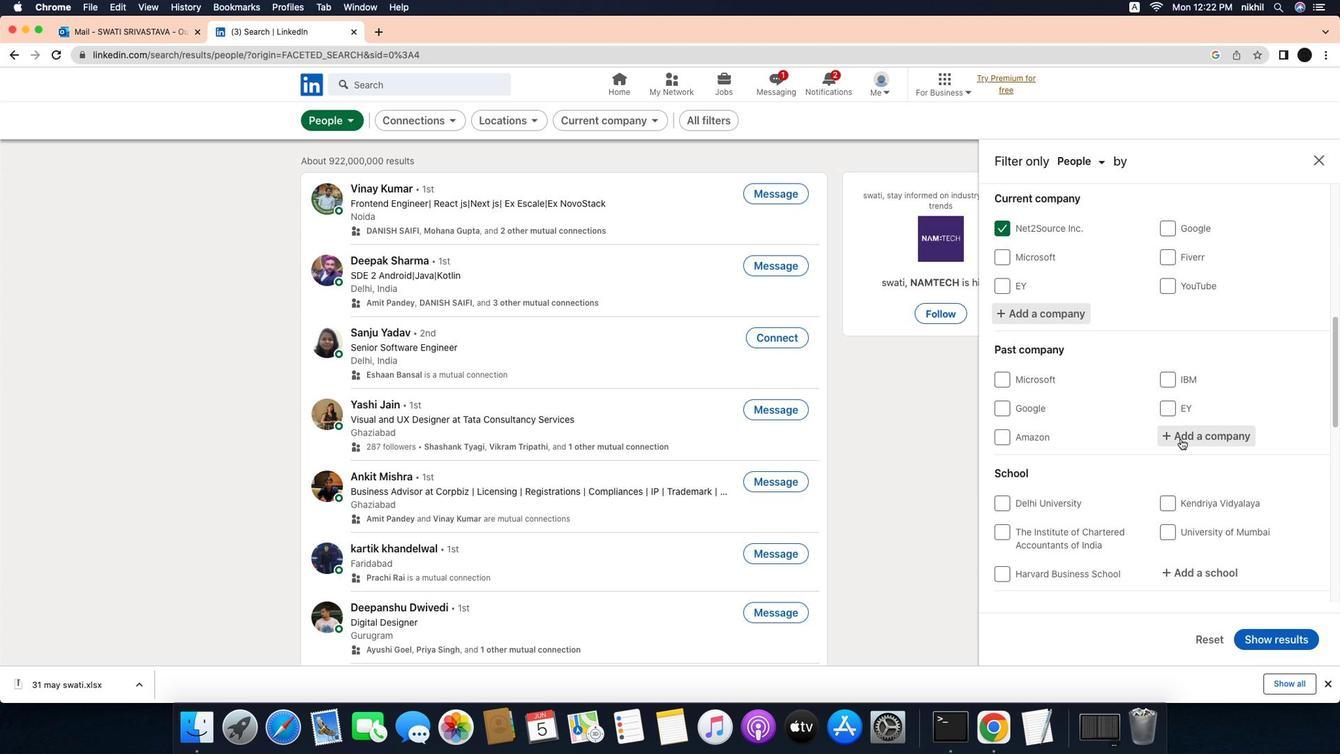 
Action: Mouse scrolled (1225, 432) with delta (-34, -34)
Screenshot: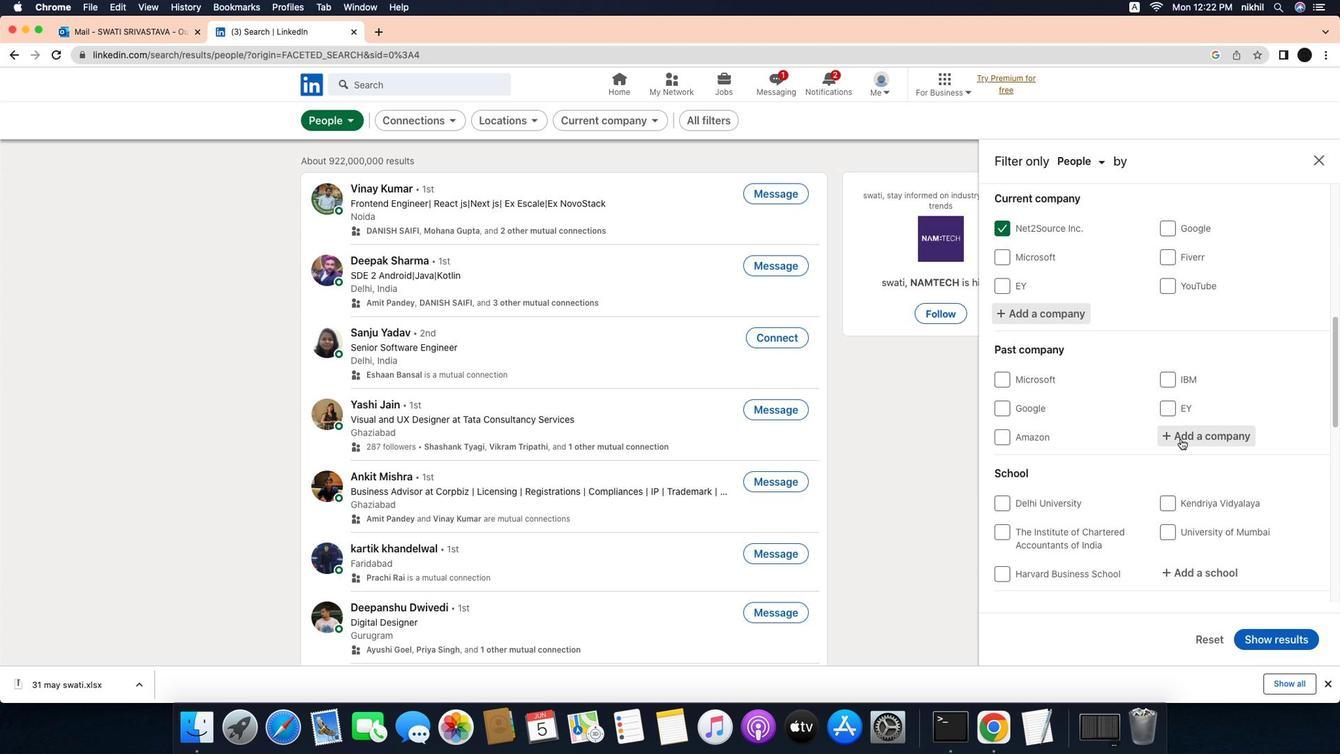 
Action: Mouse scrolled (1225, 432) with delta (-34, -35)
Screenshot: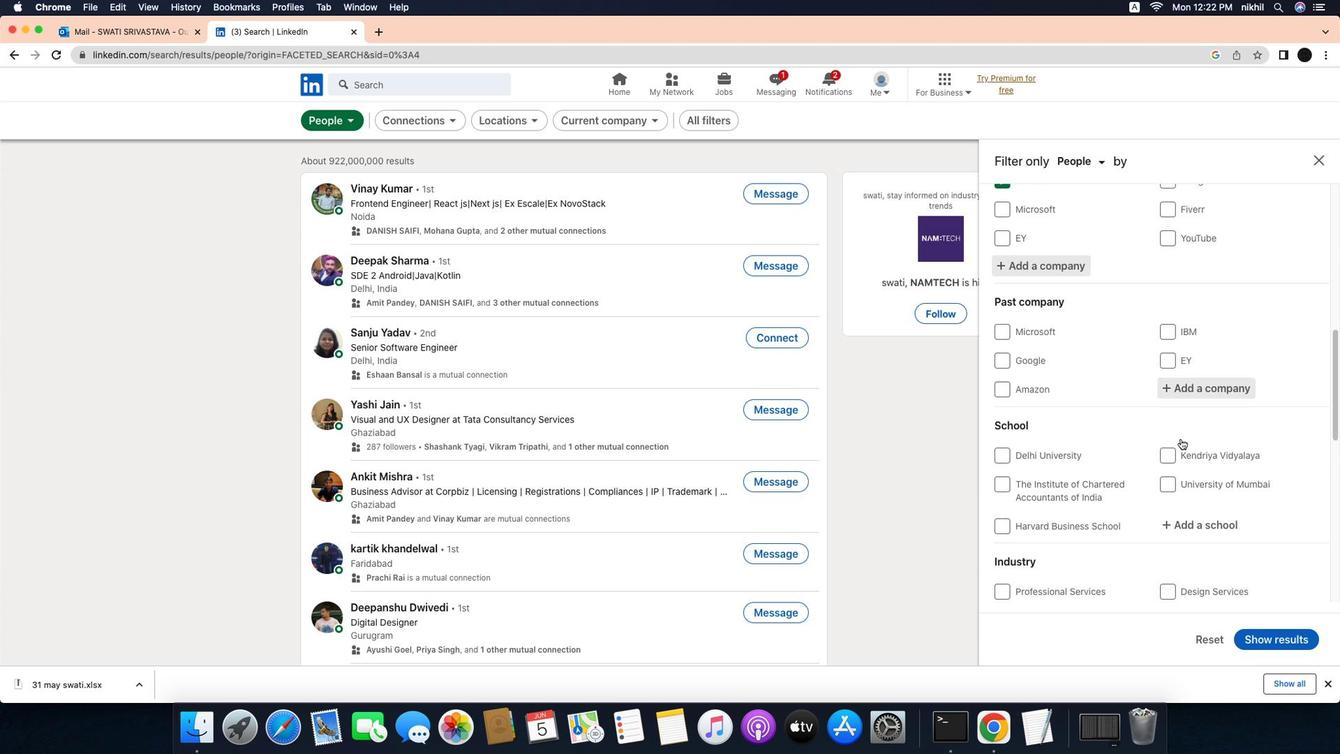 
Action: Mouse moved to (1249, 468)
Screenshot: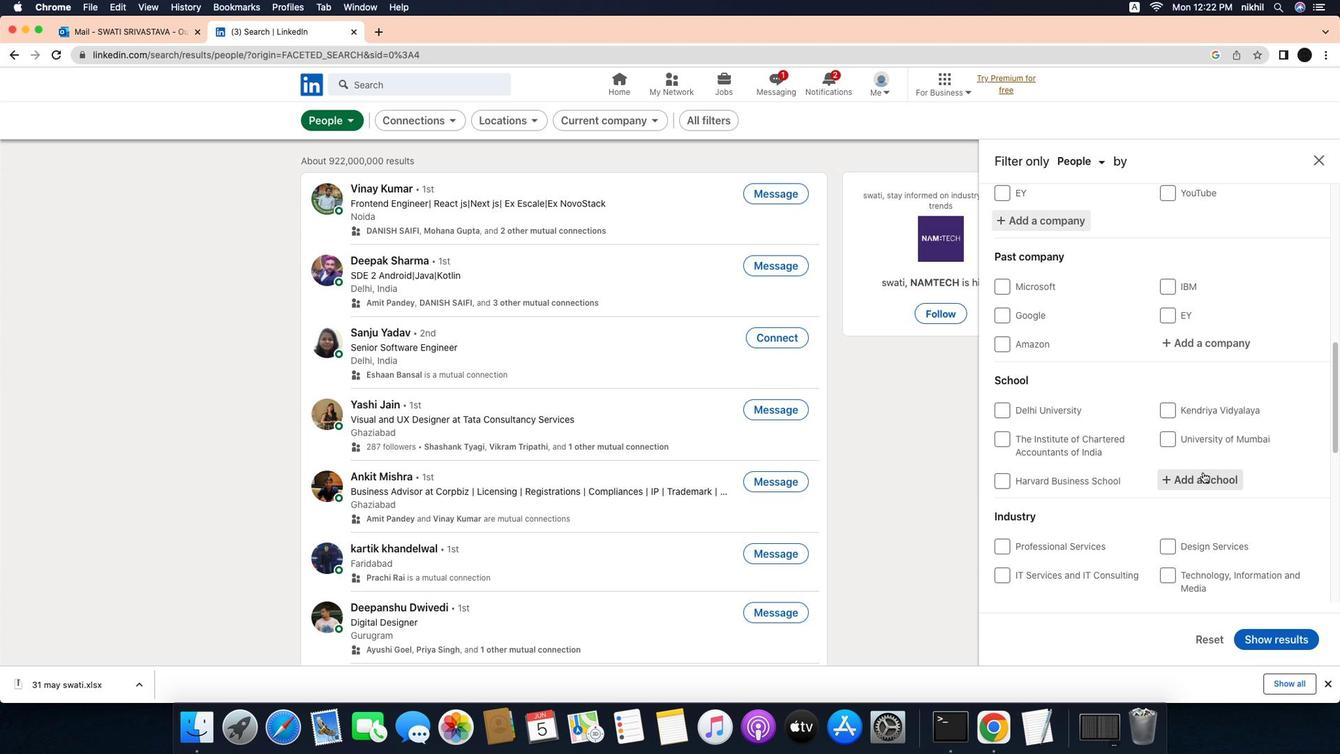 
Action: Mouse pressed left at (1249, 468)
Screenshot: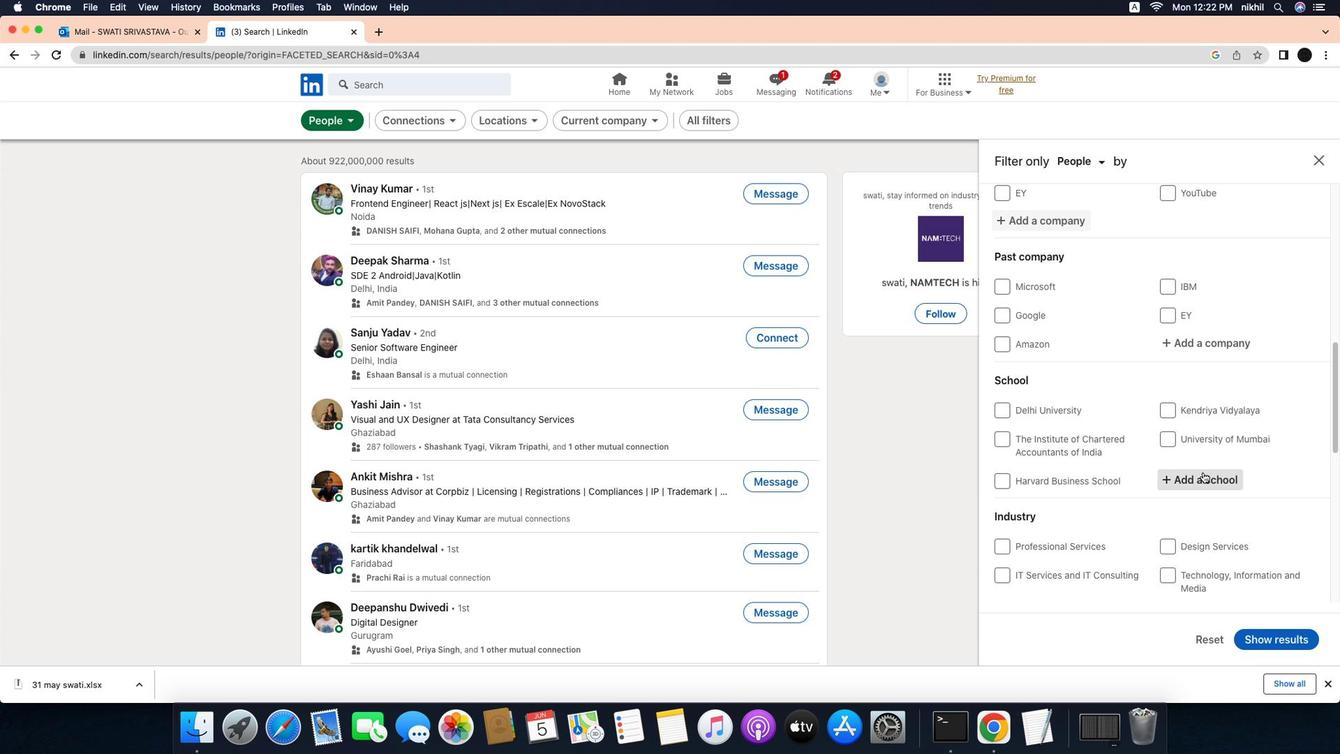 
Action: Mouse moved to (1240, 474)
Screenshot: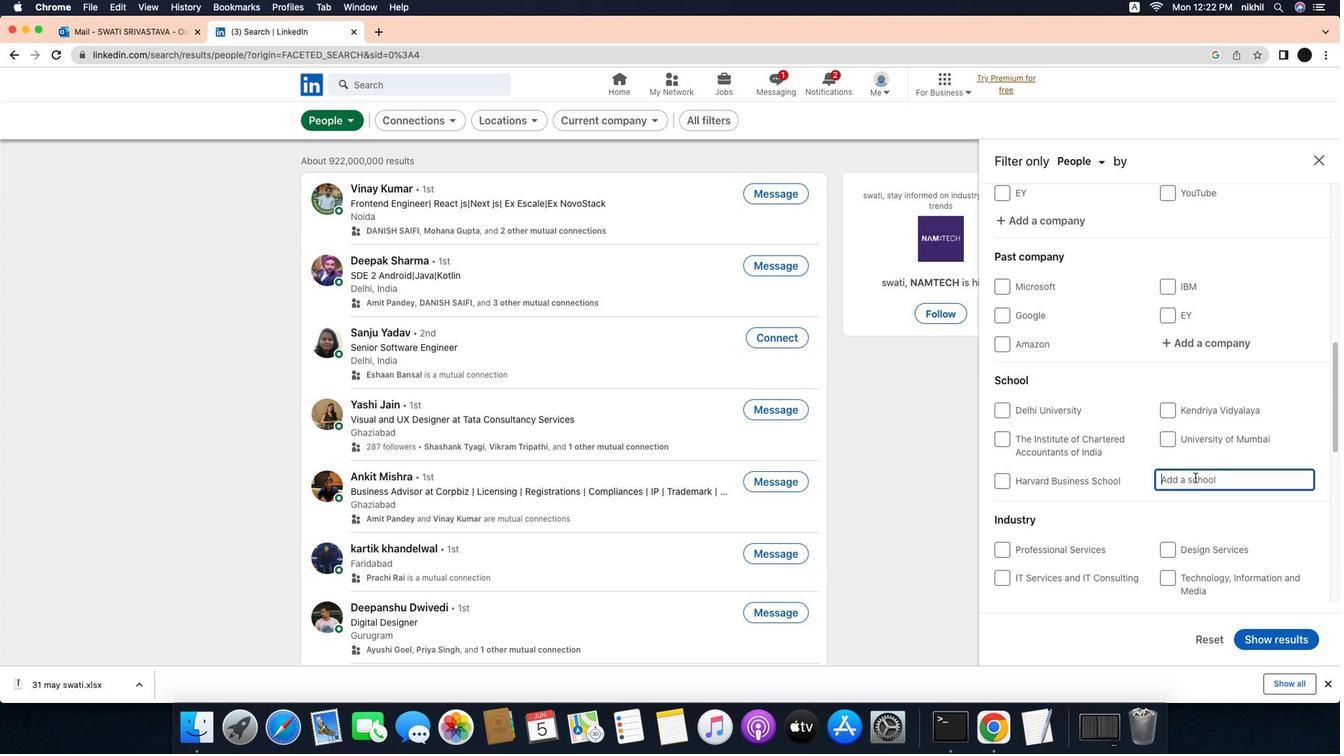 
Action: Mouse pressed left at (1240, 474)
Screenshot: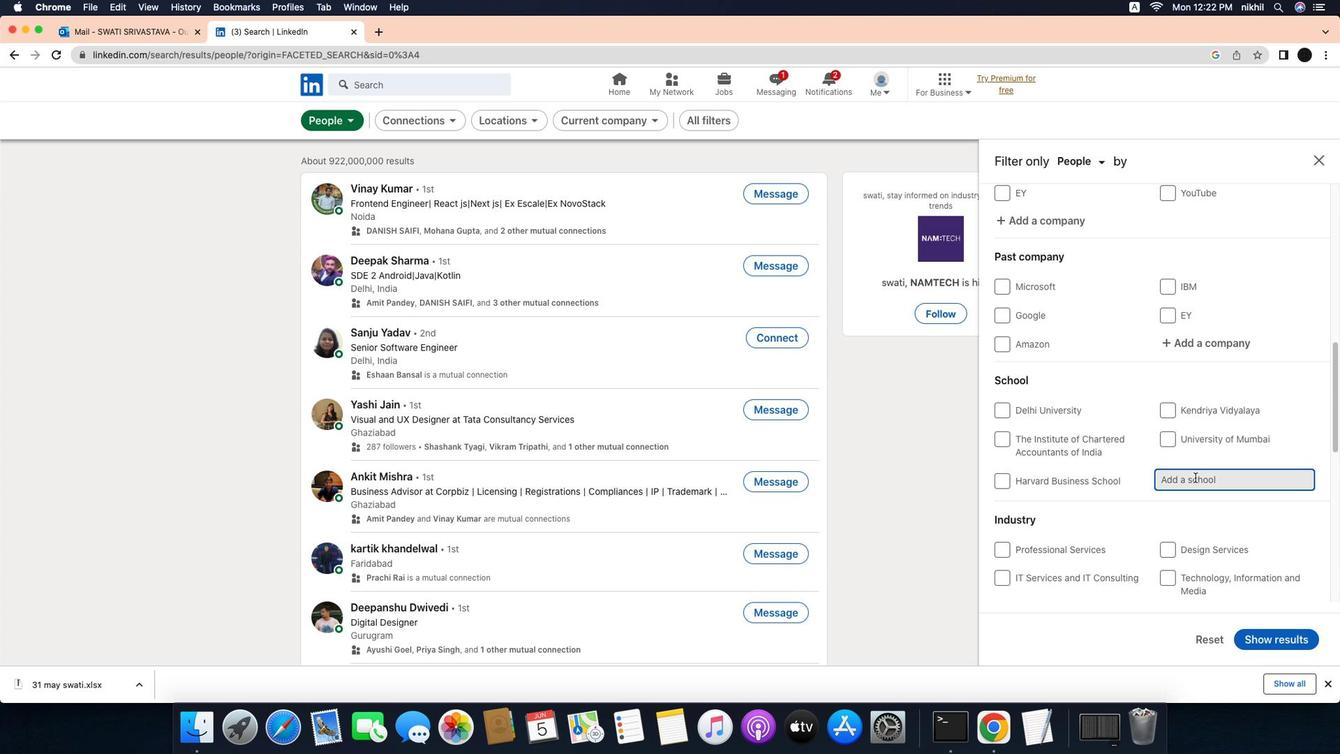 
Action: Key pressed Key.caps_lock'S''M''T''.''C''H''M'Key.space'C'Key.caps_lock'o''l''l''e''g''e'','Key.spaceKey.caps_lock'U'Key.caps_lock'l''h''a''s''n''a''g''a''r'
Screenshot: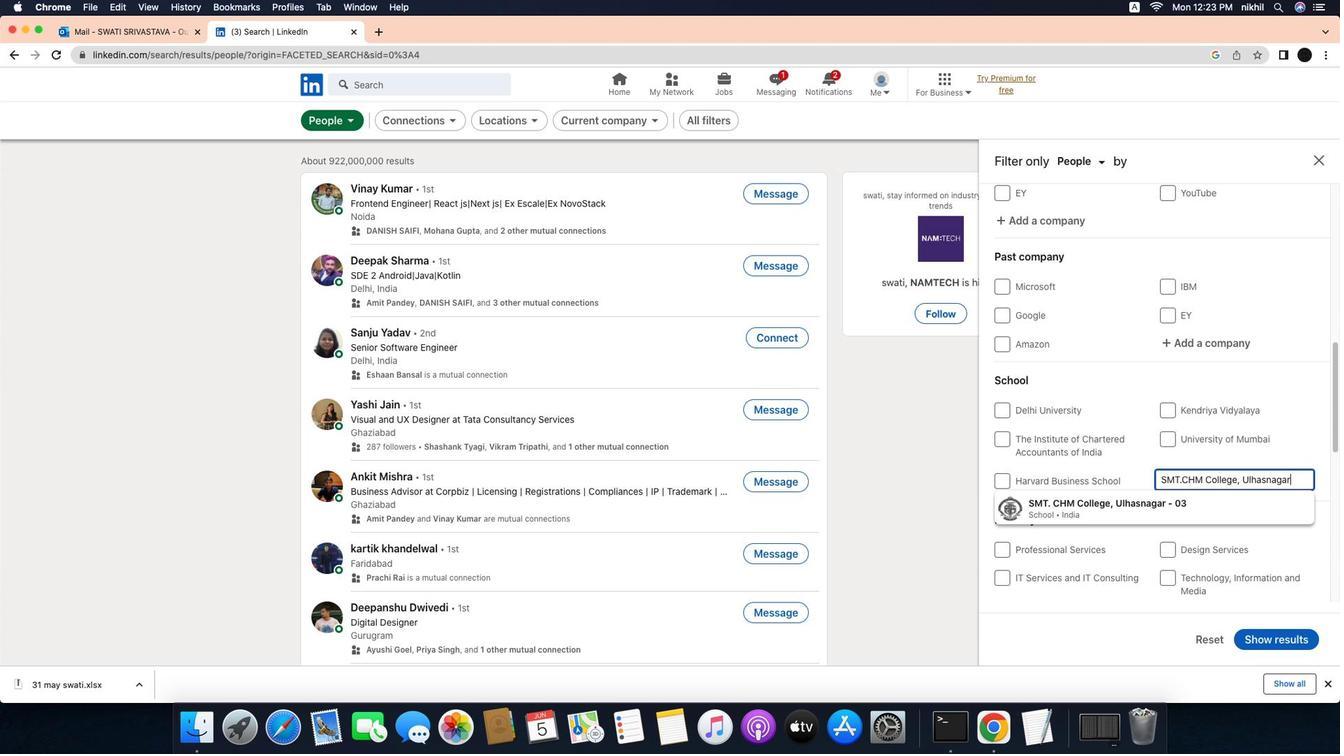 
Action: Mouse moved to (1205, 502)
Screenshot: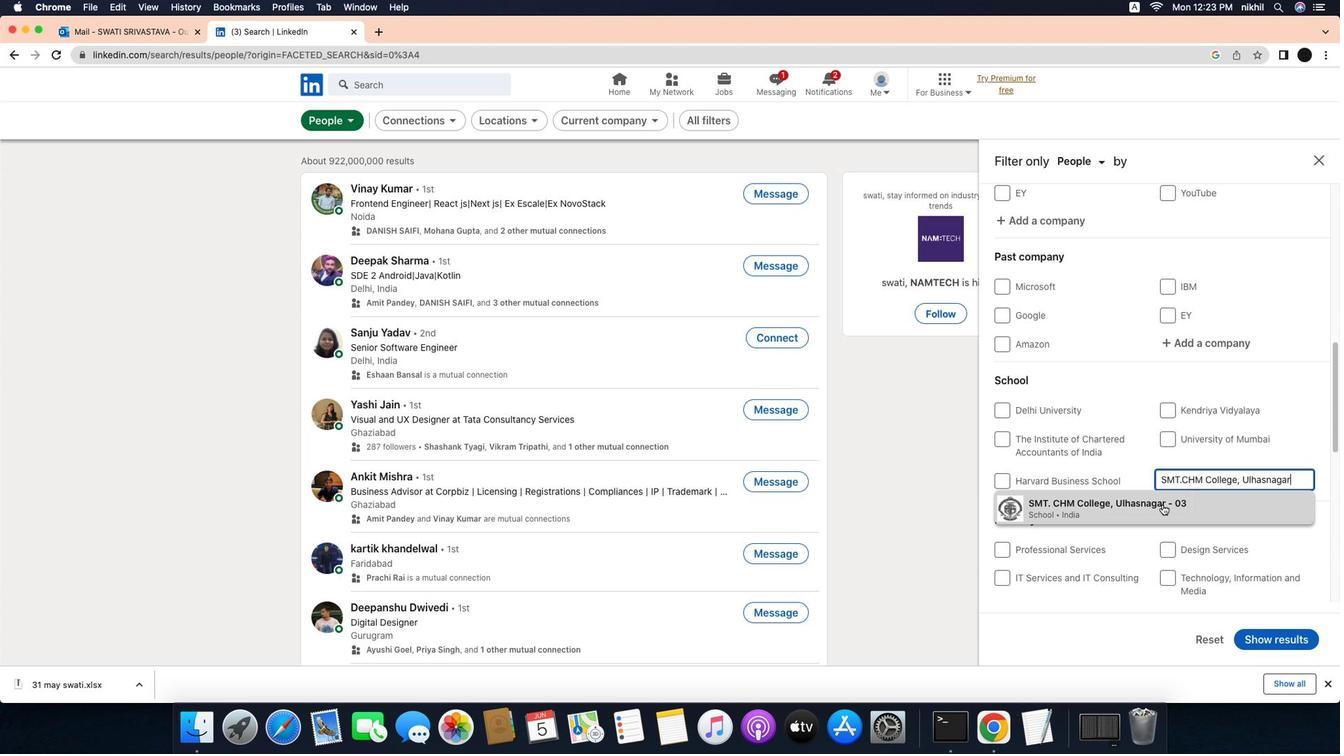 
Action: Mouse pressed left at (1205, 502)
Screenshot: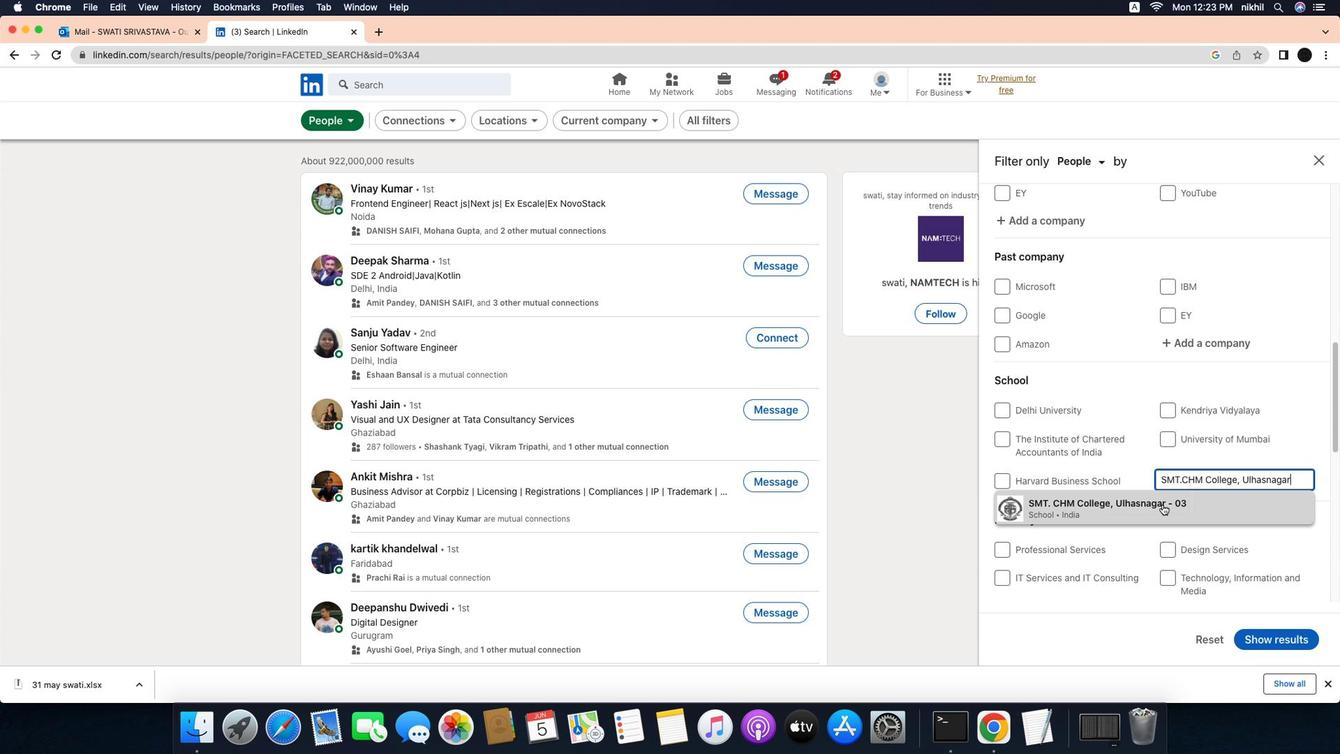
Action: Mouse moved to (1235, 513)
Screenshot: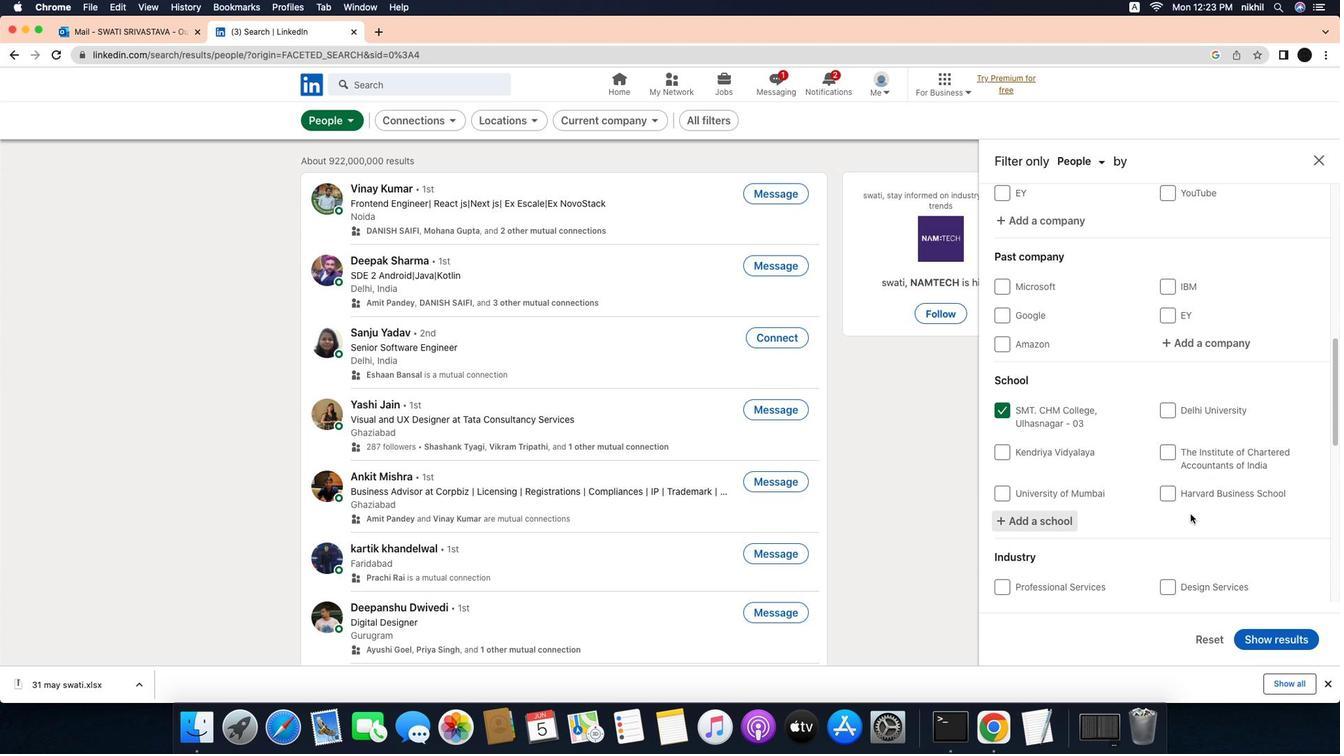 
Action: Mouse scrolled (1235, 513) with delta (-34, -34)
Screenshot: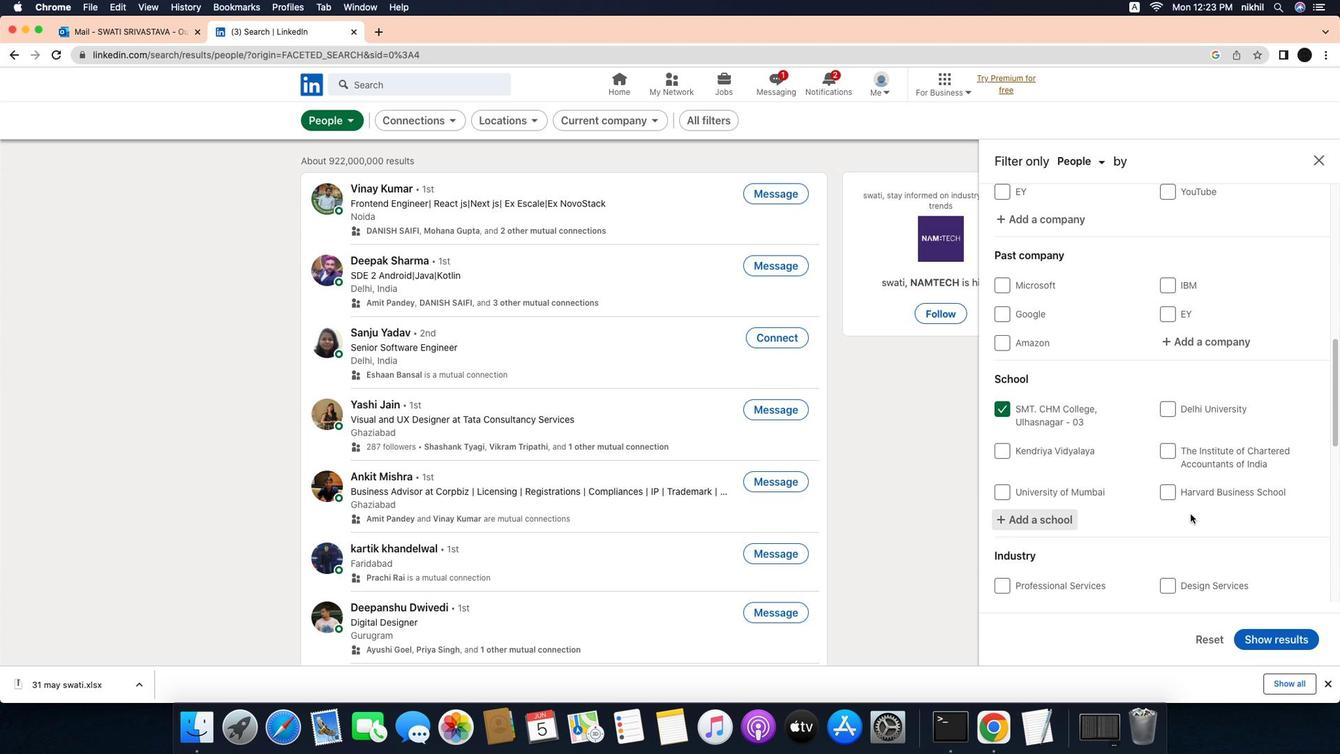 
Action: Mouse scrolled (1235, 513) with delta (-34, -34)
Screenshot: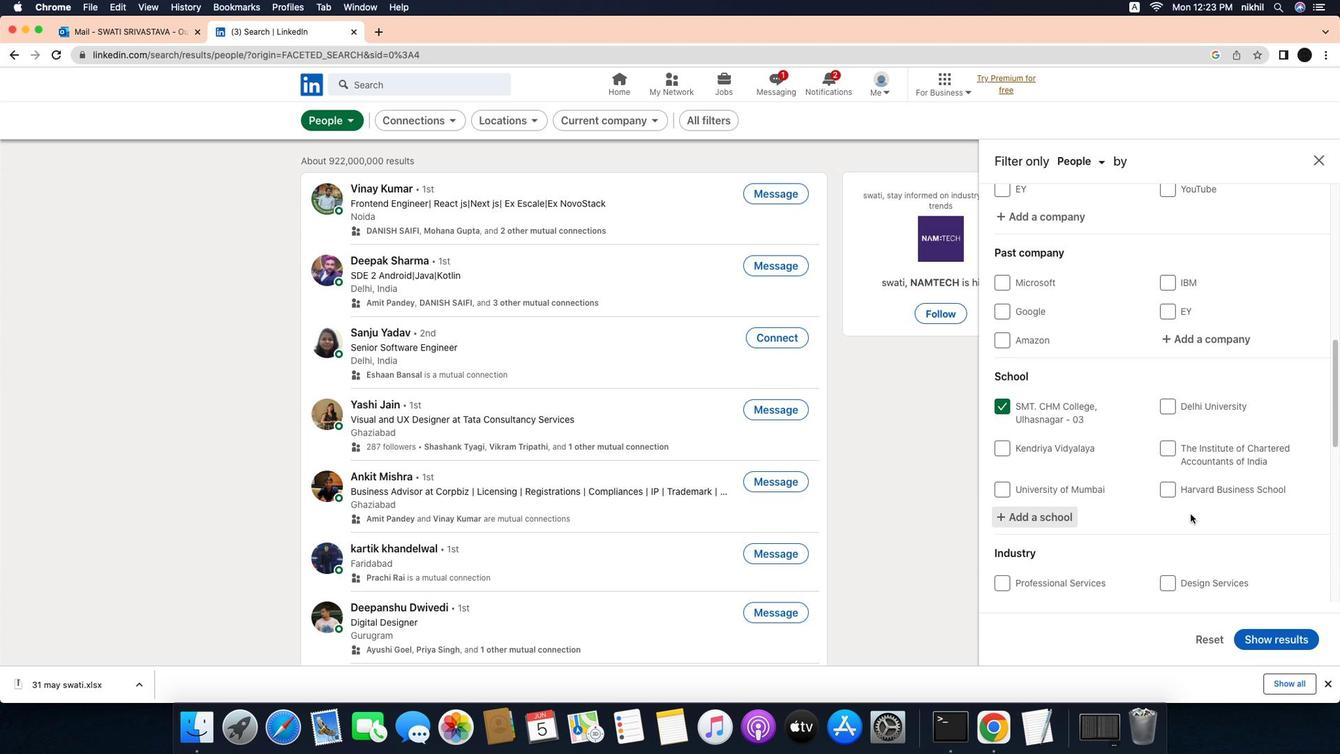 
Action: Mouse scrolled (1235, 513) with delta (-34, -34)
Screenshot: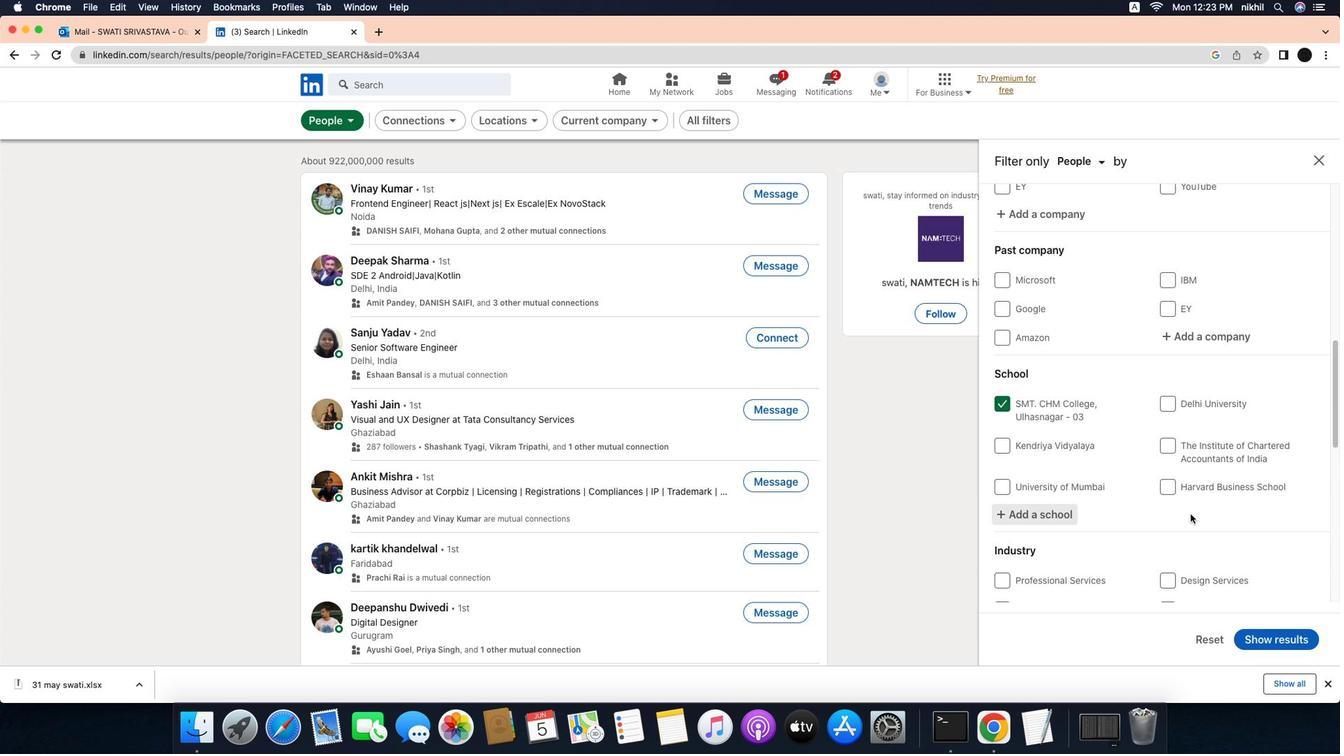 
Action: Mouse scrolled (1235, 513) with delta (-34, -34)
Screenshot: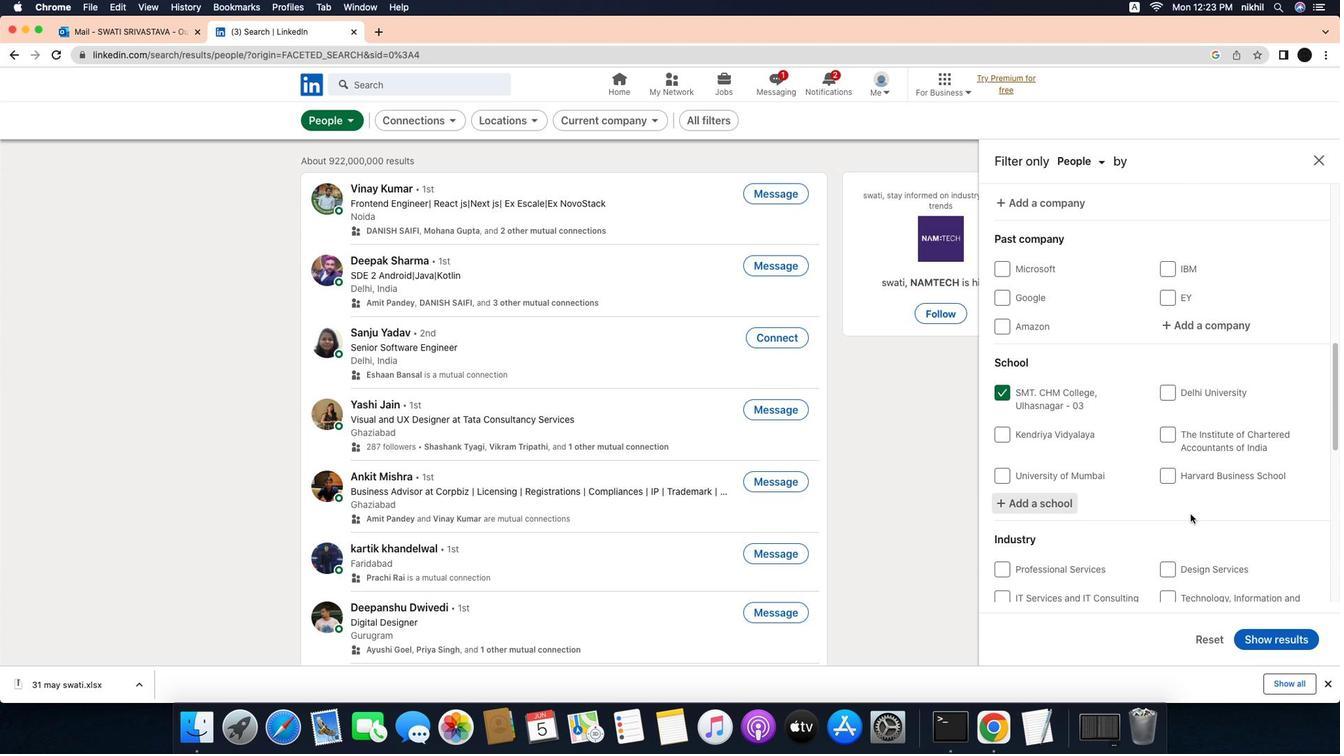 
Action: Mouse scrolled (1235, 513) with delta (-34, -34)
Screenshot: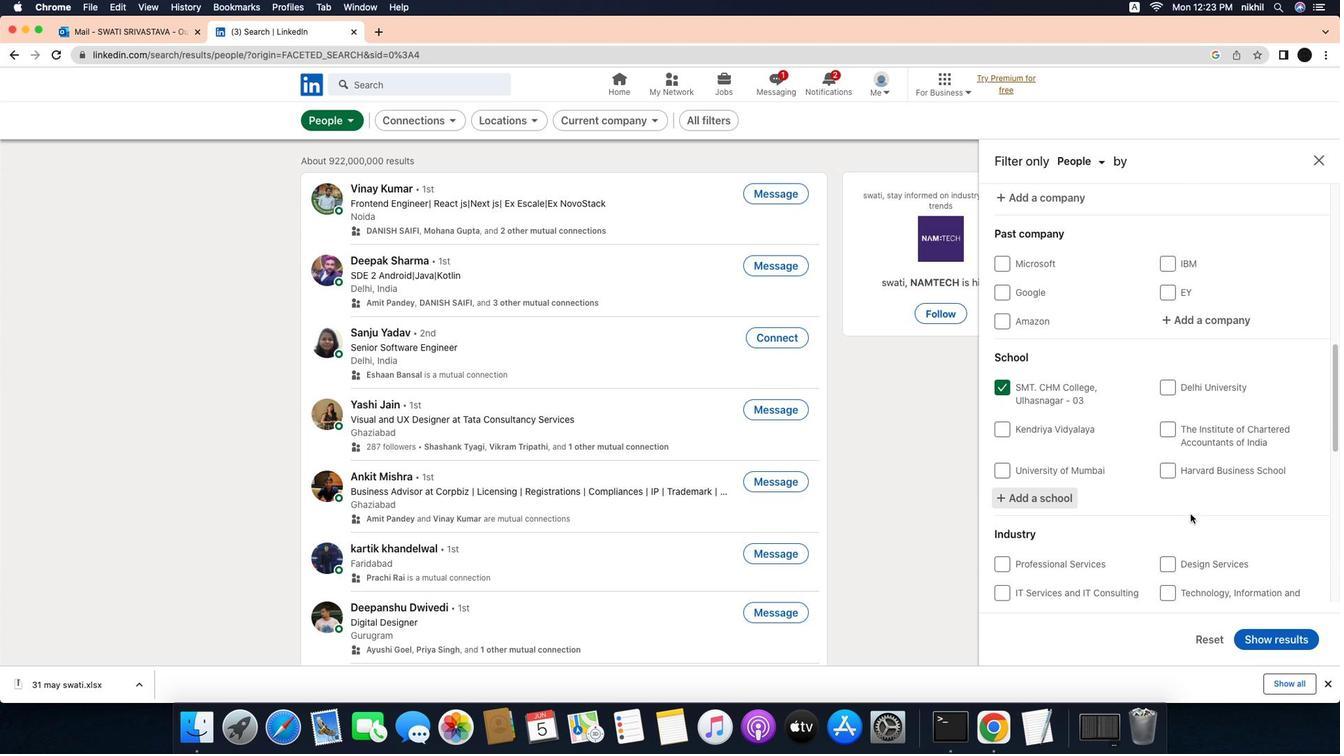 
Action: Mouse scrolled (1235, 513) with delta (-34, -34)
Screenshot: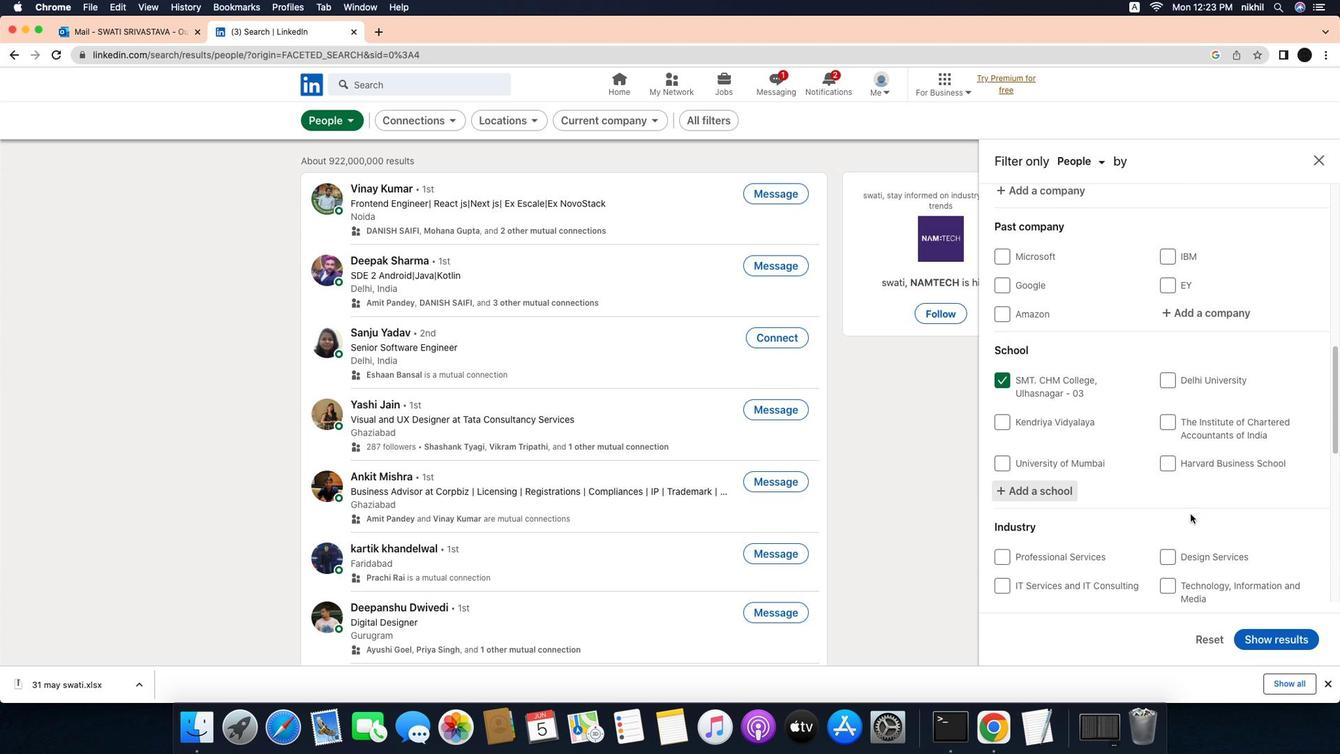 
Action: Mouse scrolled (1235, 513) with delta (-34, -35)
Screenshot: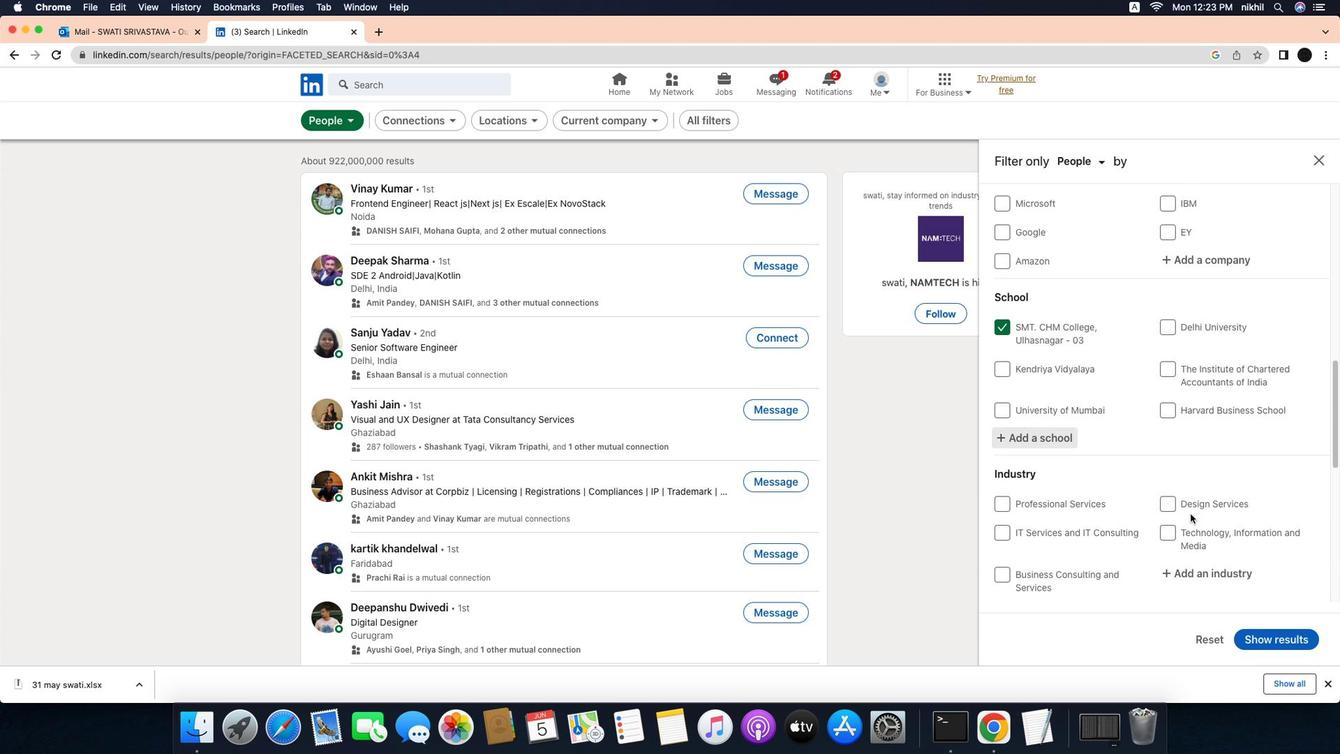 
Action: Mouse moved to (1244, 527)
Screenshot: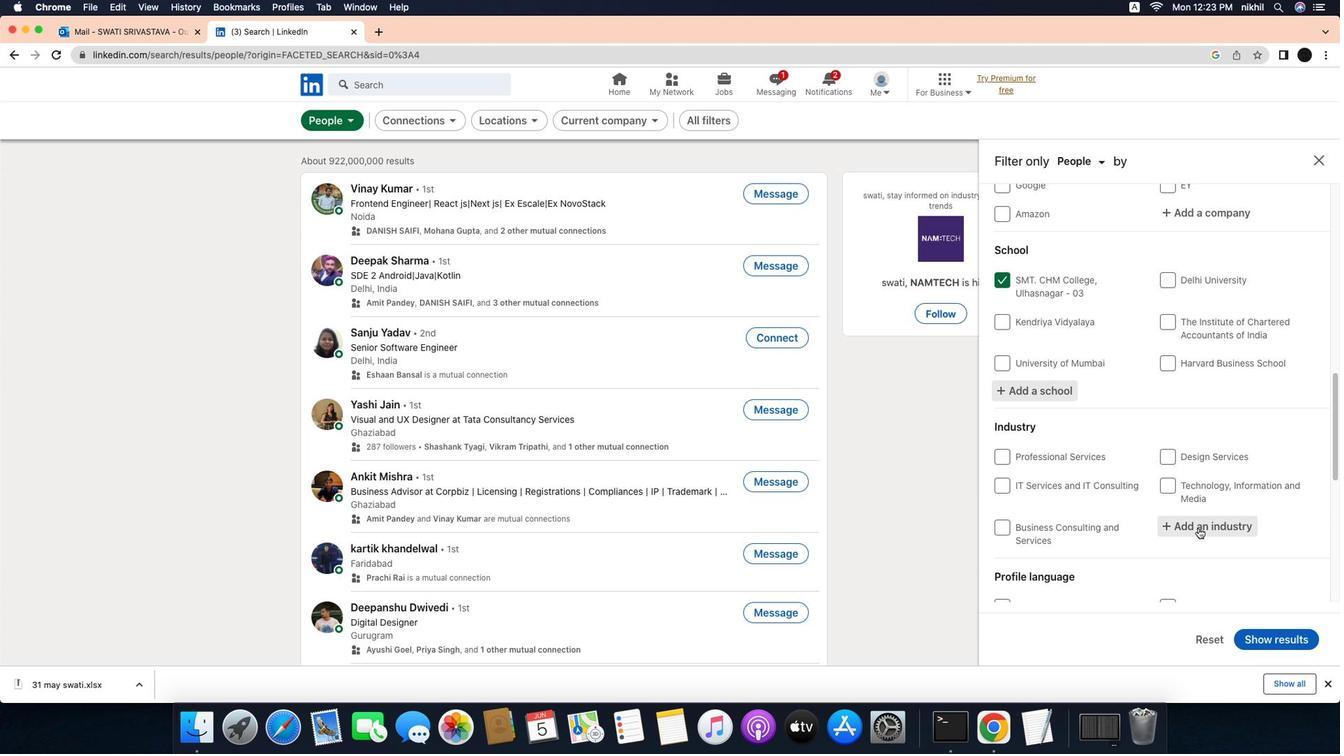 
Action: Mouse pressed left at (1244, 527)
Screenshot: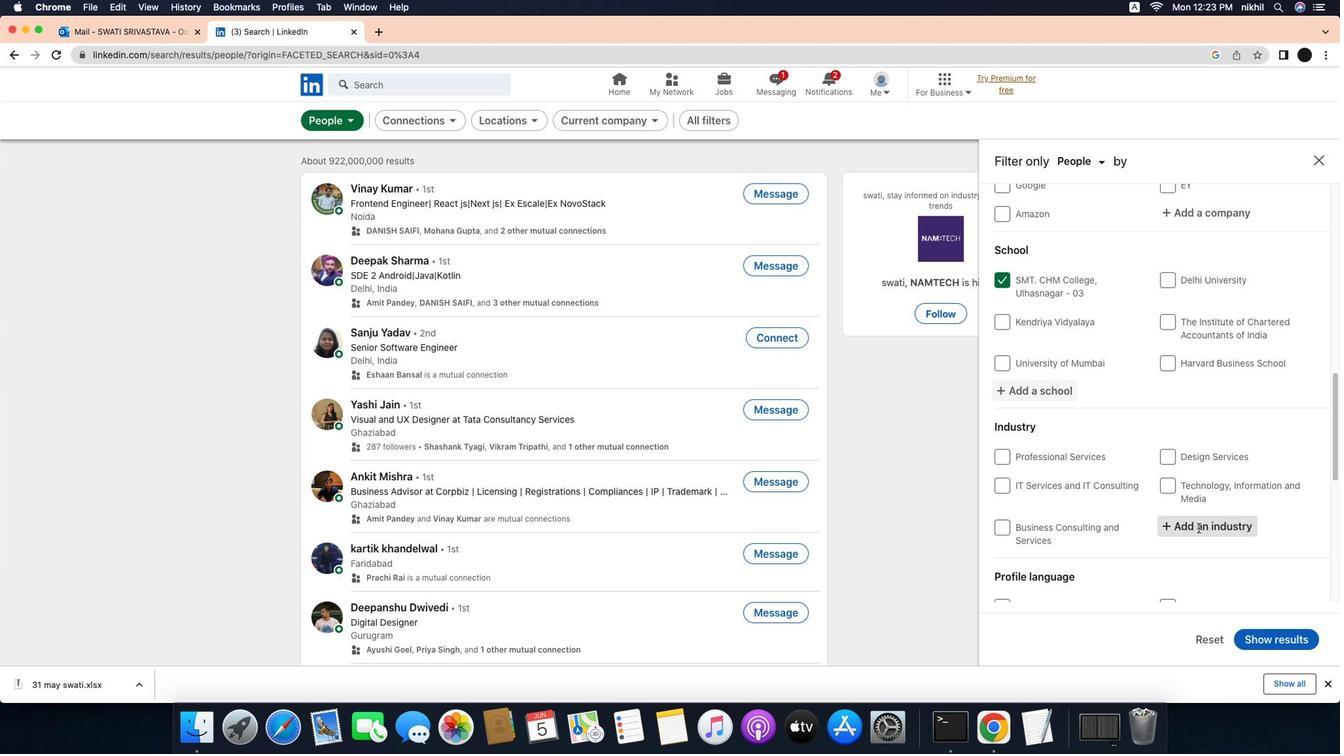 
Action: Mouse moved to (1249, 527)
Screenshot: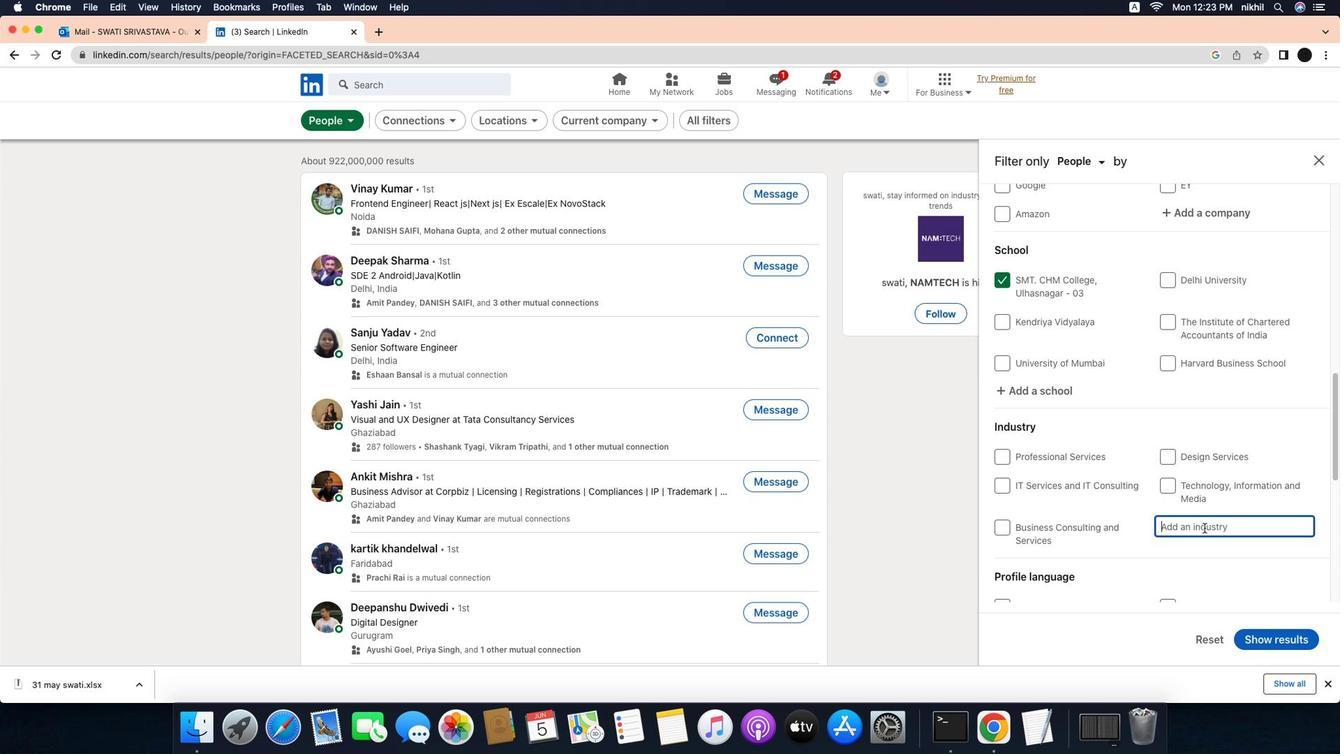 
Action: Mouse pressed left at (1249, 527)
Screenshot: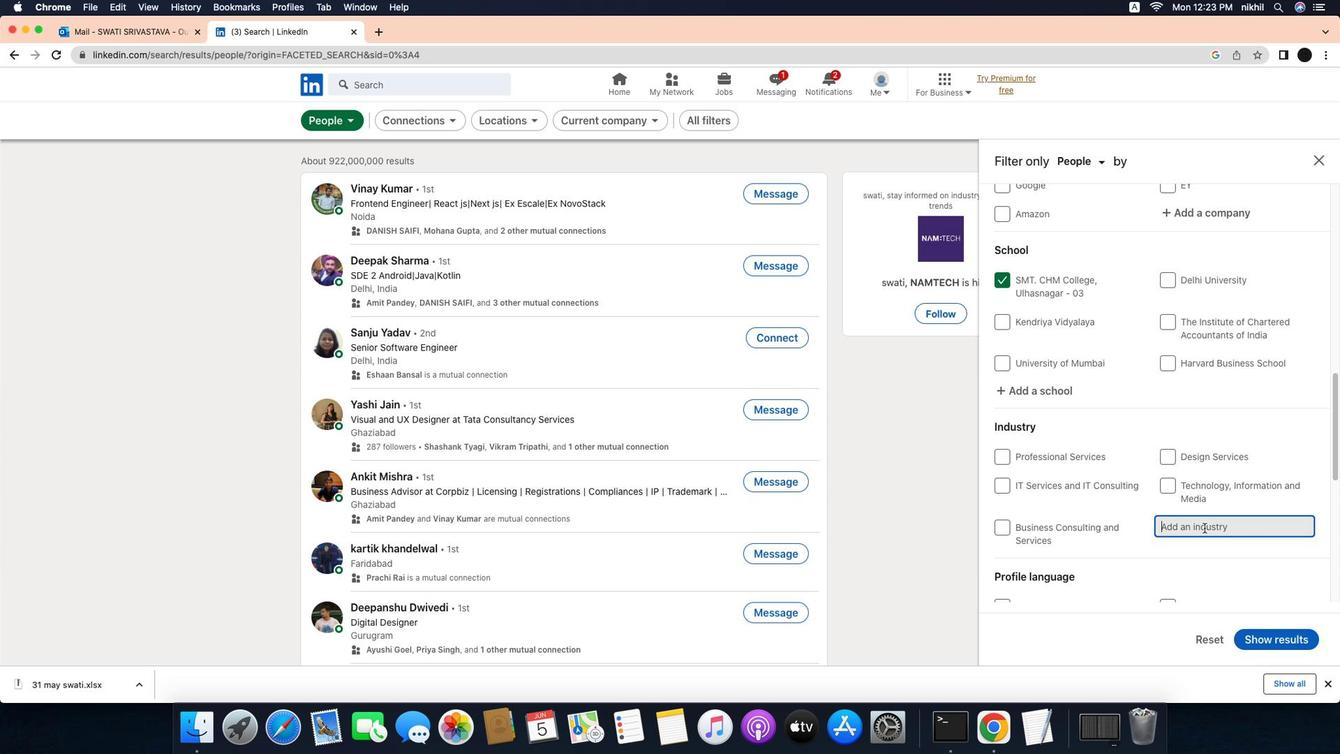 
Action: Key pressed Key.caps_lock'I''T'Key.space'S'Key.caps_lock'y''s''t''e''m'Key.spaceKey.caps_lock'D'Key.caps_lock'a''t''a'Key.spaceKey.caps_lock'S'Key.caps_lock'e''r''v''i''c''e''s'
Screenshot: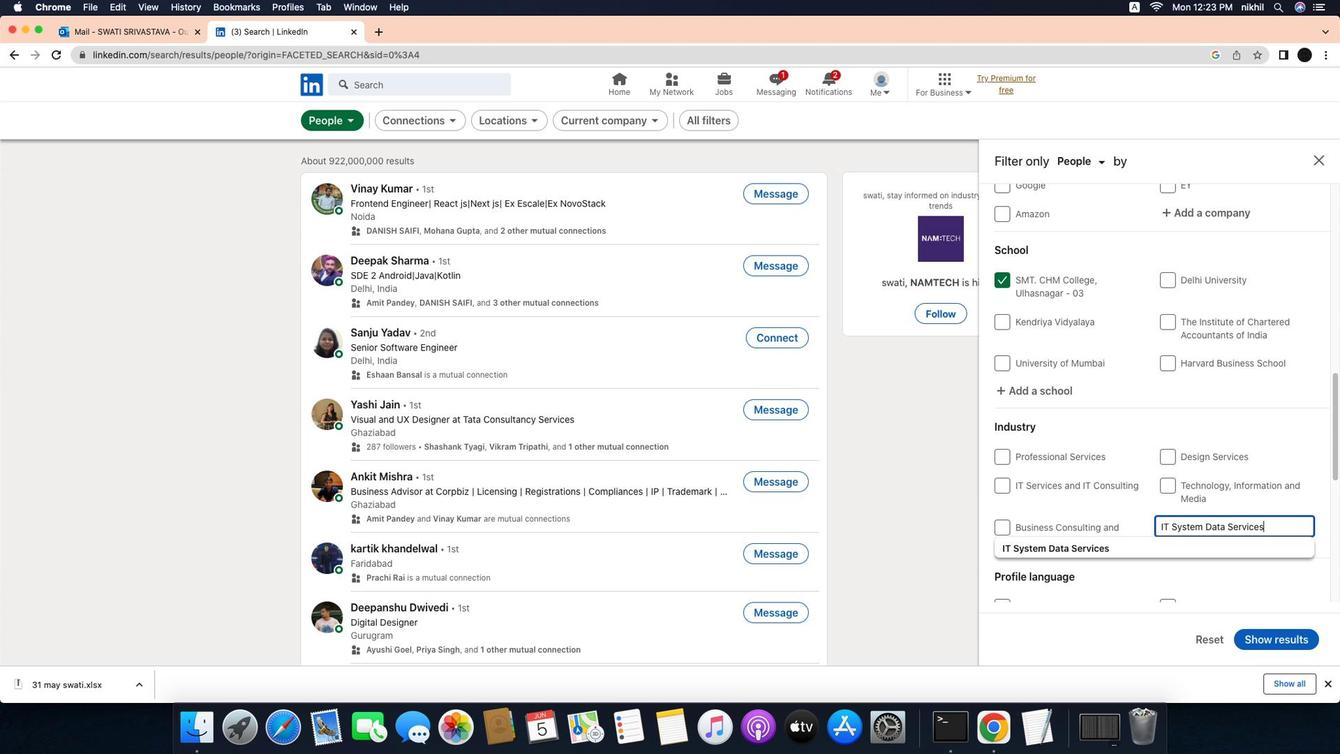 
Action: Mouse moved to (1208, 545)
Screenshot: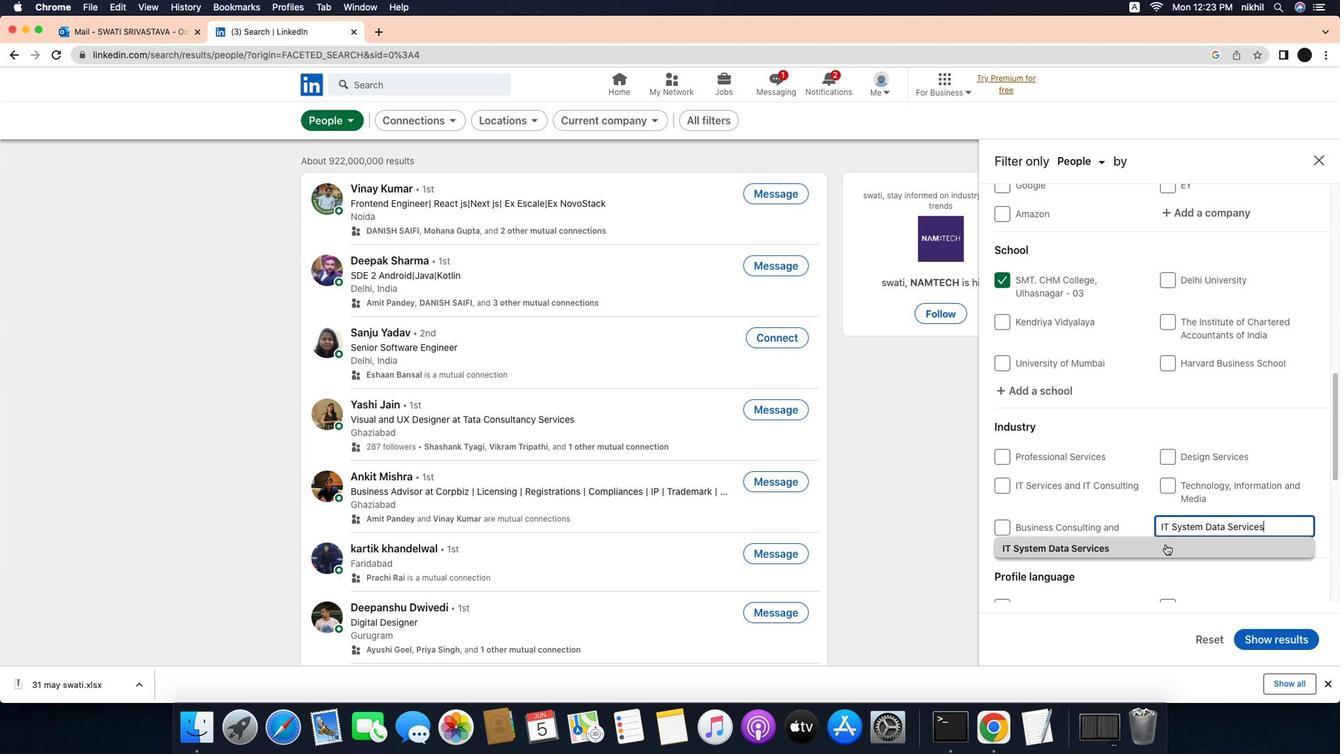 
Action: Mouse pressed left at (1208, 545)
Screenshot: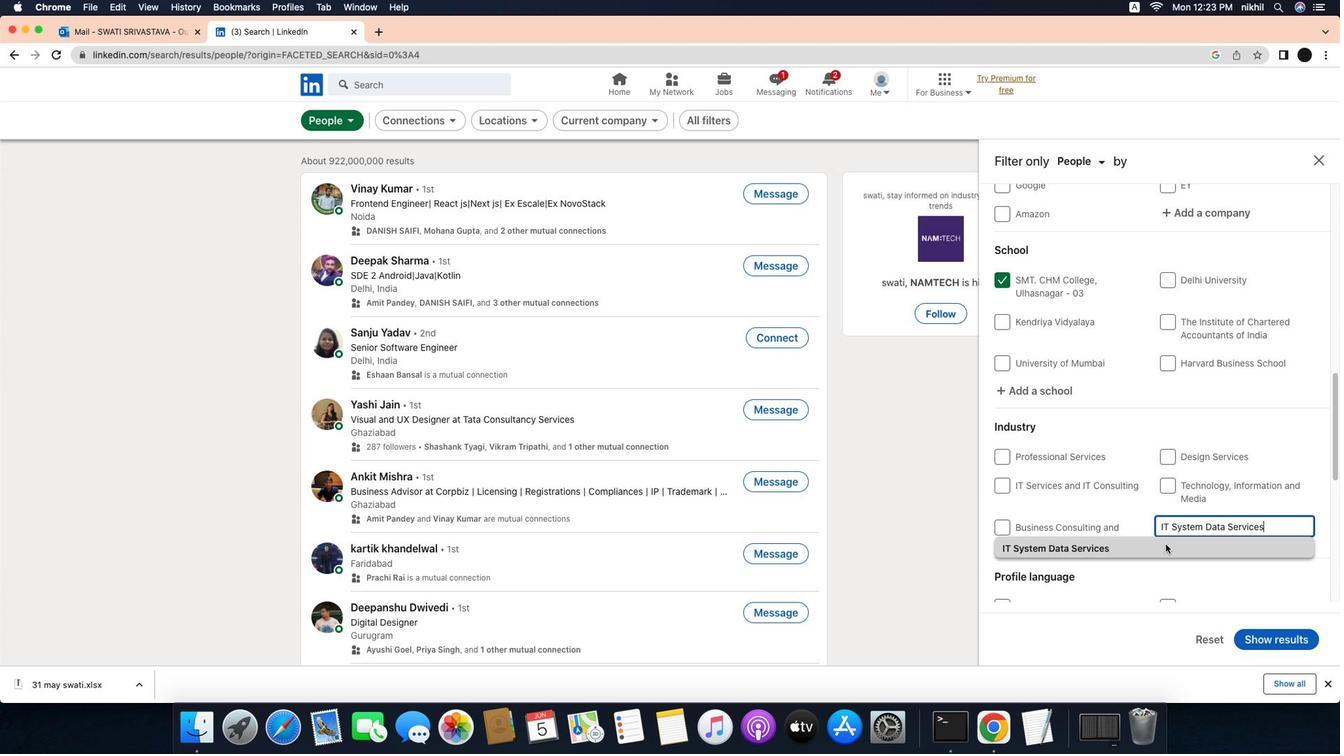 
Action: Mouse moved to (1226, 543)
Screenshot: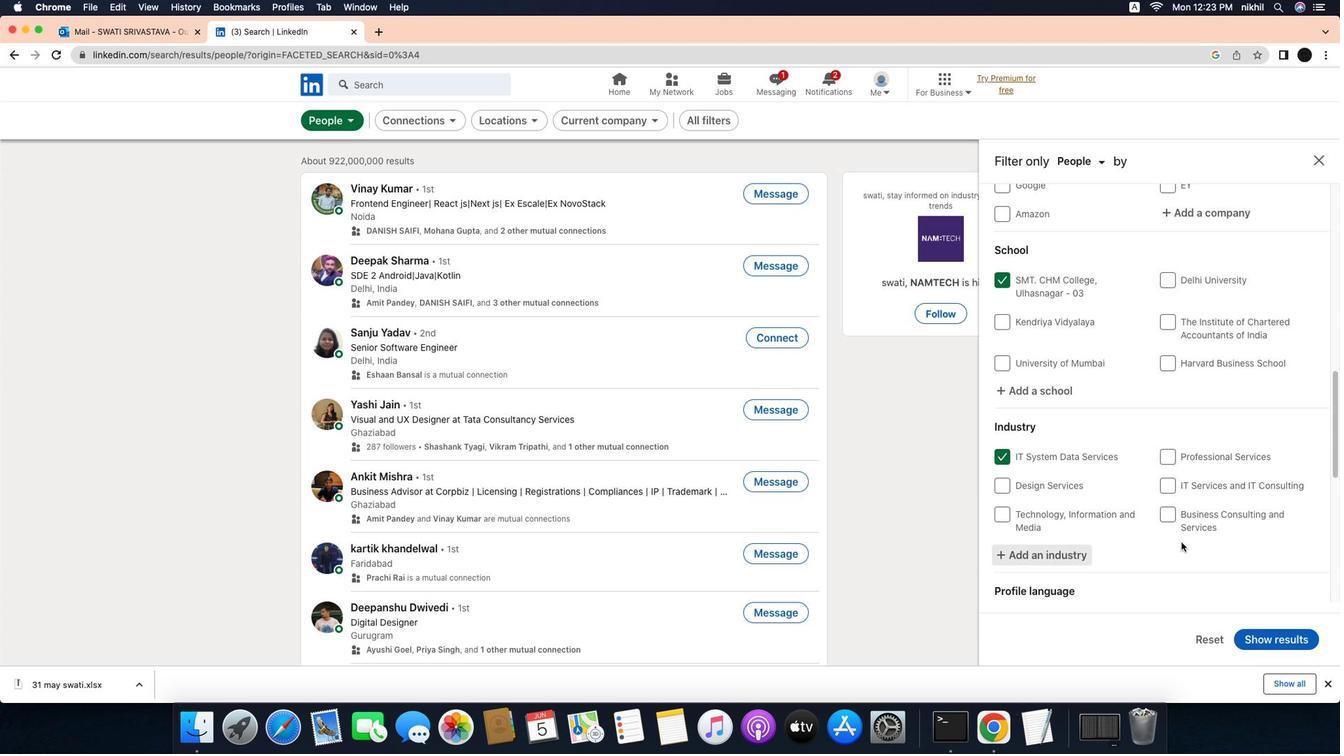 
Action: Mouse scrolled (1226, 543) with delta (-34, -34)
Screenshot: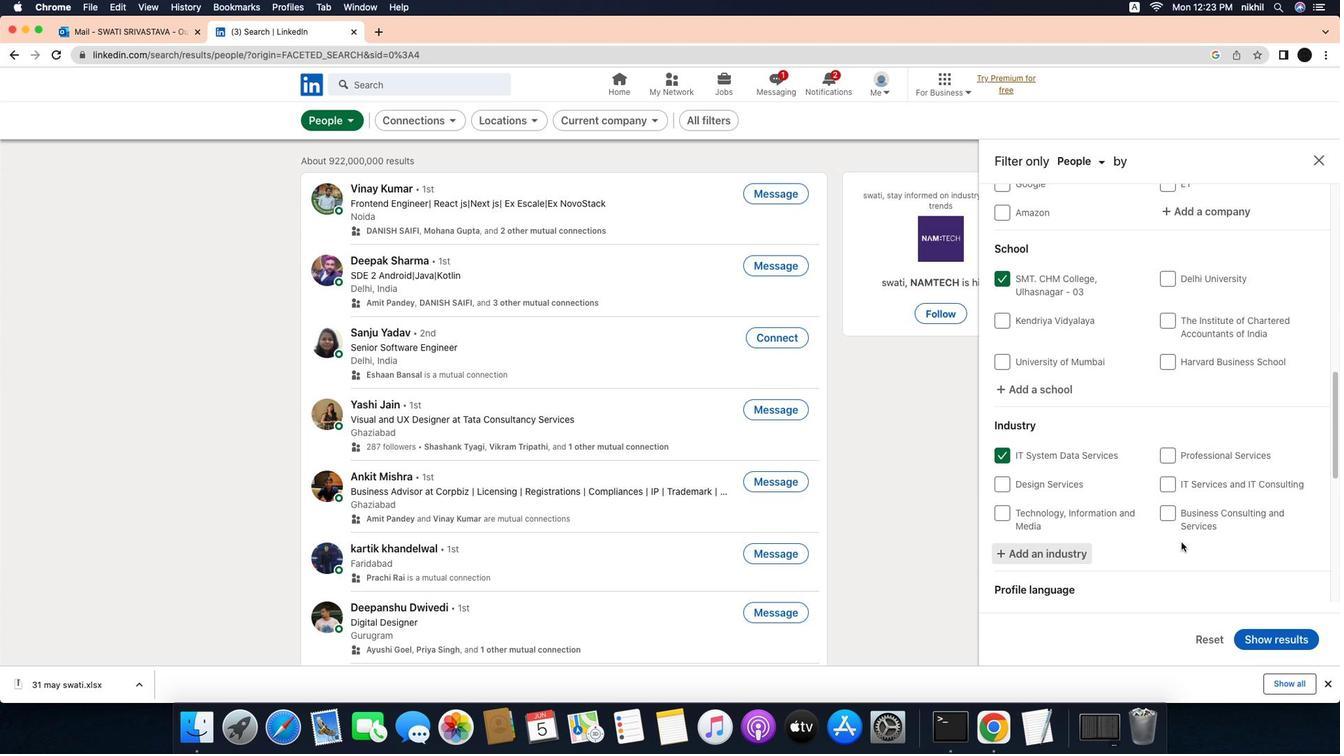 
Action: Mouse scrolled (1226, 543) with delta (-34, -34)
Screenshot: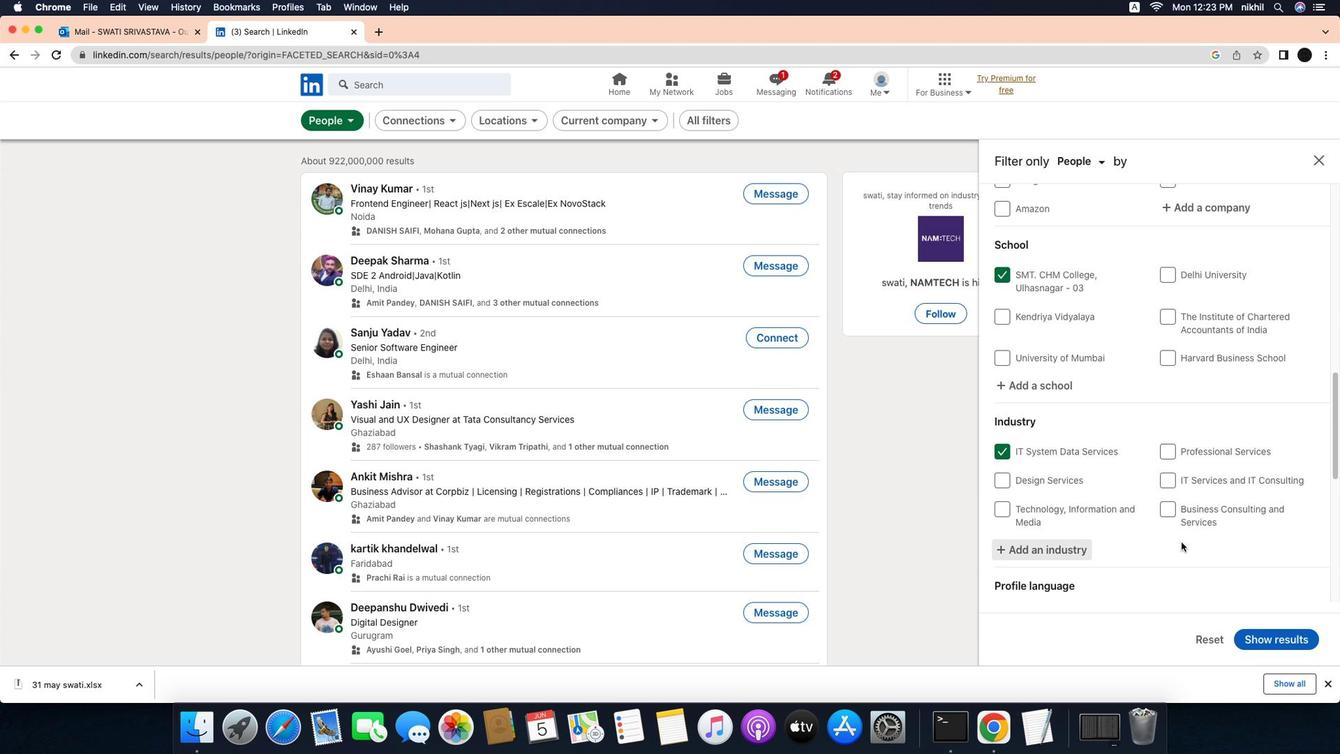 
Action: Mouse scrolled (1226, 543) with delta (-34, -34)
Screenshot: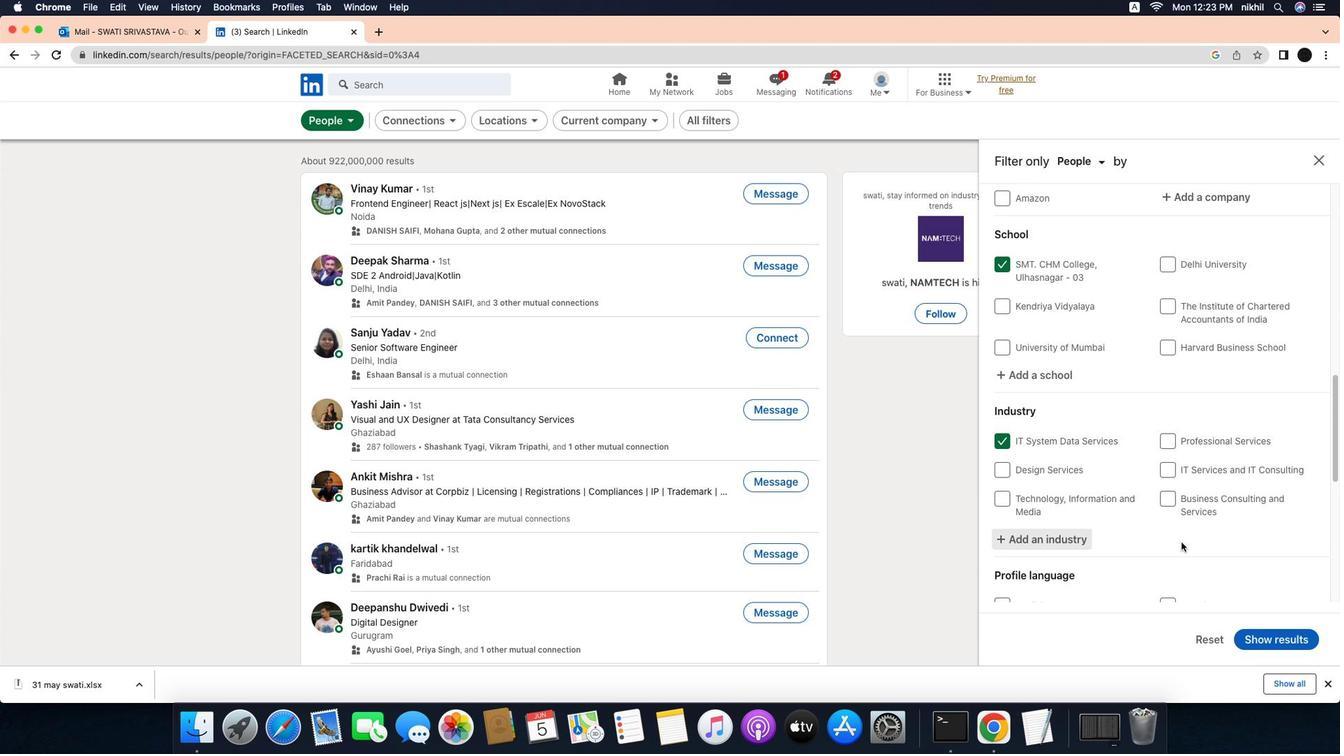 
Action: Mouse scrolled (1226, 543) with delta (-34, -34)
Screenshot: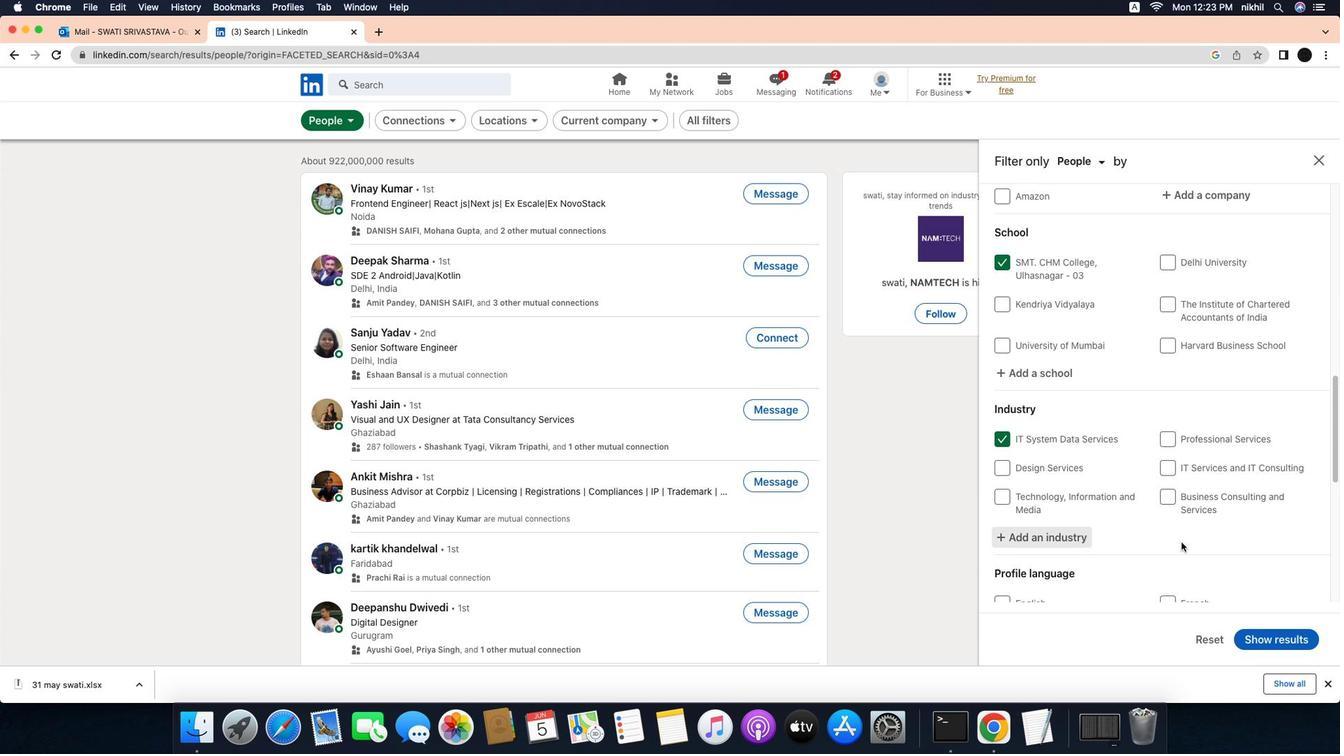 
Action: Mouse scrolled (1226, 543) with delta (-34, -34)
Screenshot: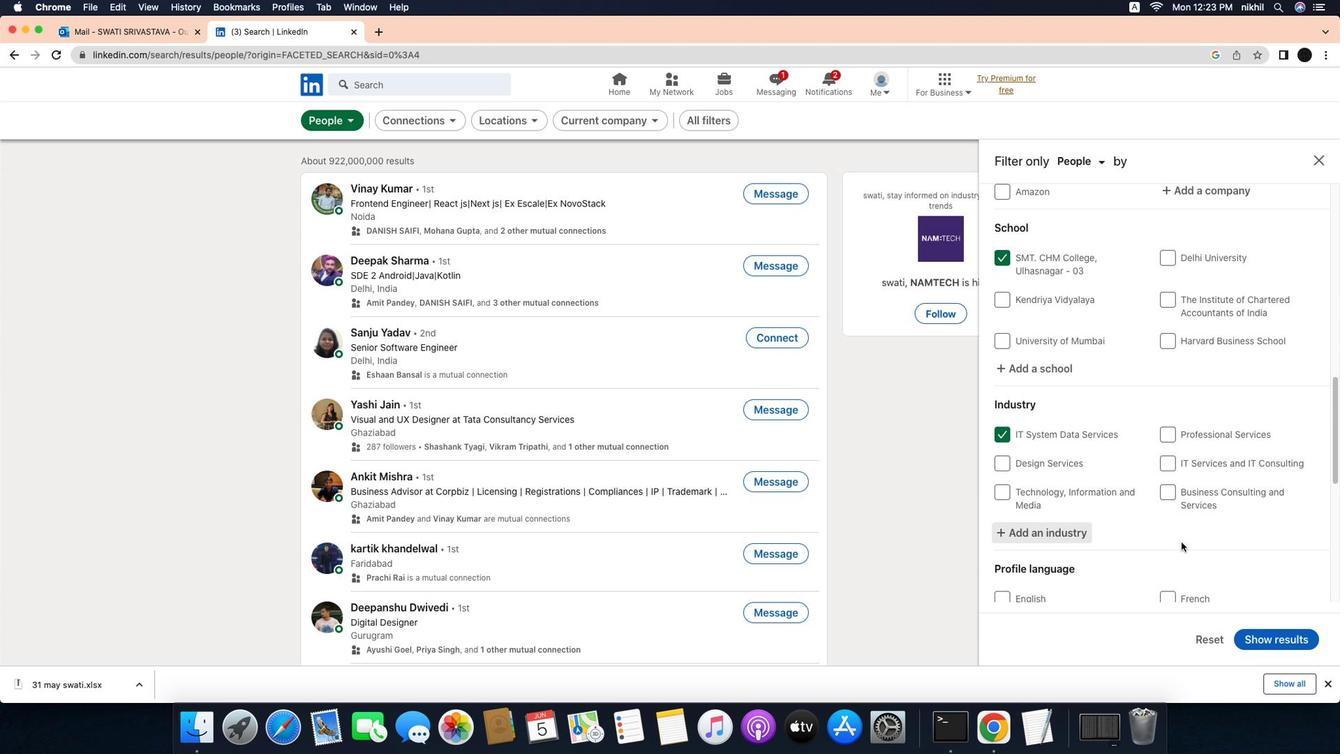 
Action: Mouse scrolled (1226, 543) with delta (-34, -34)
Screenshot: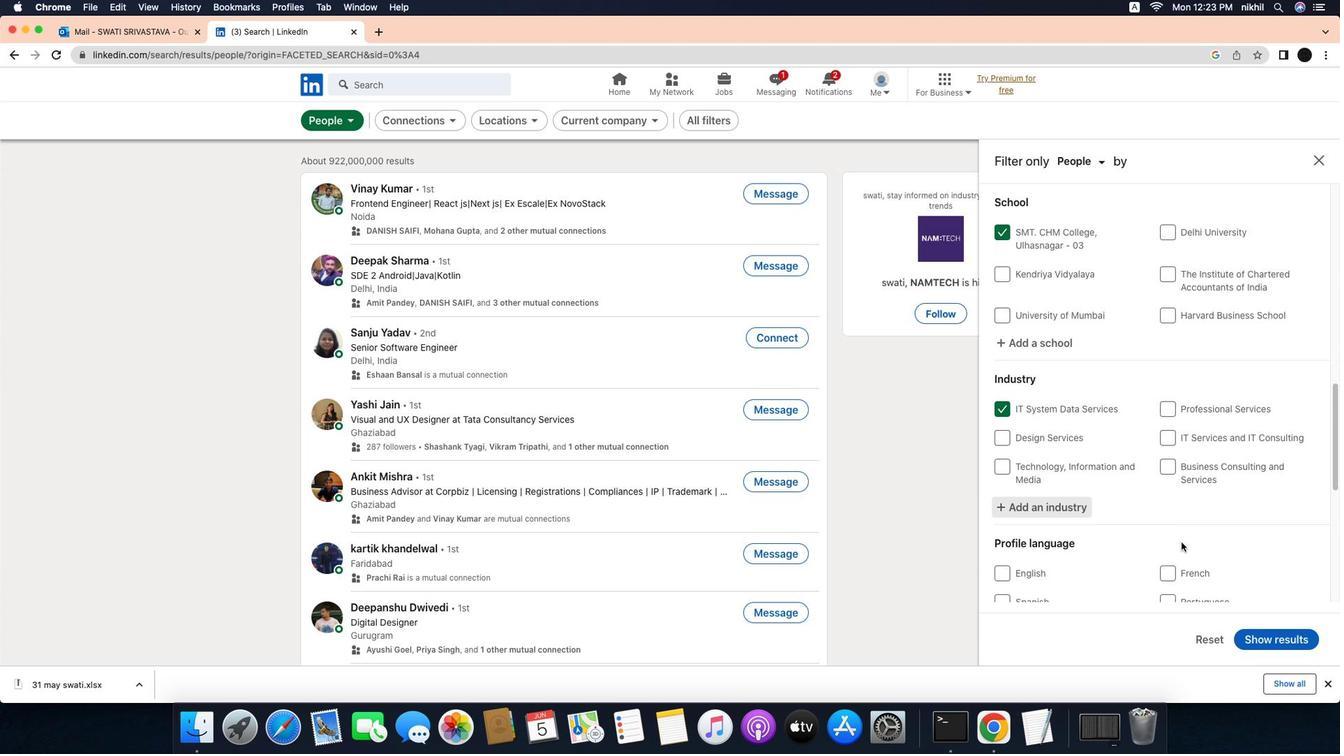 
Action: Mouse scrolled (1226, 543) with delta (-34, -34)
Screenshot: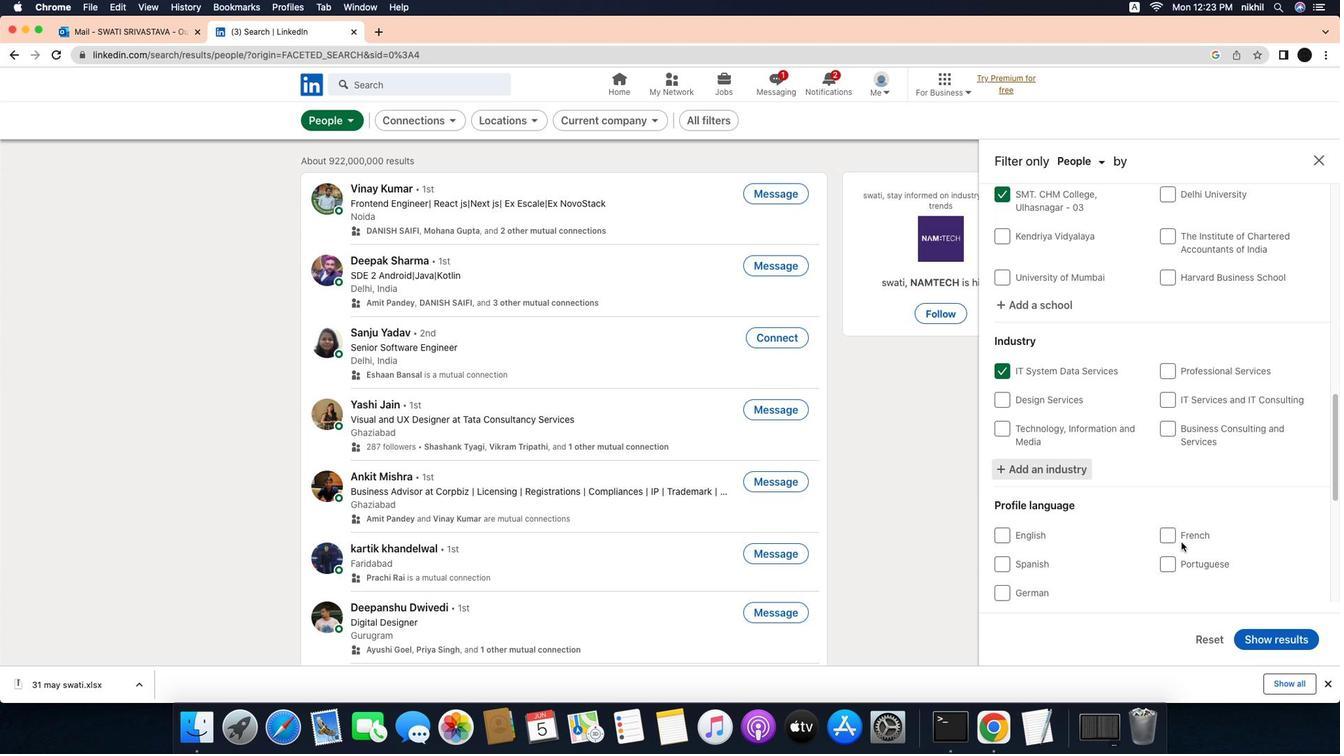 
Action: Mouse scrolled (1226, 543) with delta (-34, -34)
Screenshot: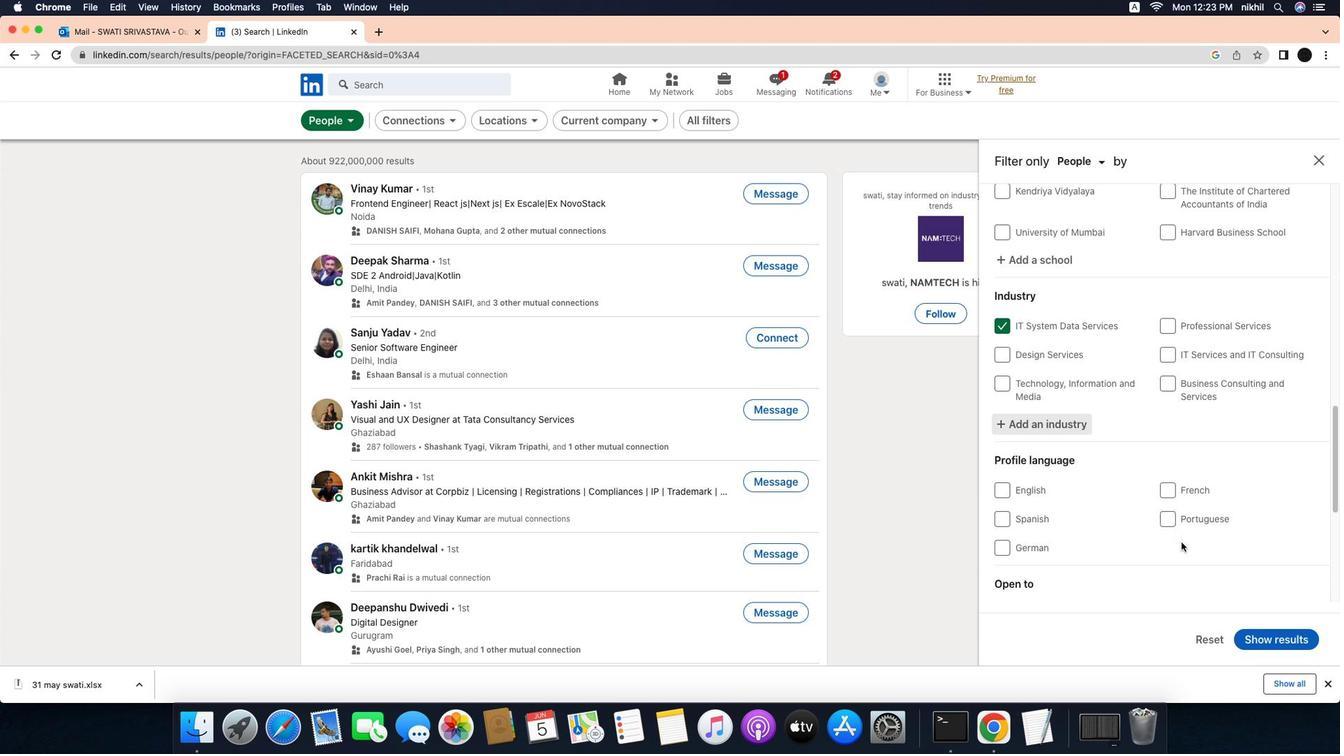
Action: Mouse moved to (1039, 515)
Screenshot: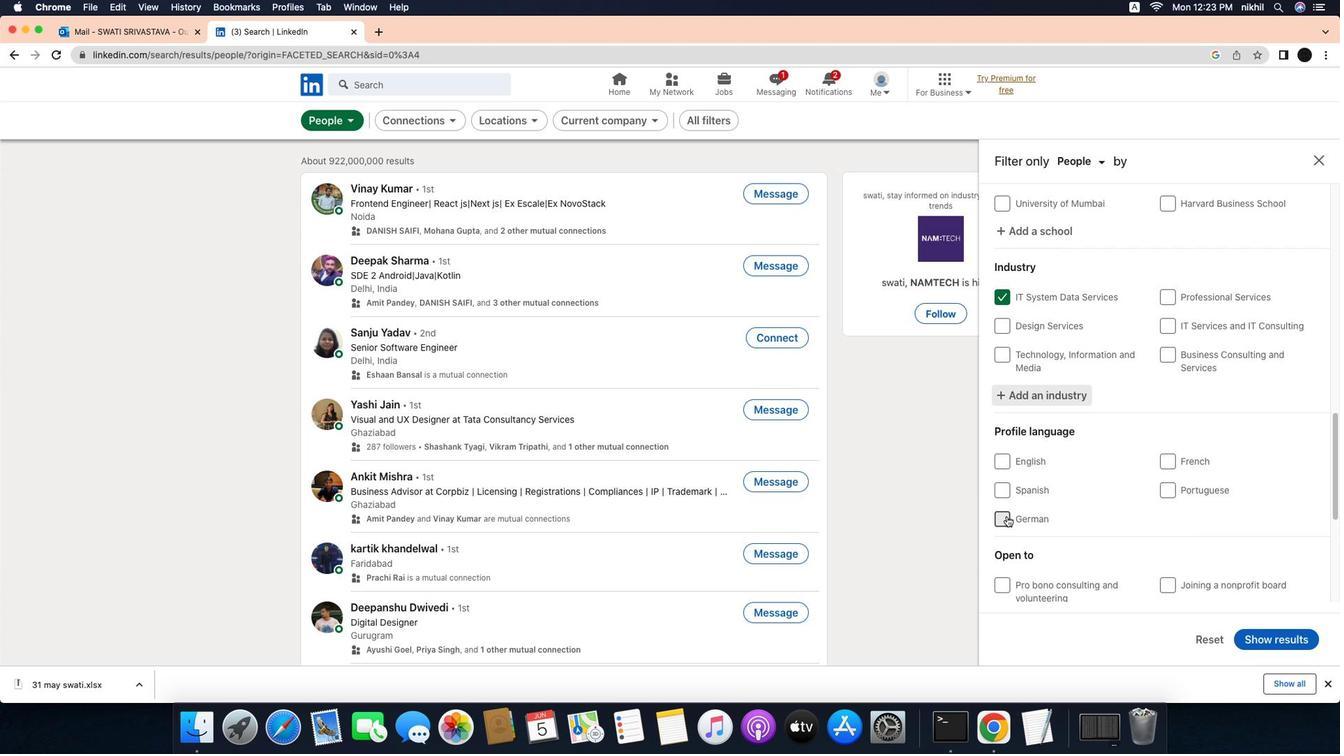 
Action: Mouse pressed left at (1039, 515)
Screenshot: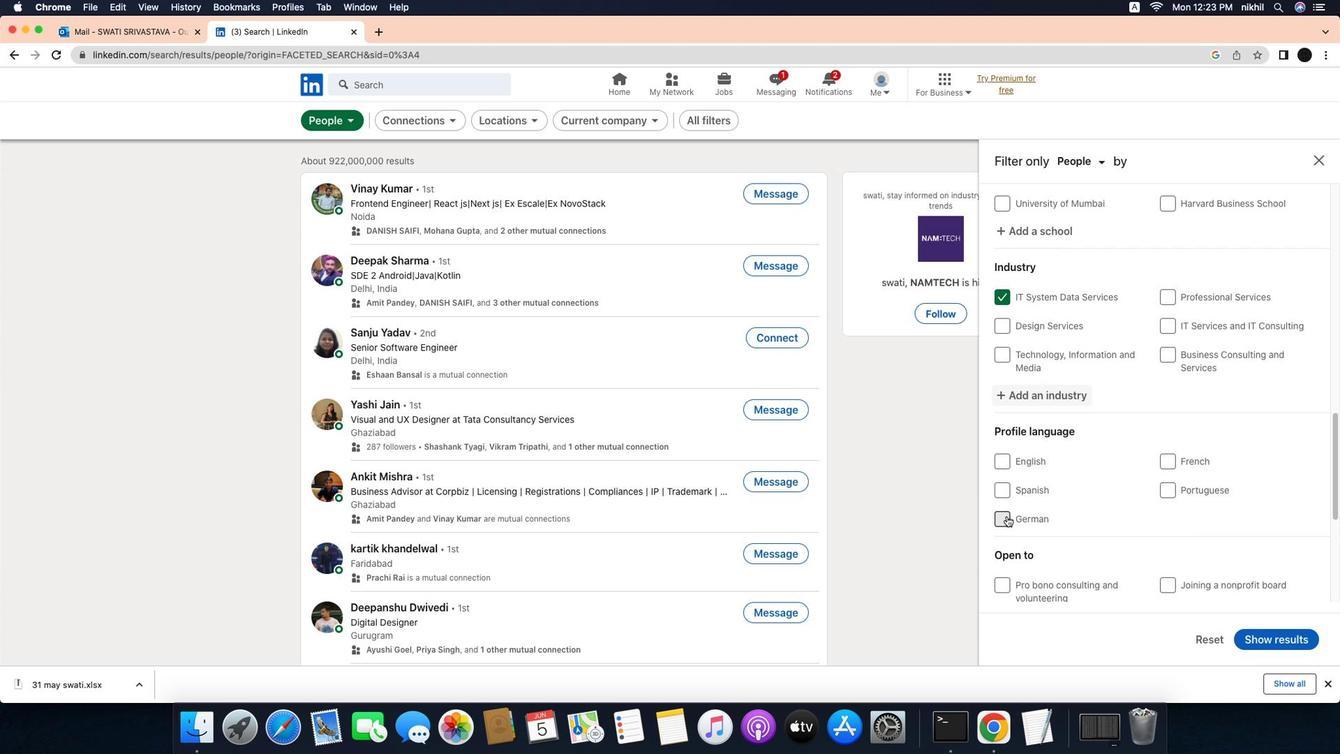 
Action: Mouse moved to (1191, 518)
Screenshot: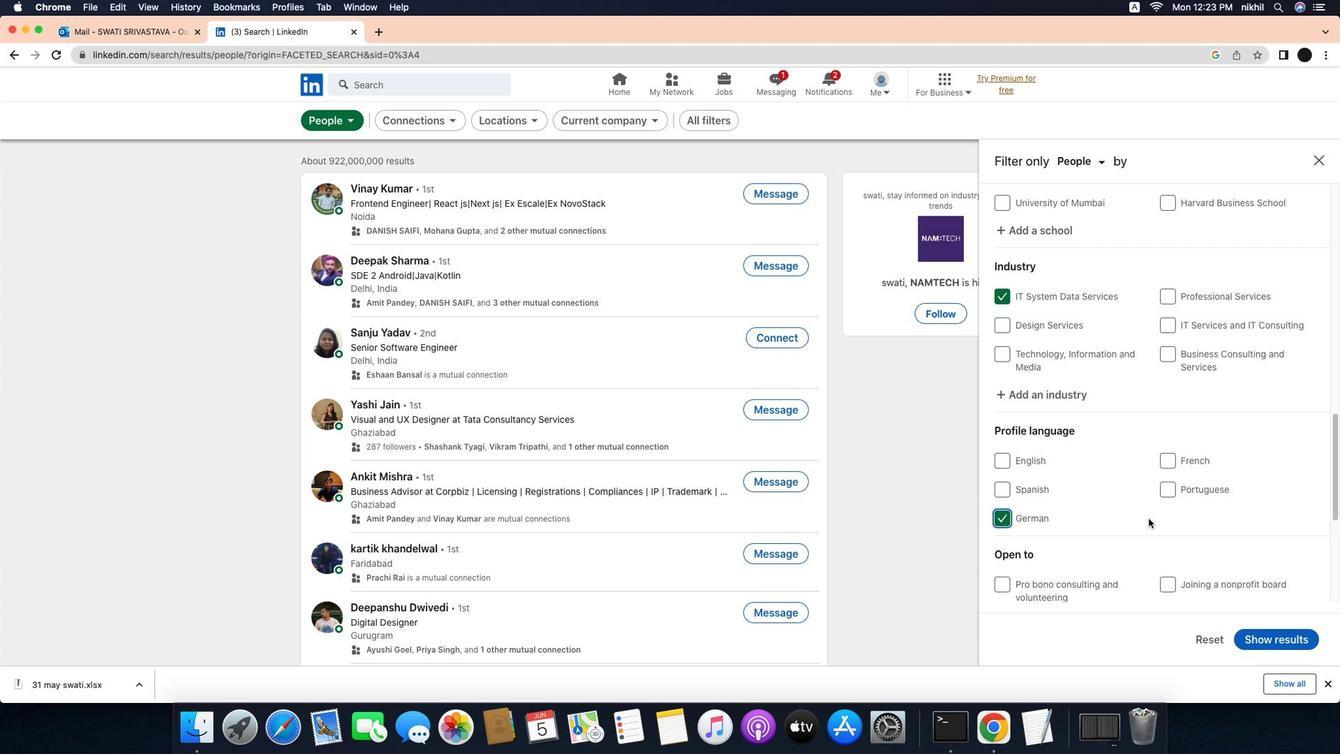 
Action: Mouse scrolled (1191, 518) with delta (-34, -34)
Screenshot: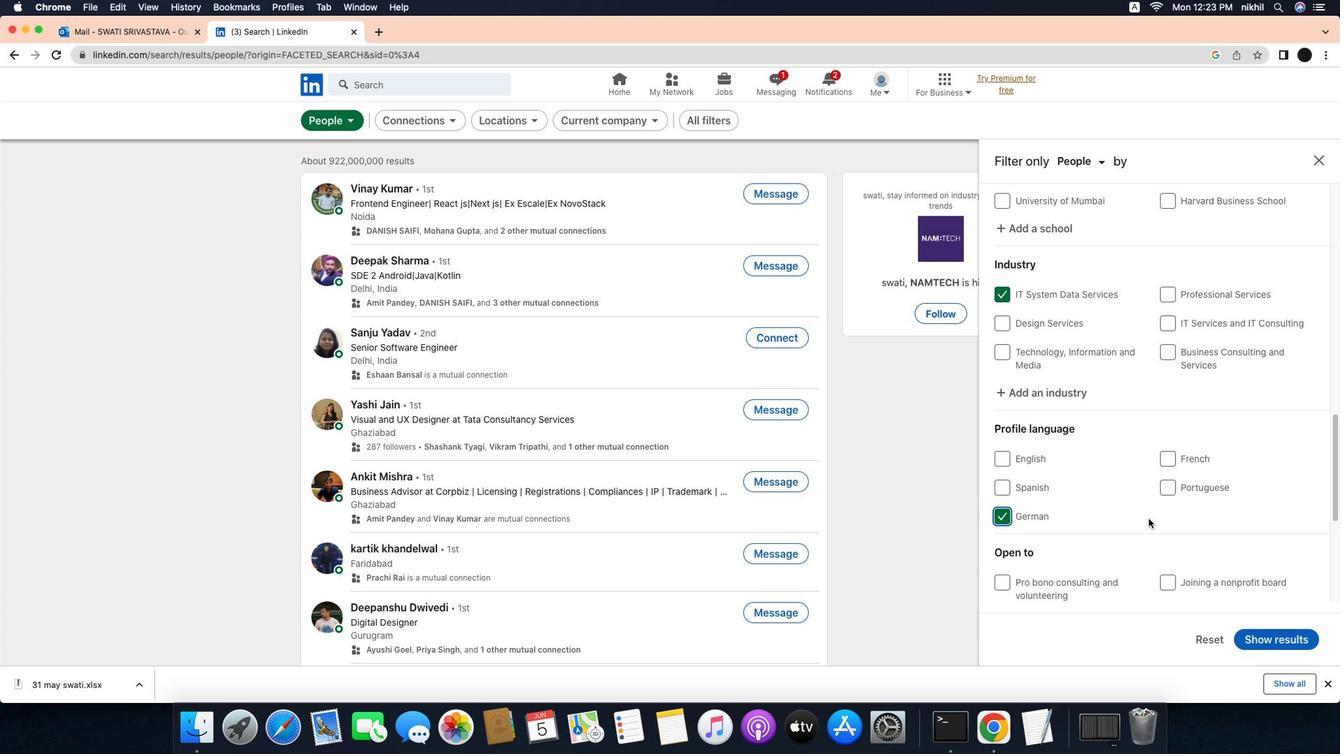 
Action: Mouse scrolled (1191, 518) with delta (-34, -34)
Screenshot: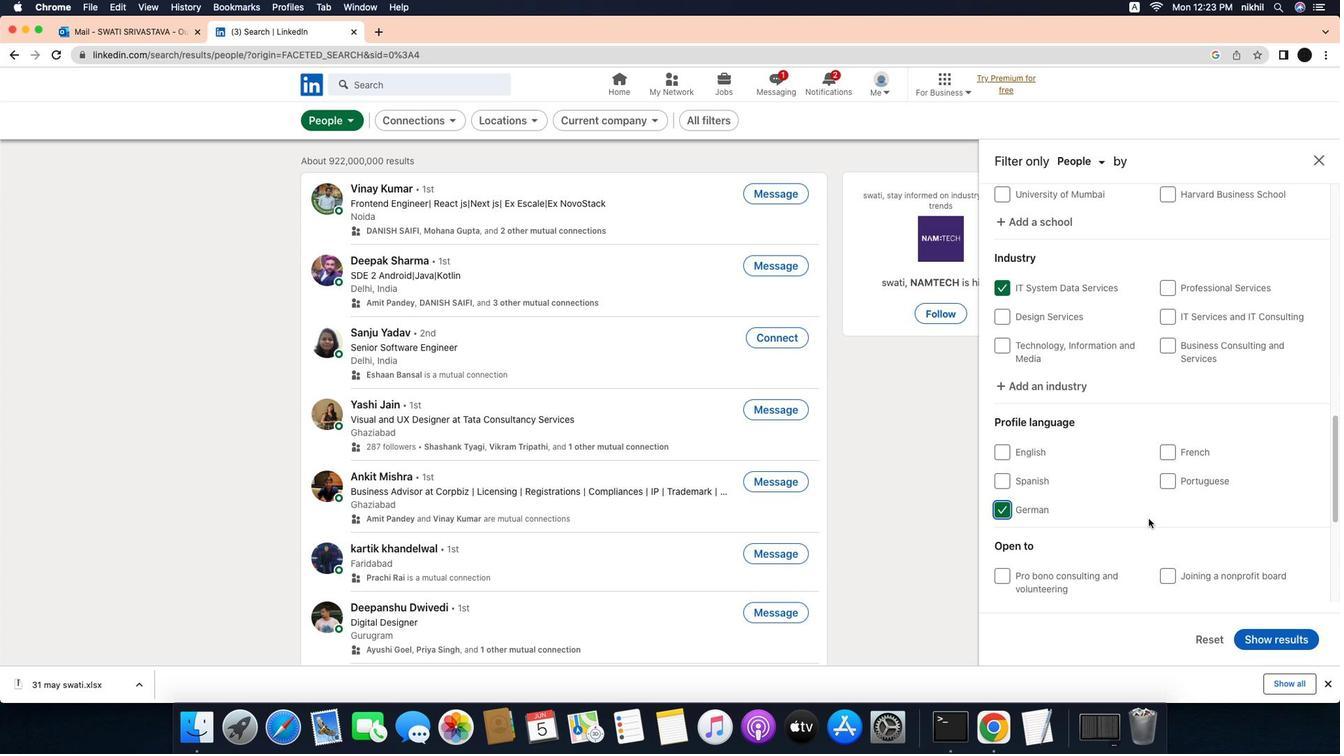 
Action: Mouse scrolled (1191, 518) with delta (-34, -35)
Screenshot: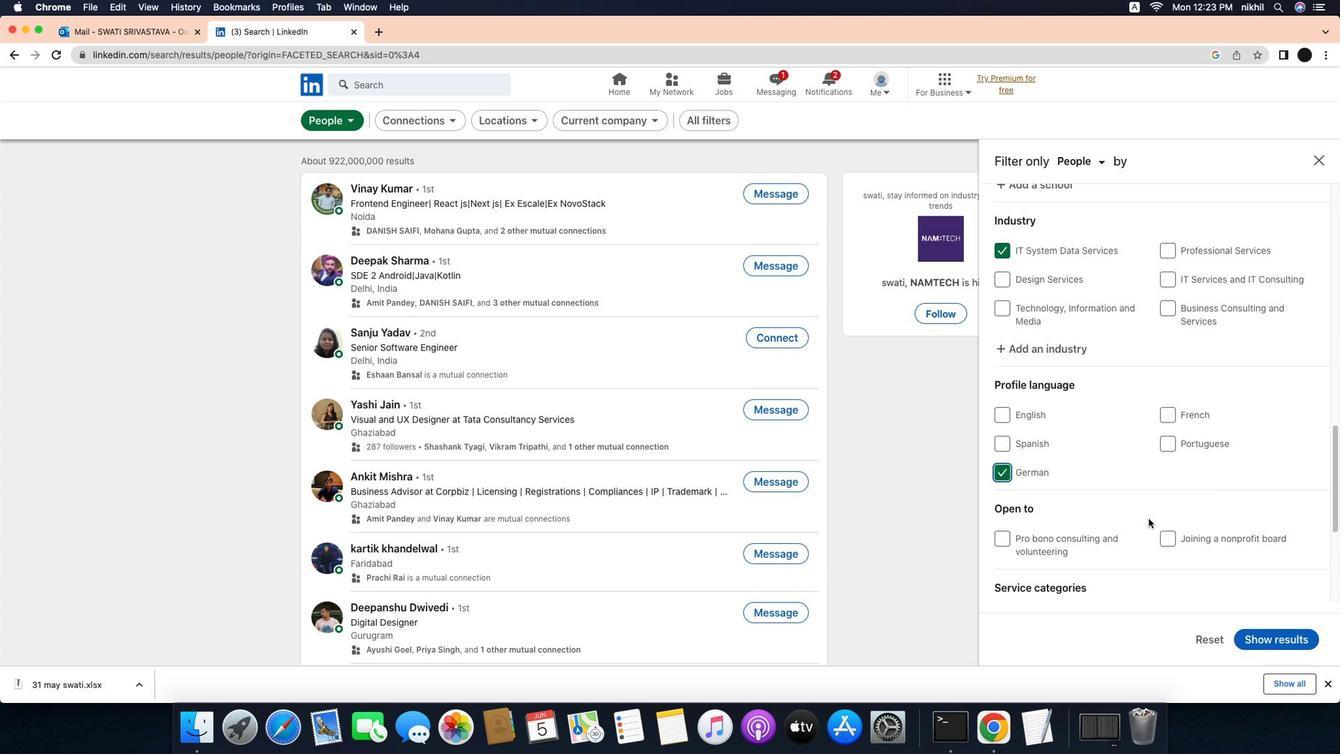 
Action: Mouse scrolled (1191, 518) with delta (-34, -36)
Screenshot: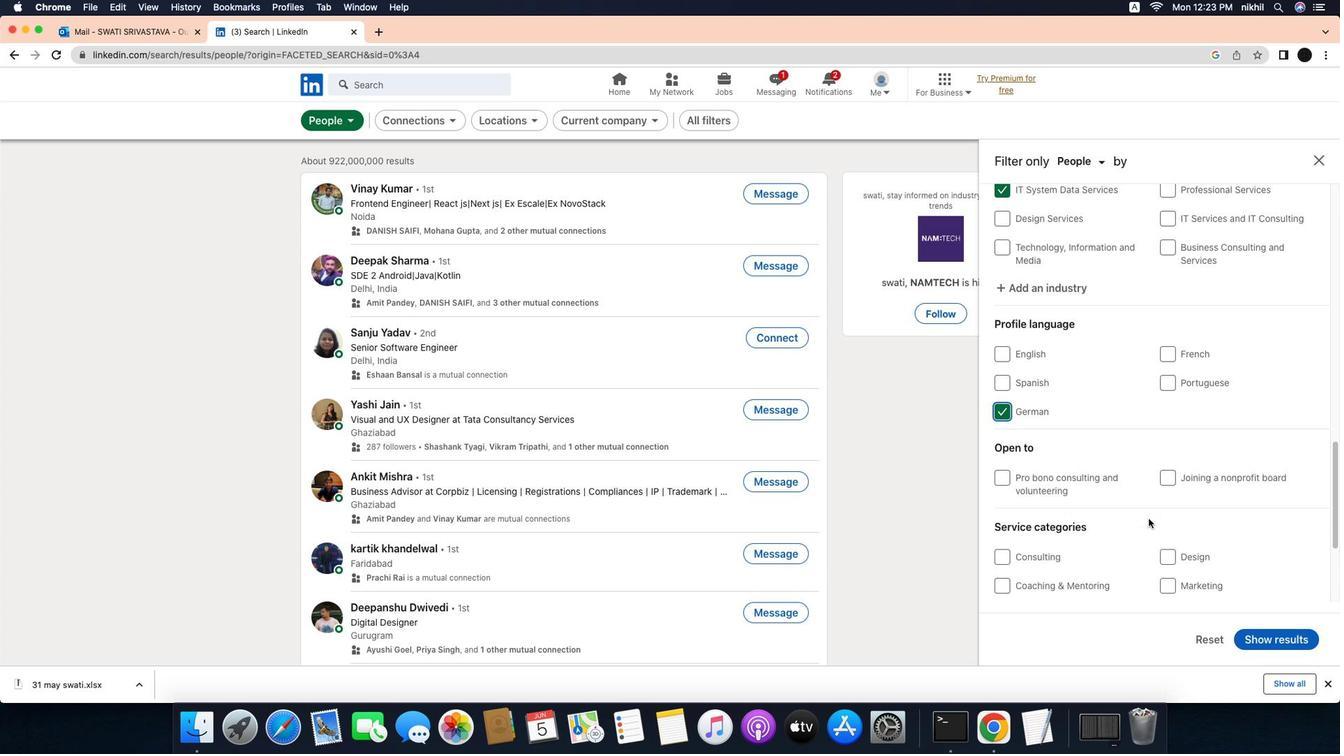 
Action: Mouse scrolled (1191, 518) with delta (-34, -34)
Screenshot: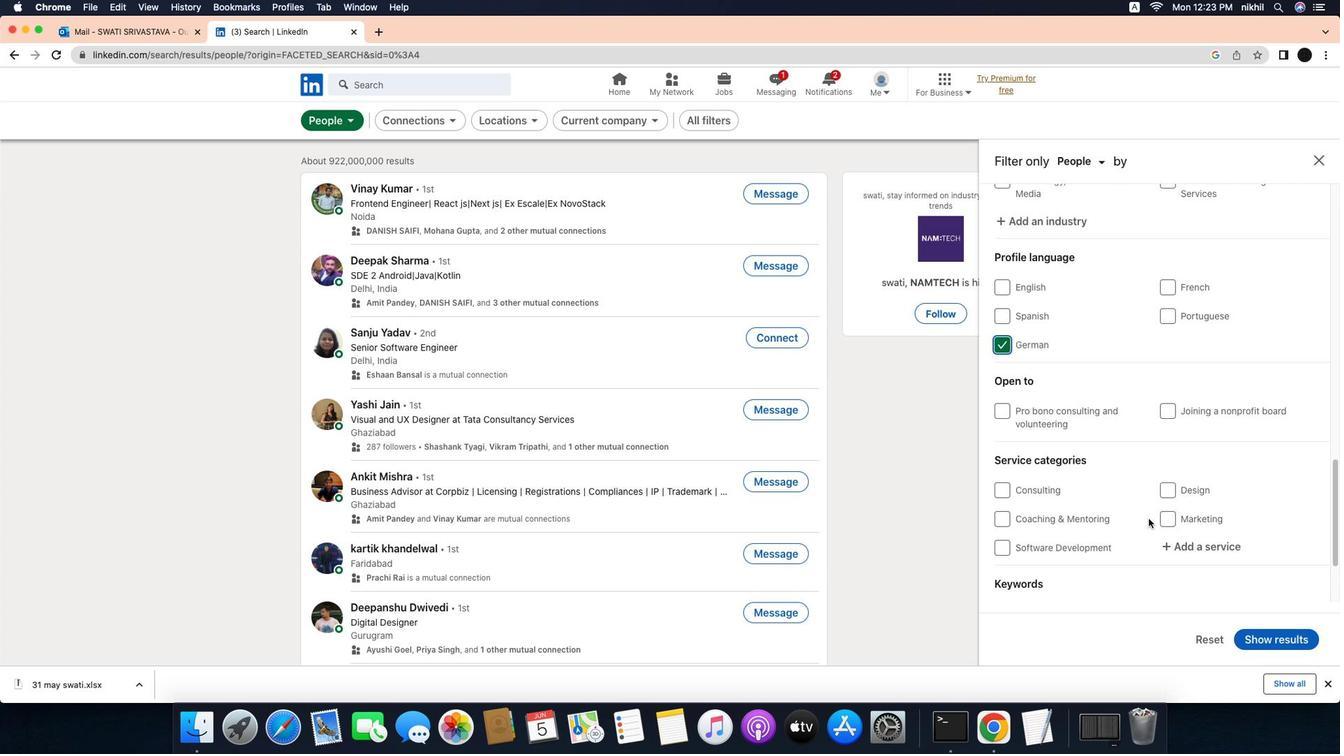 
Action: Mouse scrolled (1191, 518) with delta (-34, -34)
Screenshot: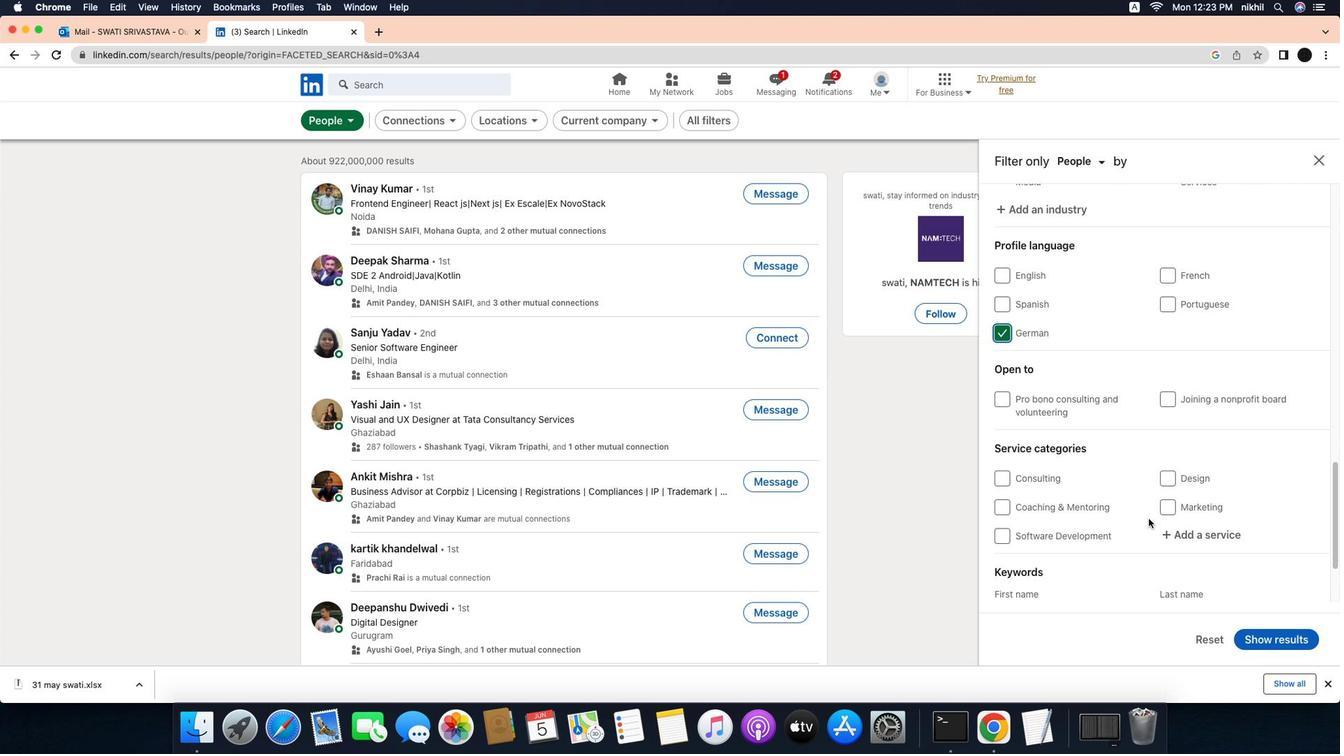
Action: Mouse scrolled (1191, 518) with delta (-34, -36)
Screenshot: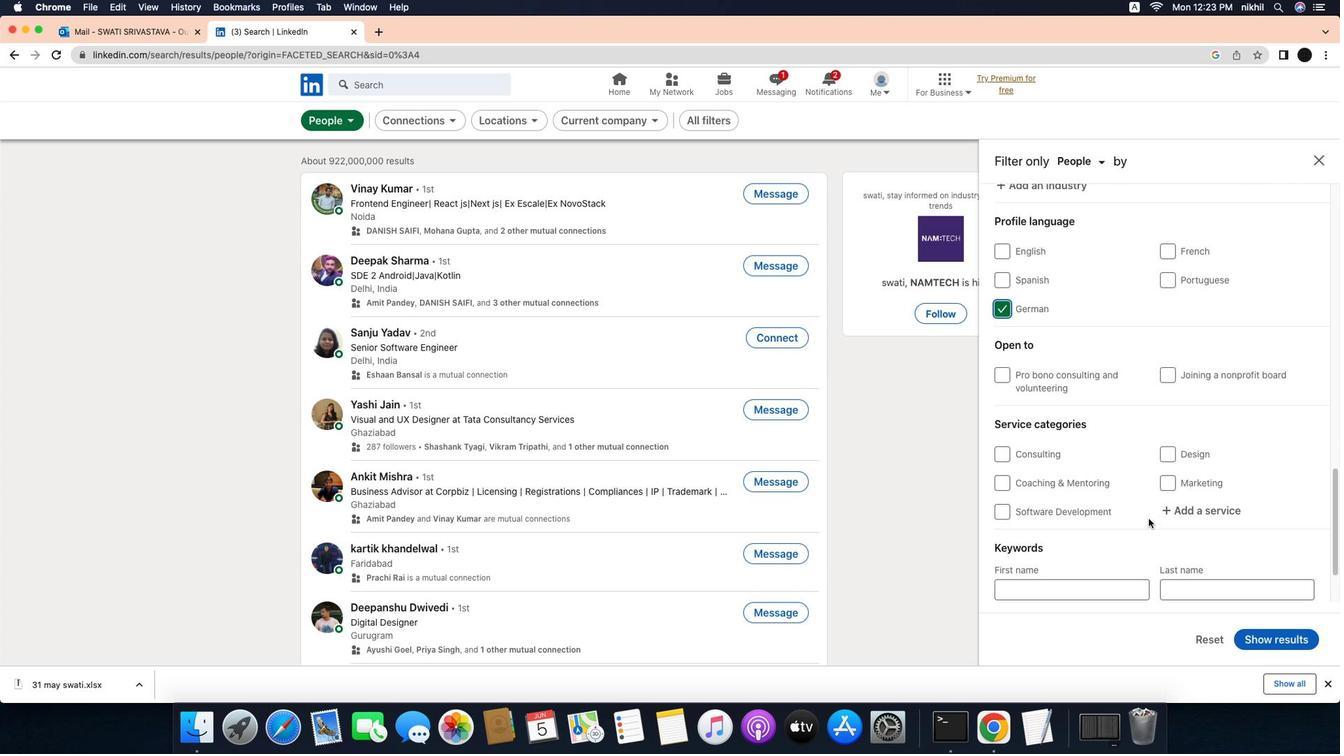 
Action: Mouse moved to (1261, 440)
Screenshot: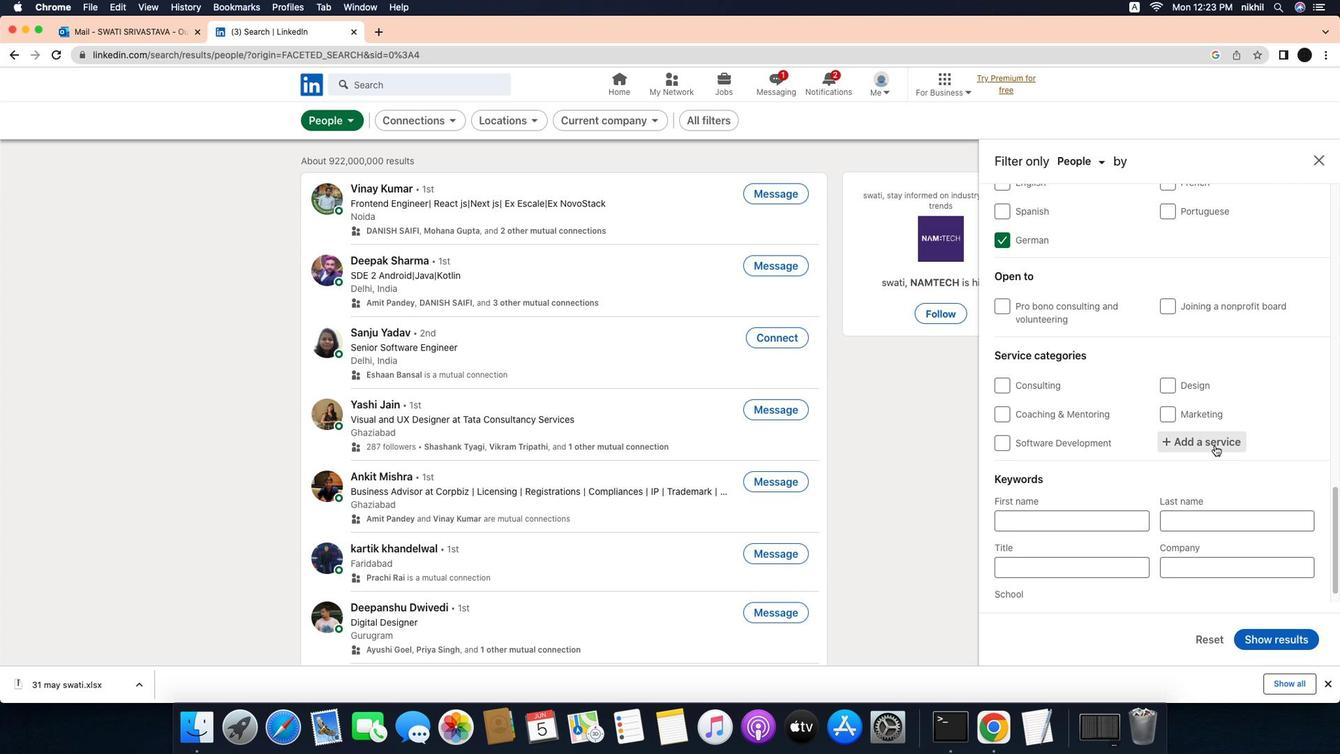 
Action: Mouse pressed left at (1261, 440)
Screenshot: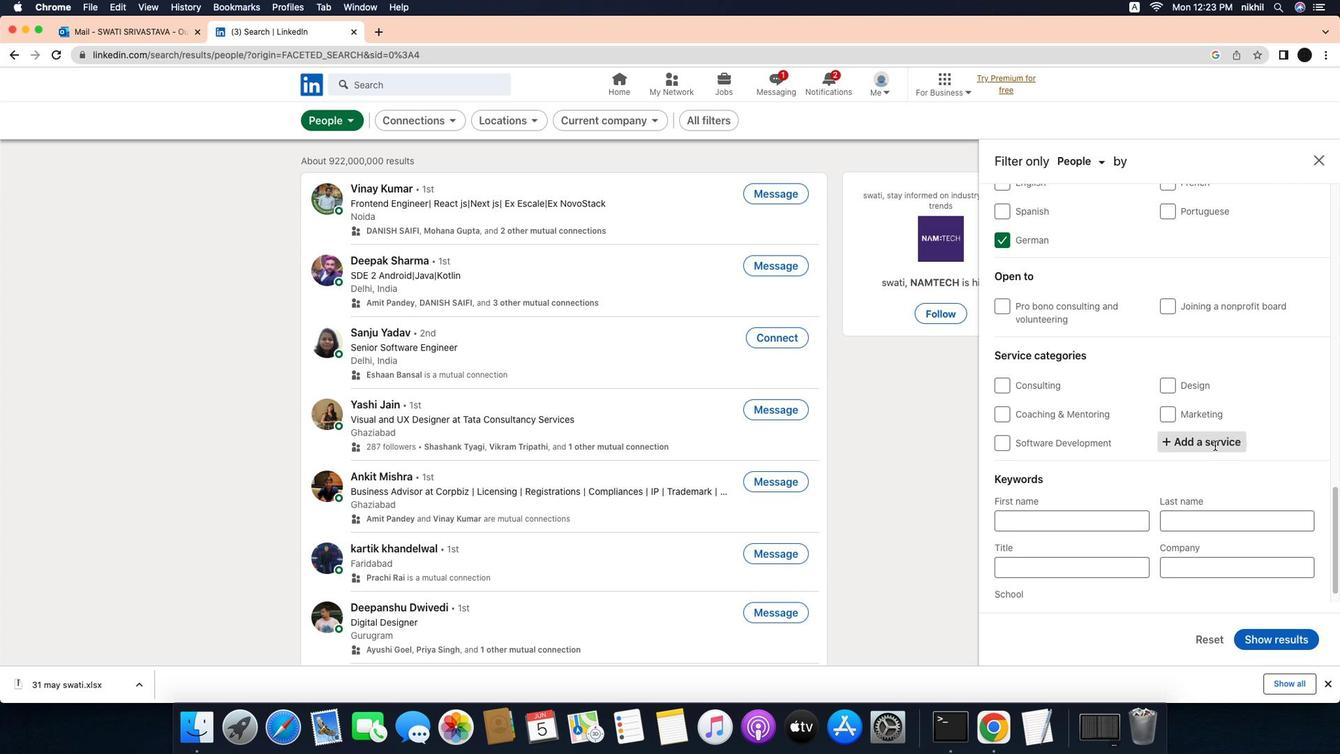 
Action: Mouse moved to (1258, 439)
Screenshot: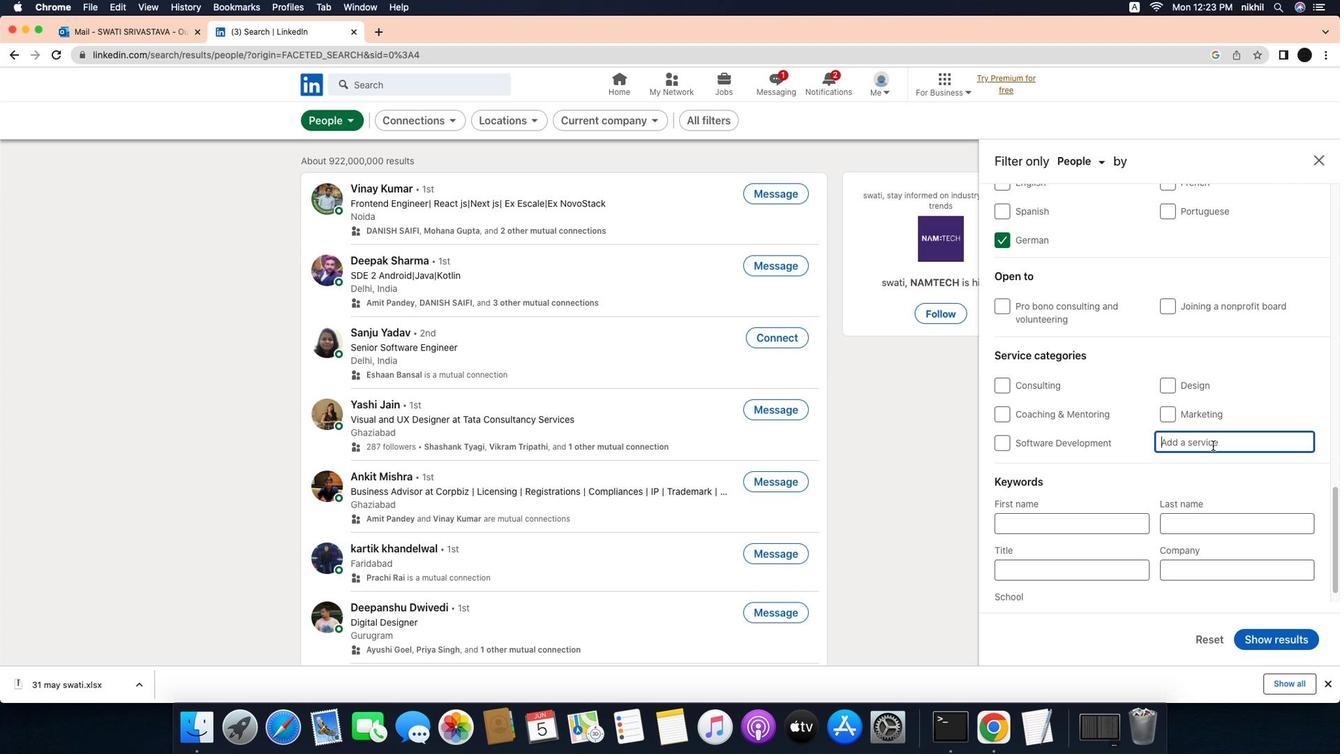 
Action: Mouse pressed left at (1258, 439)
Screenshot: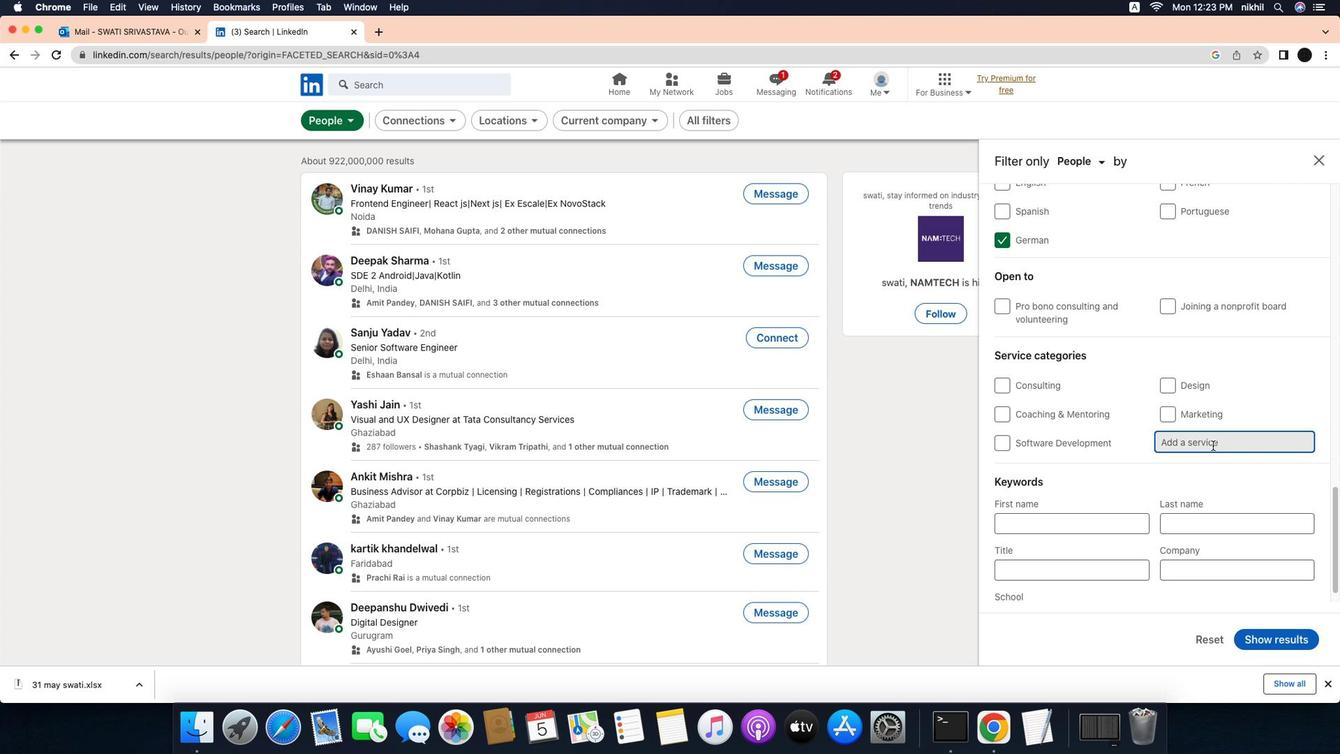 
Action: Key pressed Key.caps_lock'N'Key.caps_lock'e''g''o''t''i''a''t''i''o''n'
Screenshot: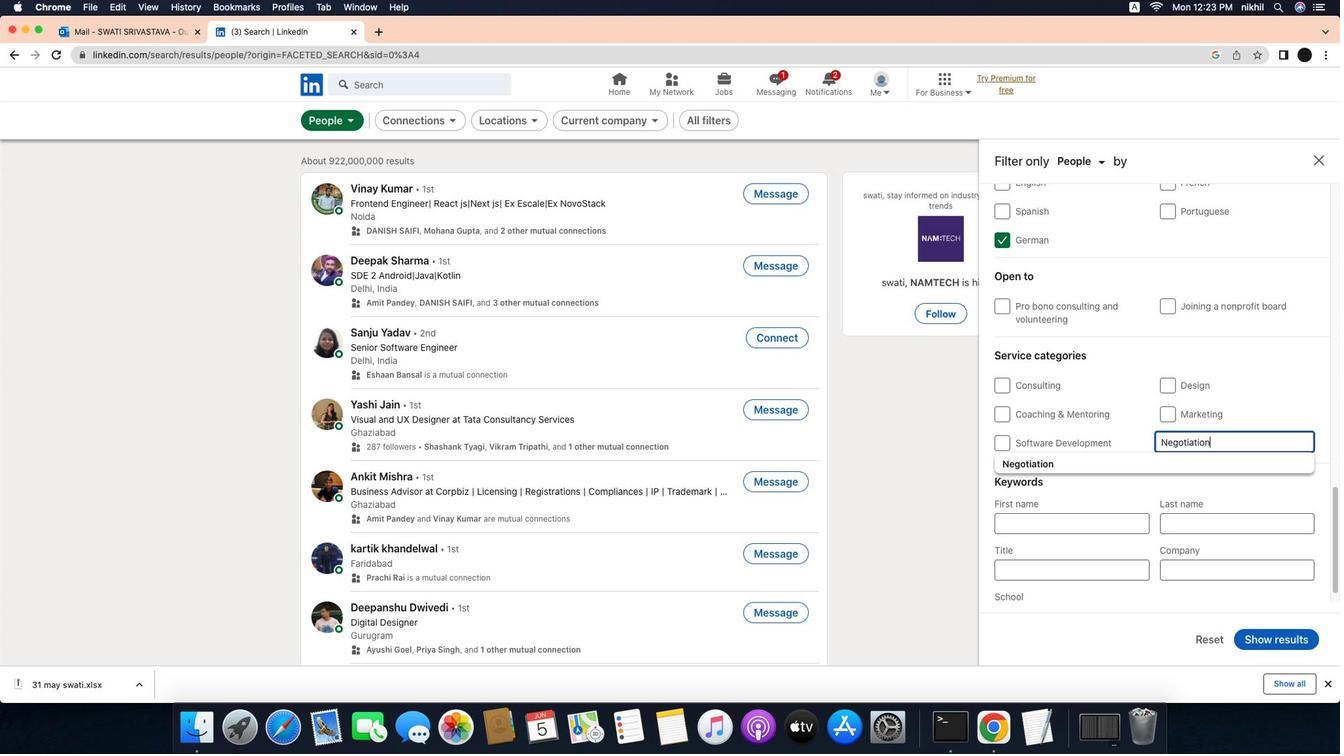
Action: Mouse moved to (1240, 460)
Screenshot: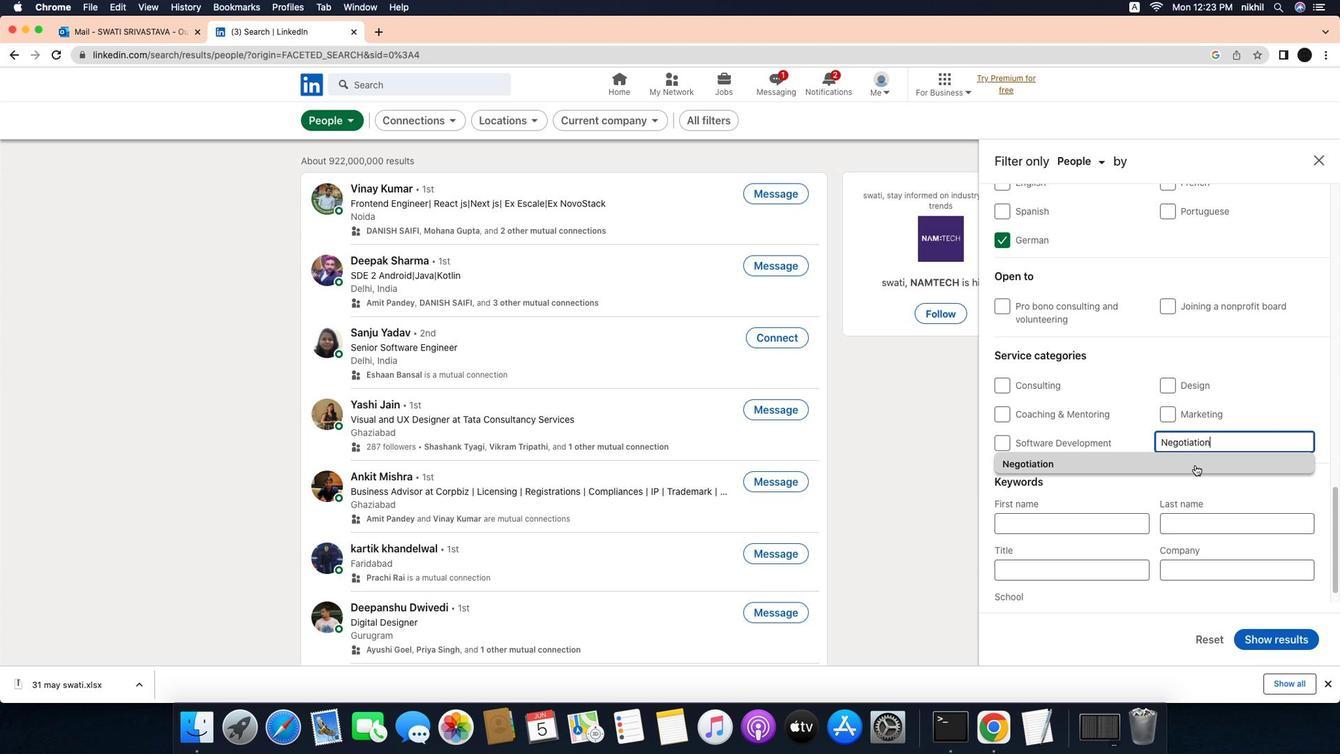 
Action: Mouse pressed left at (1240, 460)
Screenshot: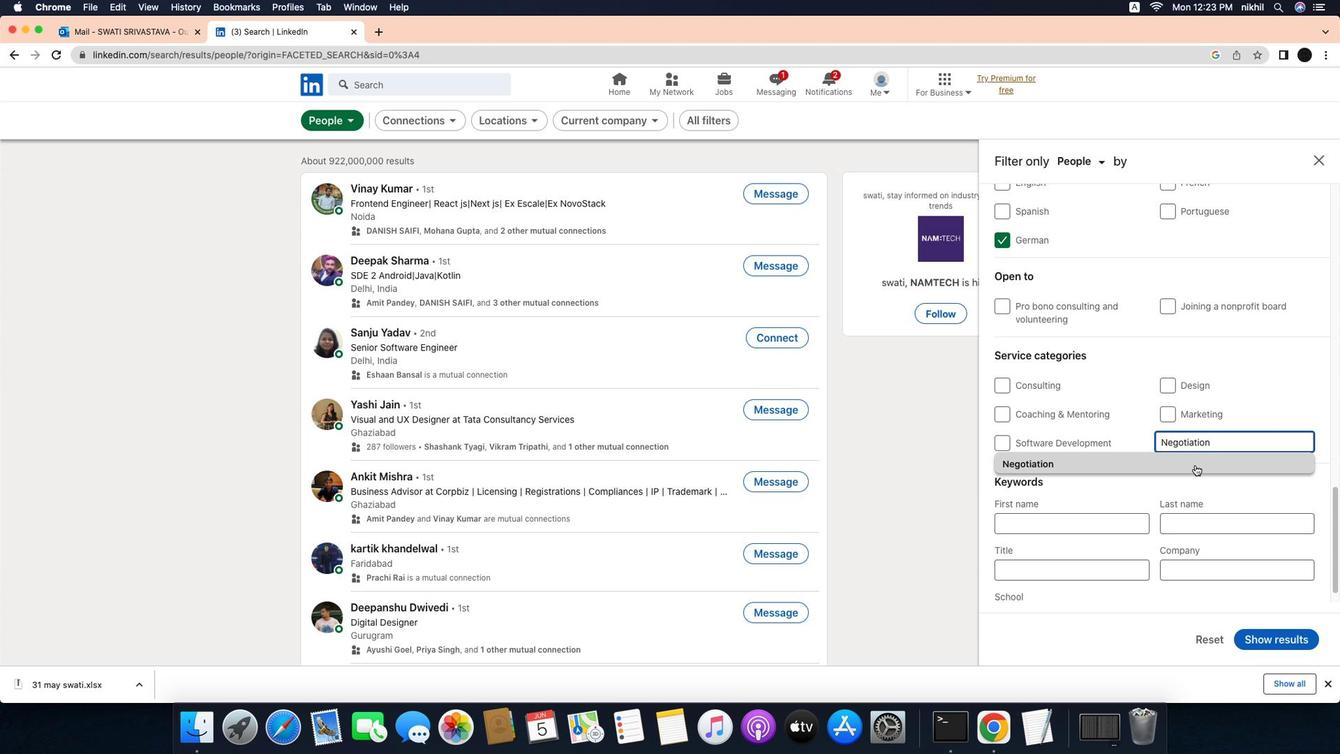 
Action: Mouse moved to (1137, 528)
Screenshot: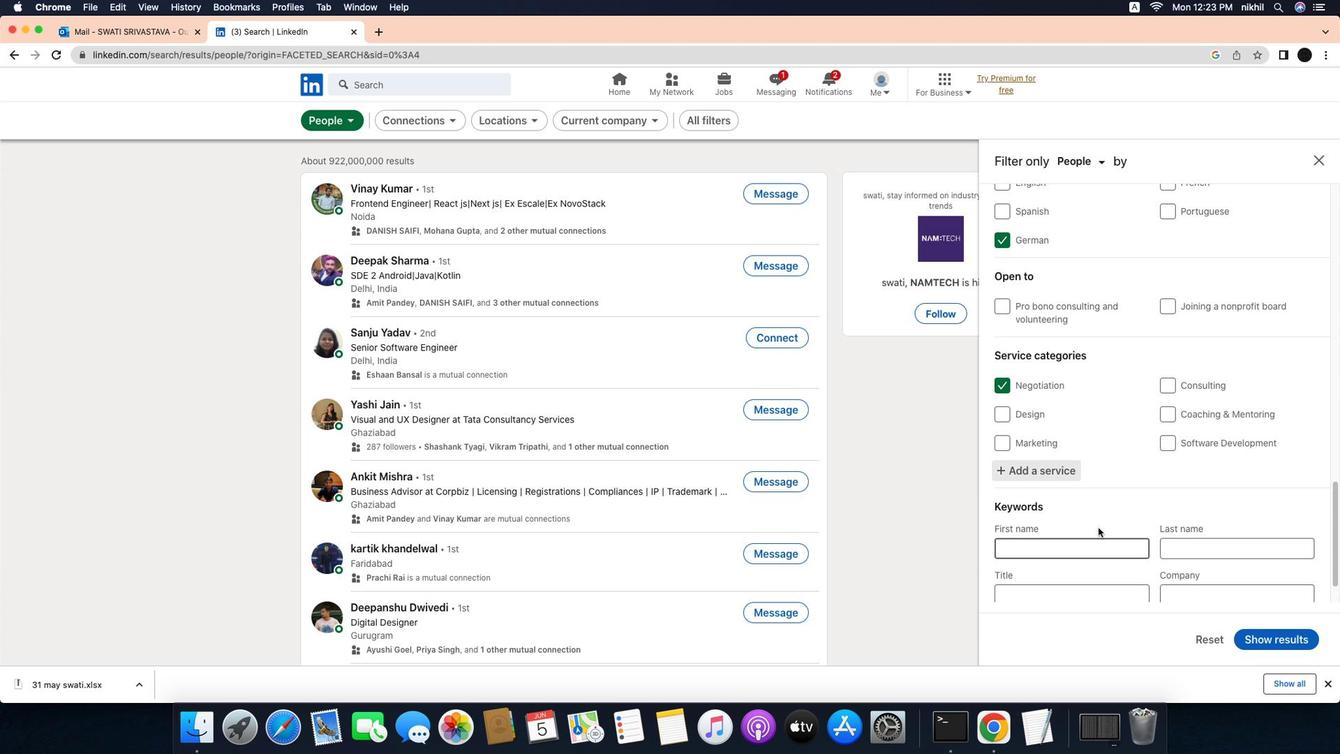 
Action: Mouse scrolled (1137, 528) with delta (-34, -34)
Screenshot: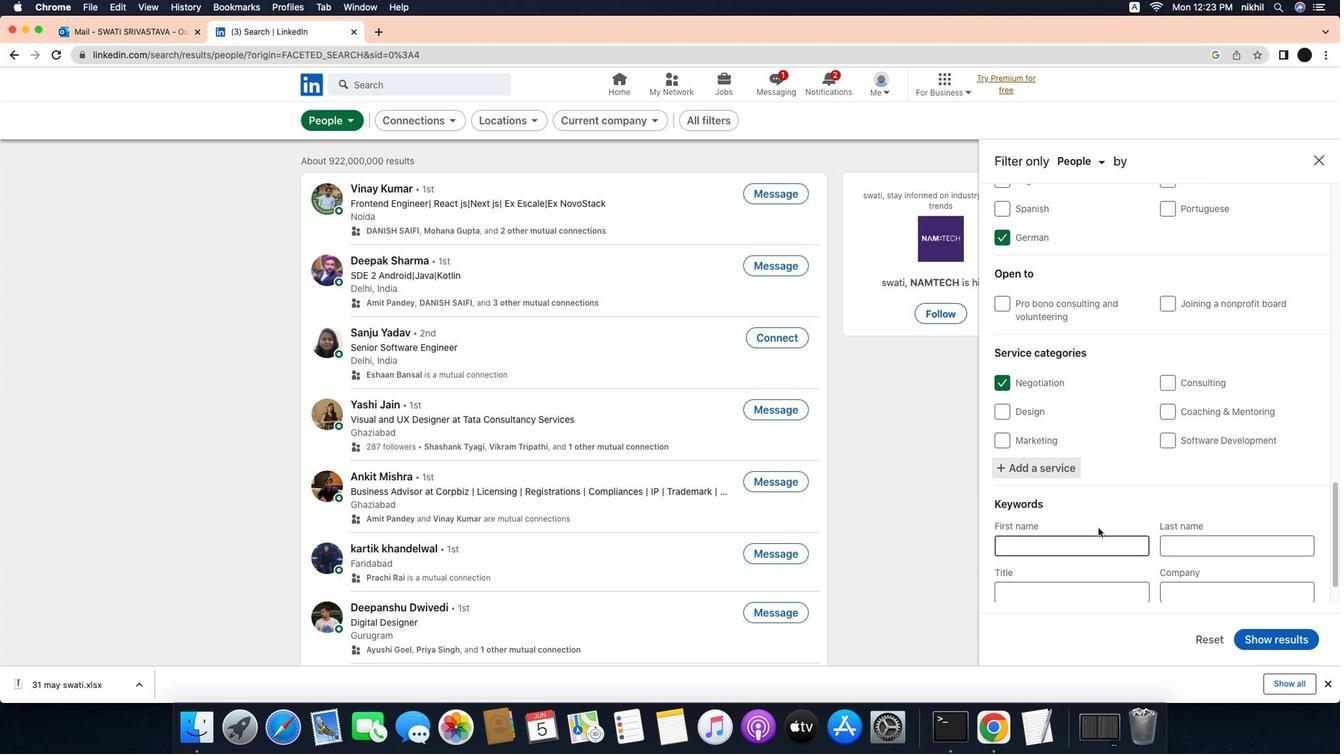 
Action: Mouse scrolled (1137, 528) with delta (-34, -34)
Screenshot: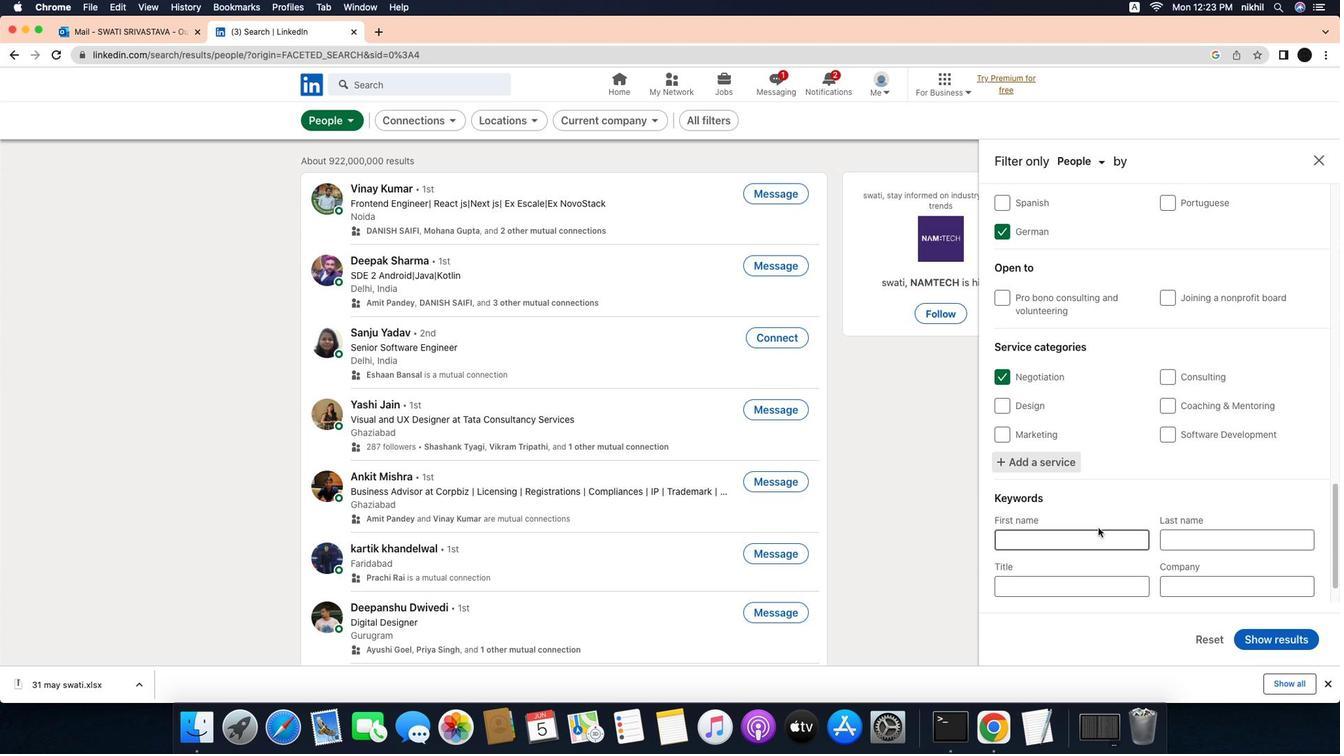 
Action: Mouse scrolled (1137, 528) with delta (-34, -36)
Screenshot: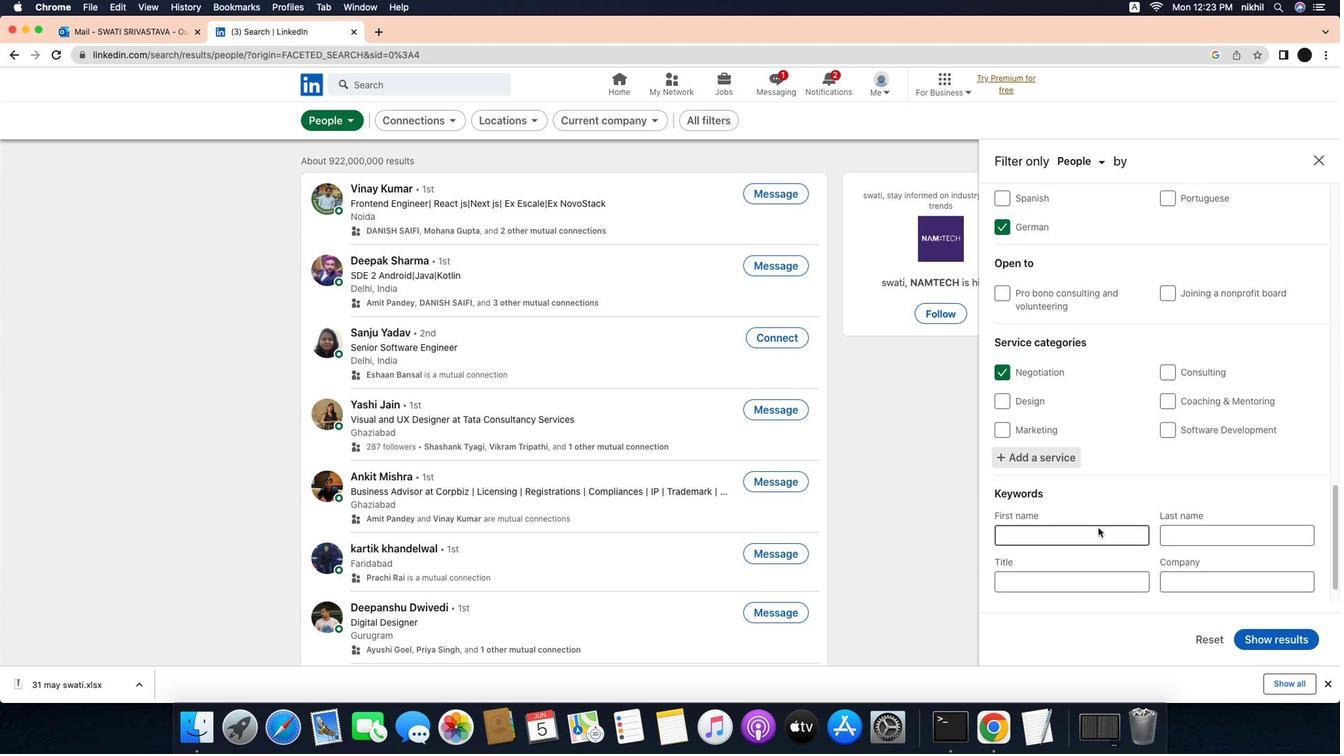 
Action: Mouse scrolled (1137, 528) with delta (-34, -36)
Screenshot: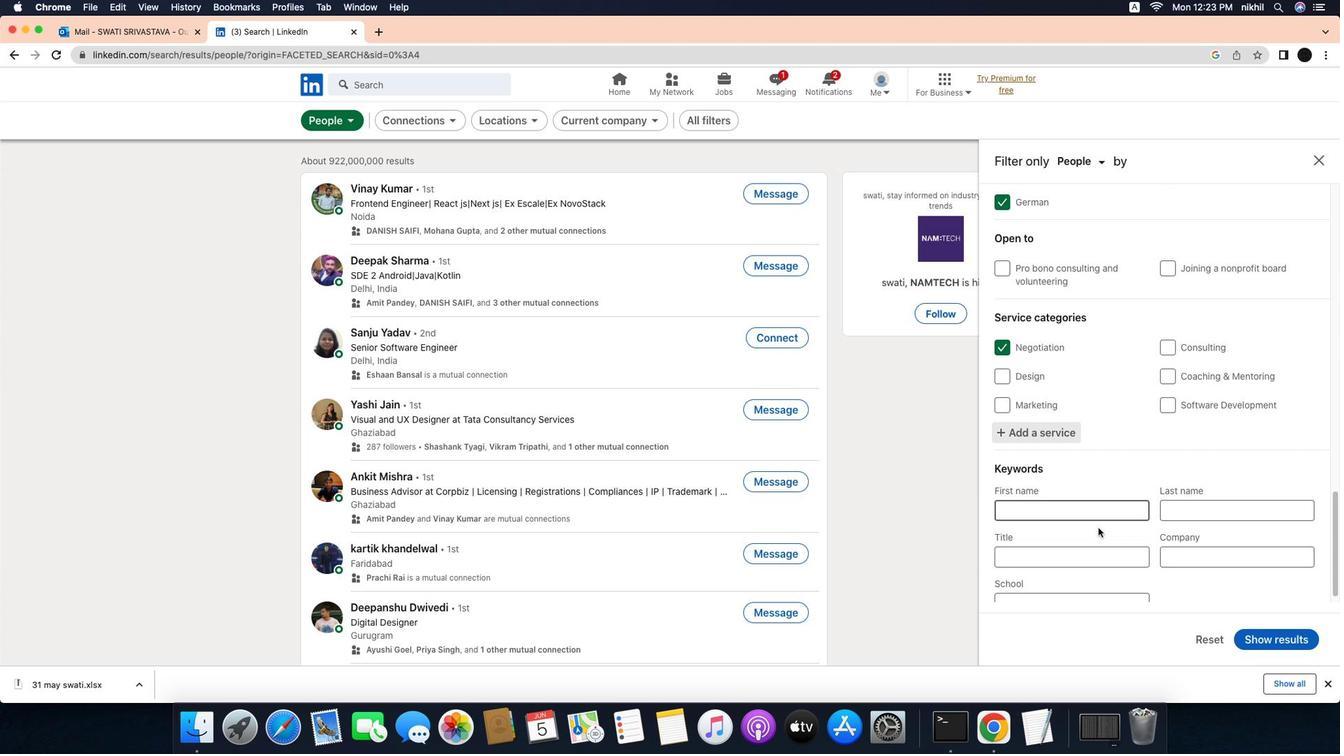
Action: Mouse moved to (1118, 541)
Screenshot: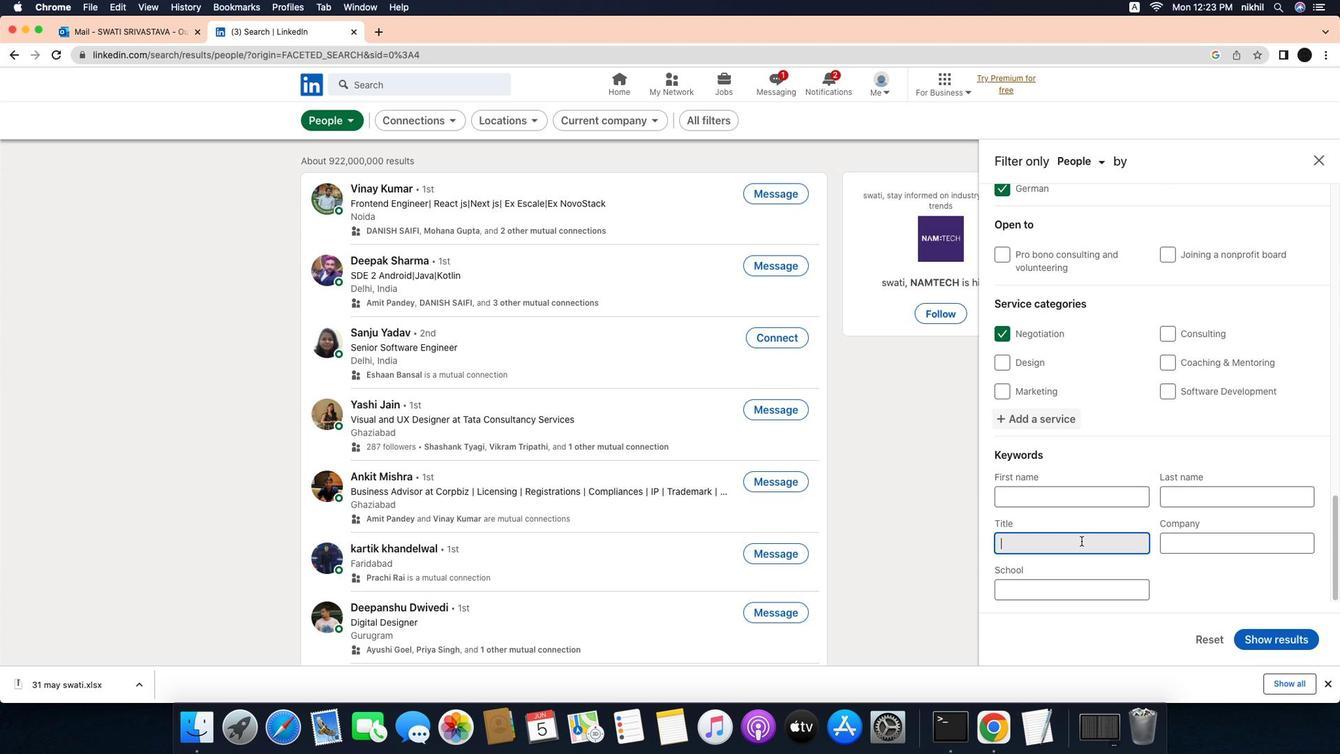 
Action: Mouse pressed left at (1118, 541)
Screenshot: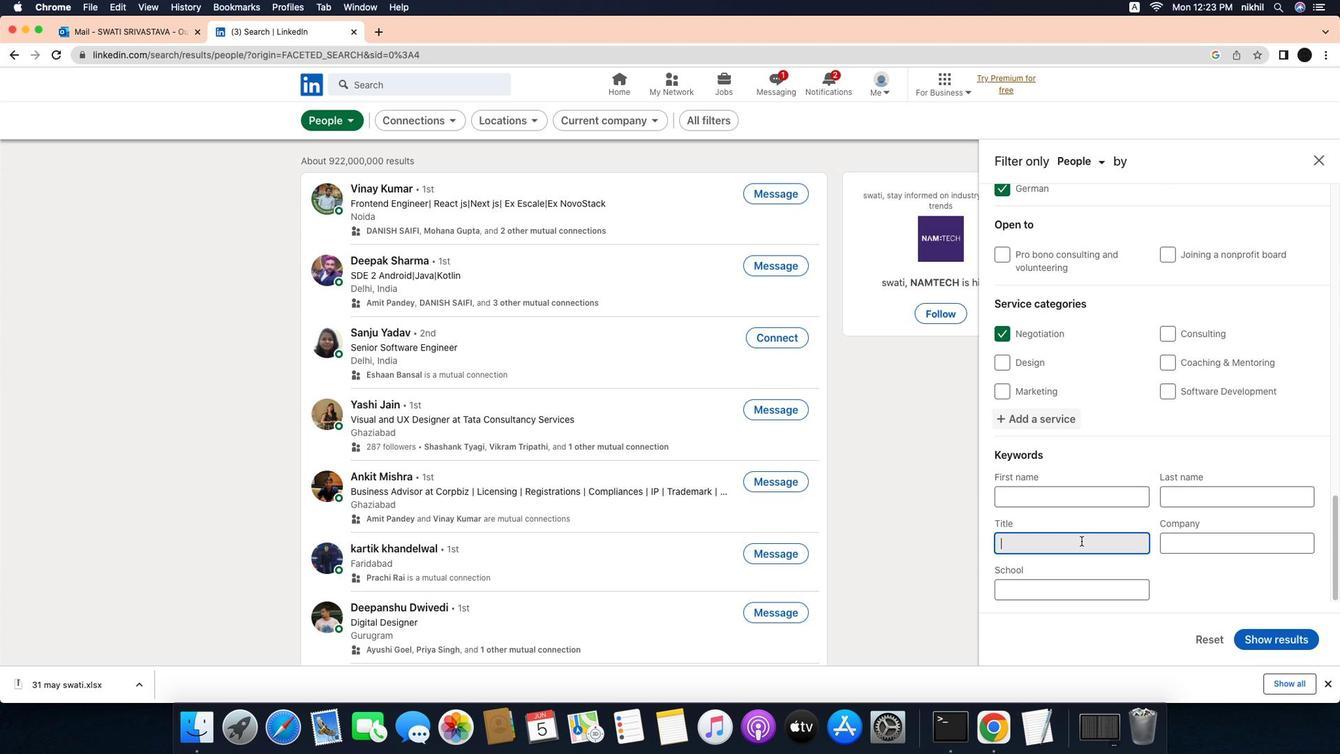 
Action: Key pressed Key.caps_lock'S'Key.caps_lock'o''c''i''a''l'Key.spaceKey.caps_lock'W'Key.caps_lock'o''r''k''e''r'Key.enter
Screenshot: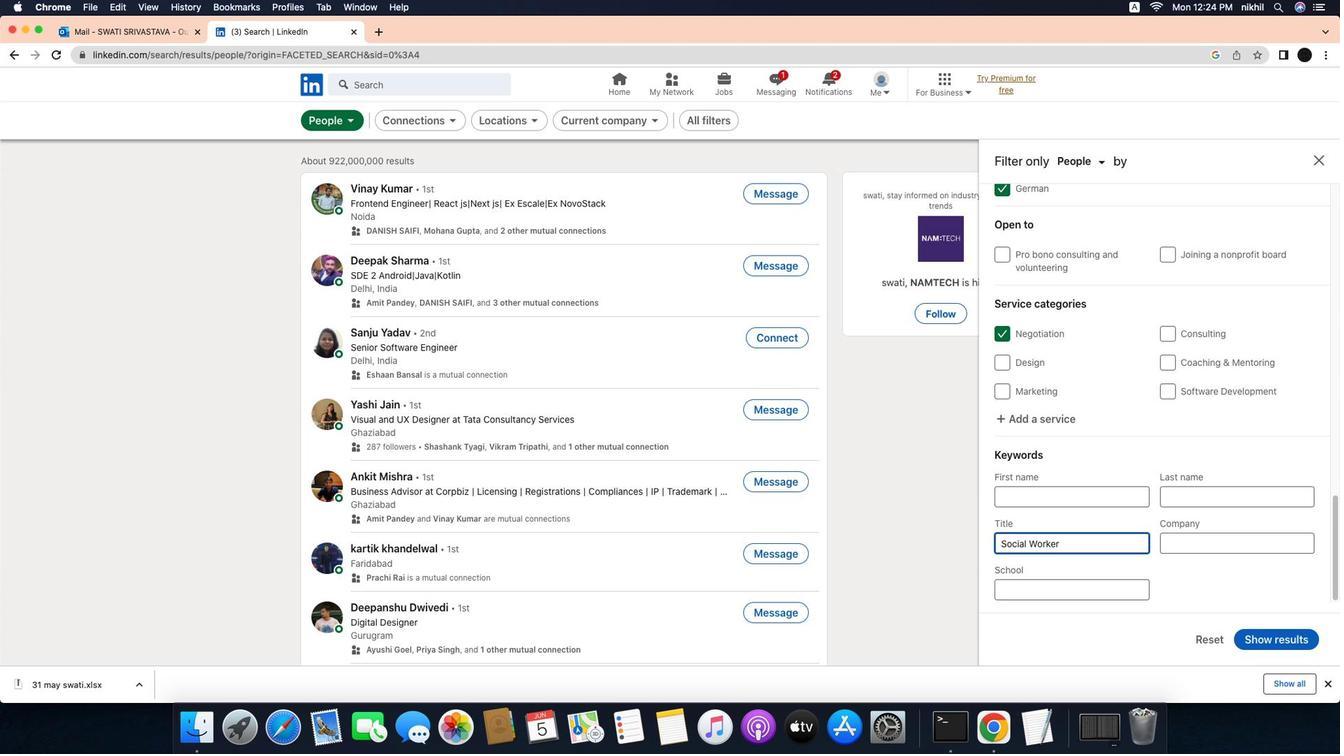 
Action: Mouse moved to (1316, 643)
Screenshot: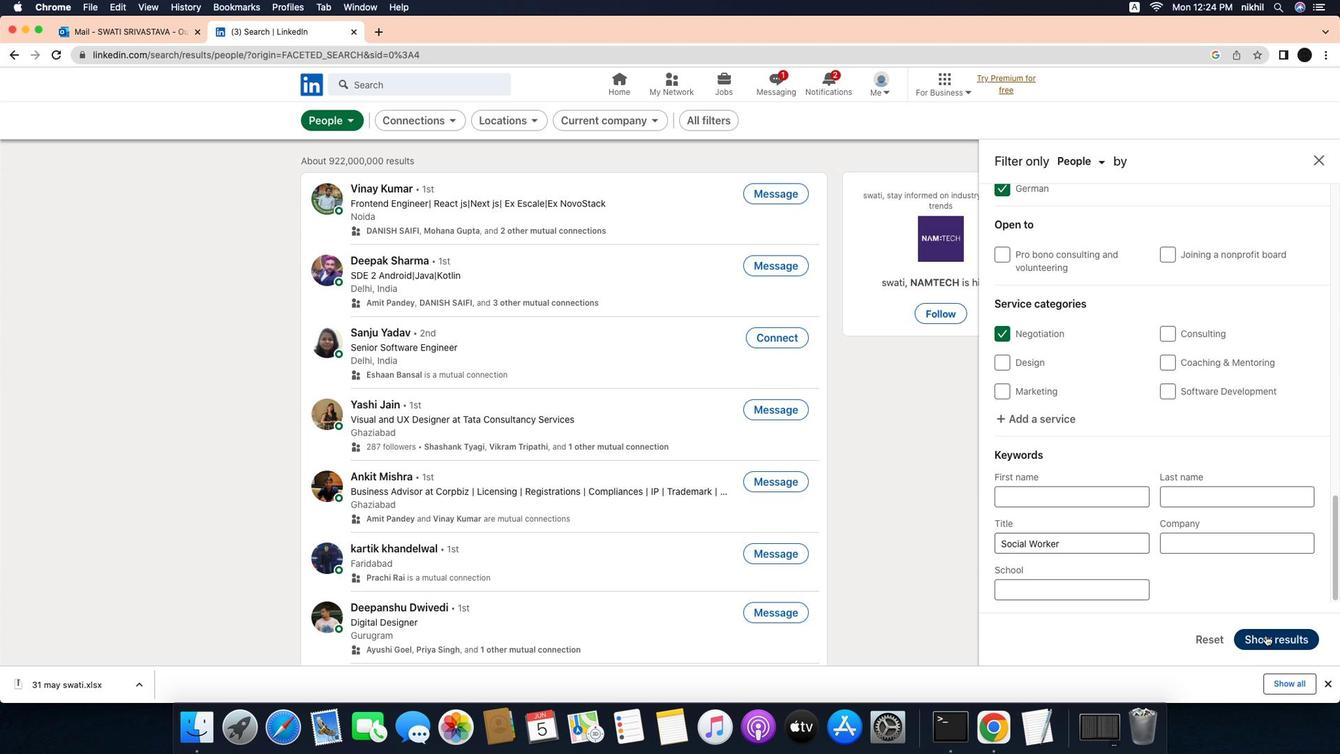 
Action: Mouse pressed left at (1316, 643)
Screenshot: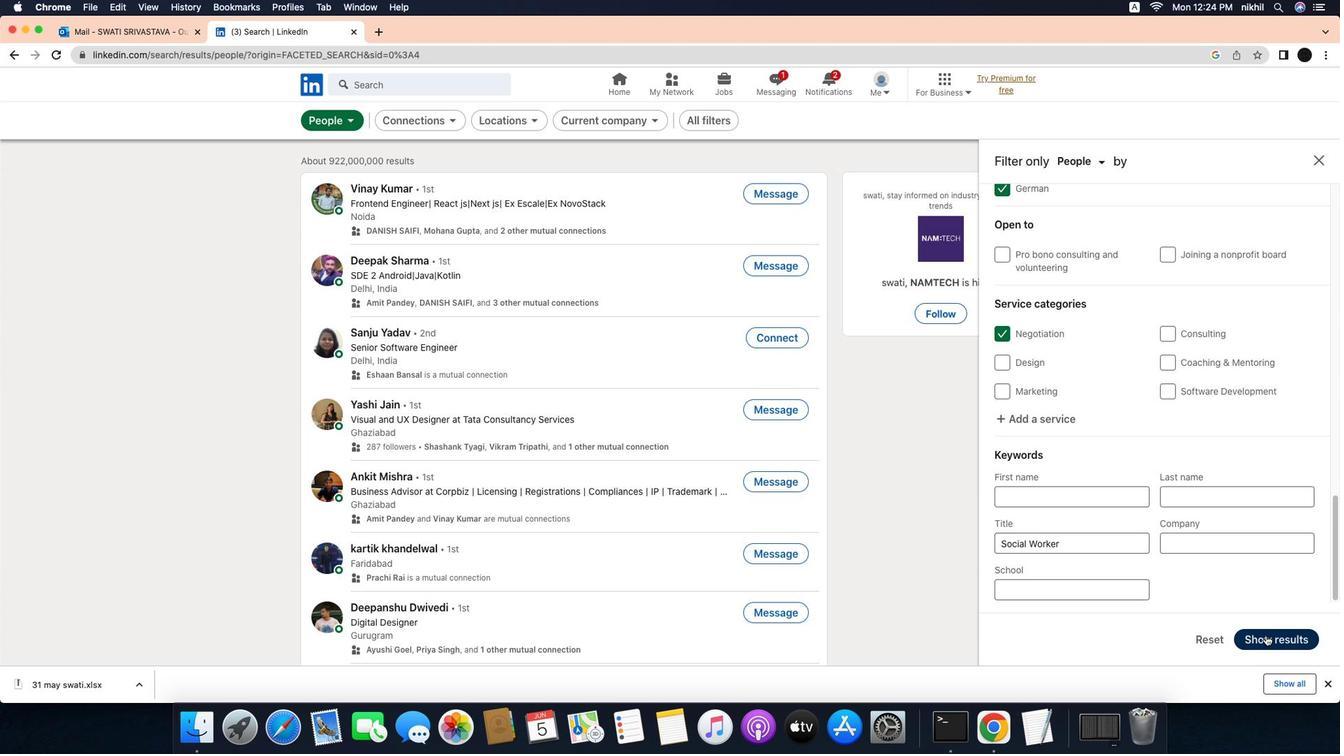 
Action: Mouse moved to (974, 426)
Screenshot: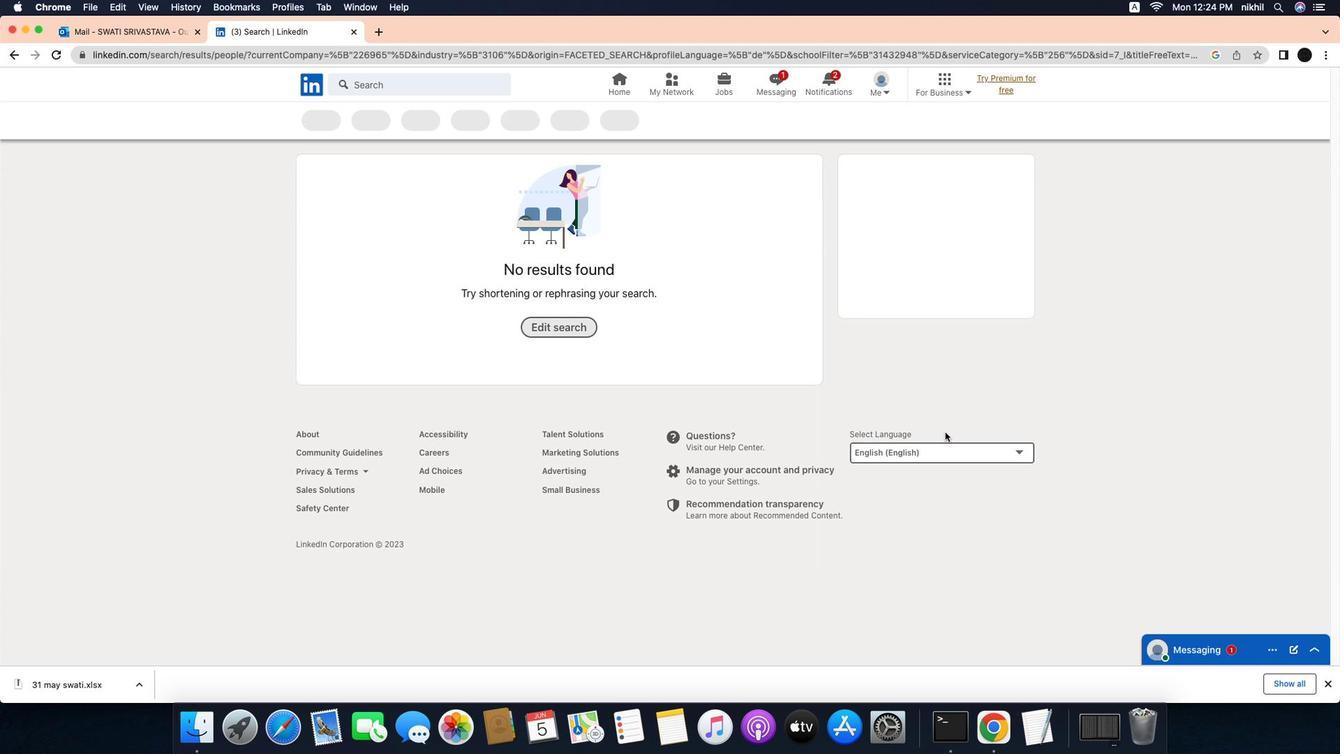 
